 Task: Look for space in Kiratpur, India from 8th August, 2023 to 15th August, 2023 for 9 adults in price range Rs.10000 to Rs.14000. Place can be shared room with 5 bedrooms having 9 beds and 5 bathrooms. Property type can be house, flat, guest house. Amenities needed are: wifi, TV, free parkinig on premises, gym, breakfast. Booking option can be shelf check-in. Required host language is English.
Action: Mouse moved to (491, 105)
Screenshot: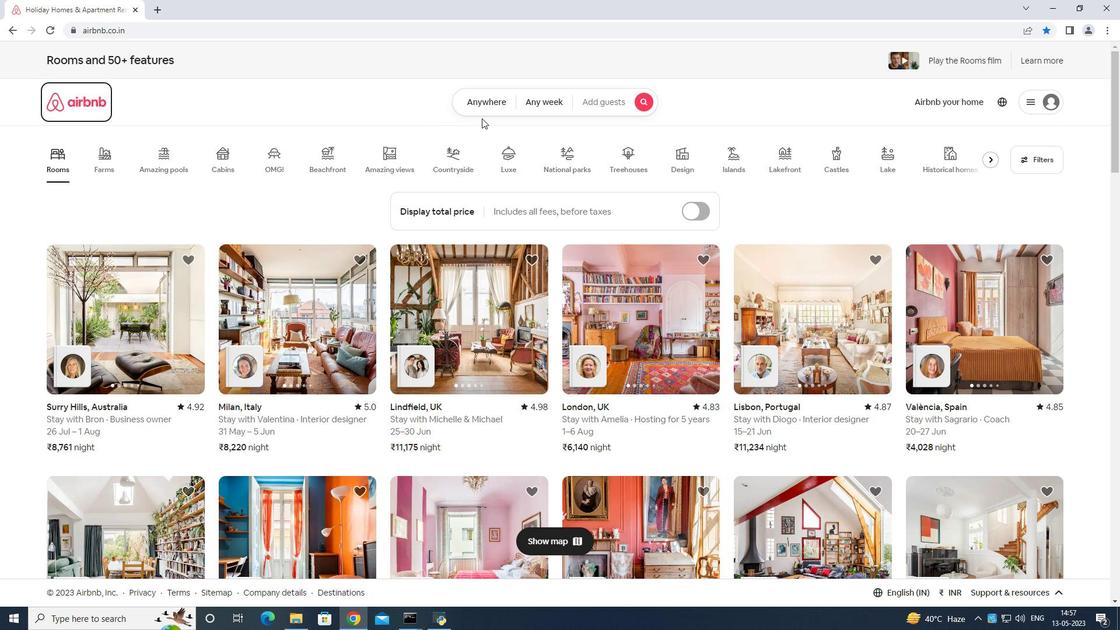 
Action: Mouse pressed left at (491, 105)
Screenshot: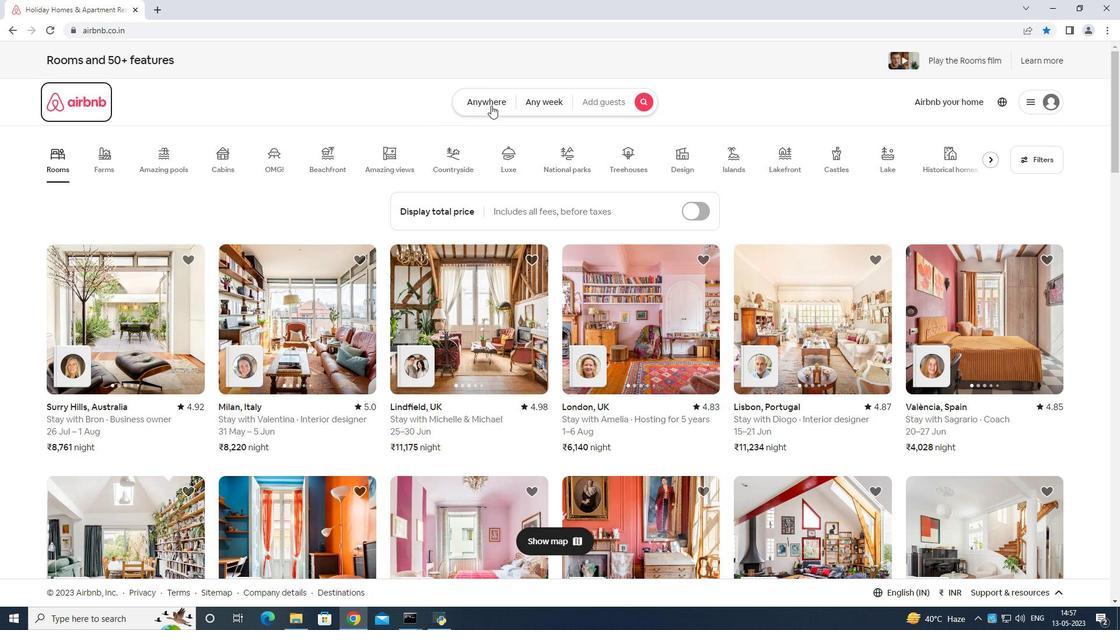 
Action: Mouse moved to (404, 147)
Screenshot: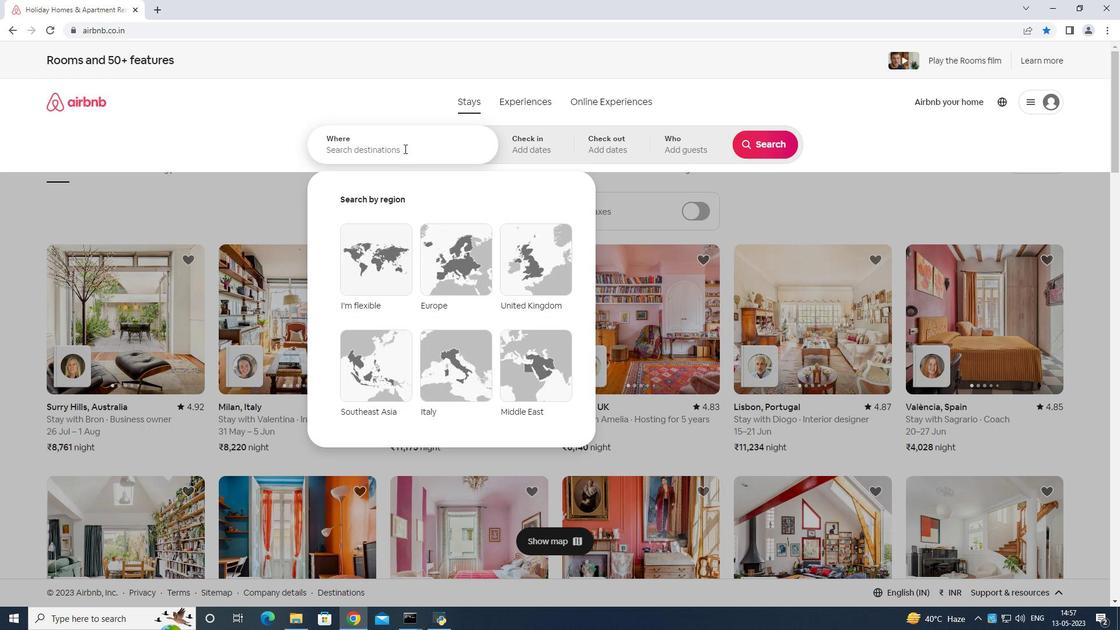 
Action: Mouse pressed left at (404, 147)
Screenshot: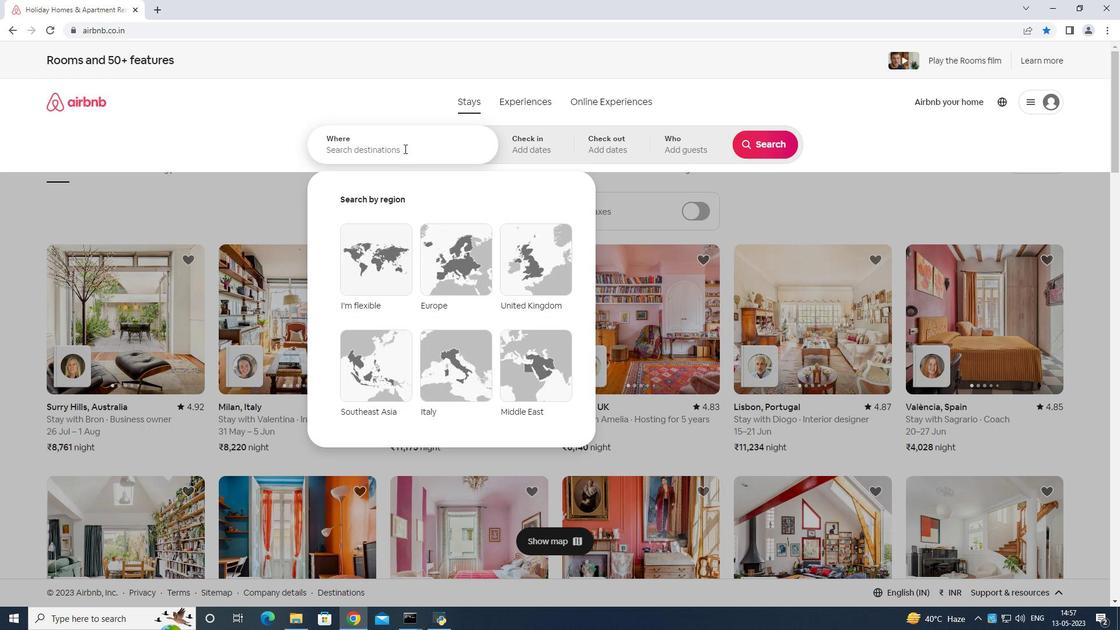
Action: Mouse moved to (566, 188)
Screenshot: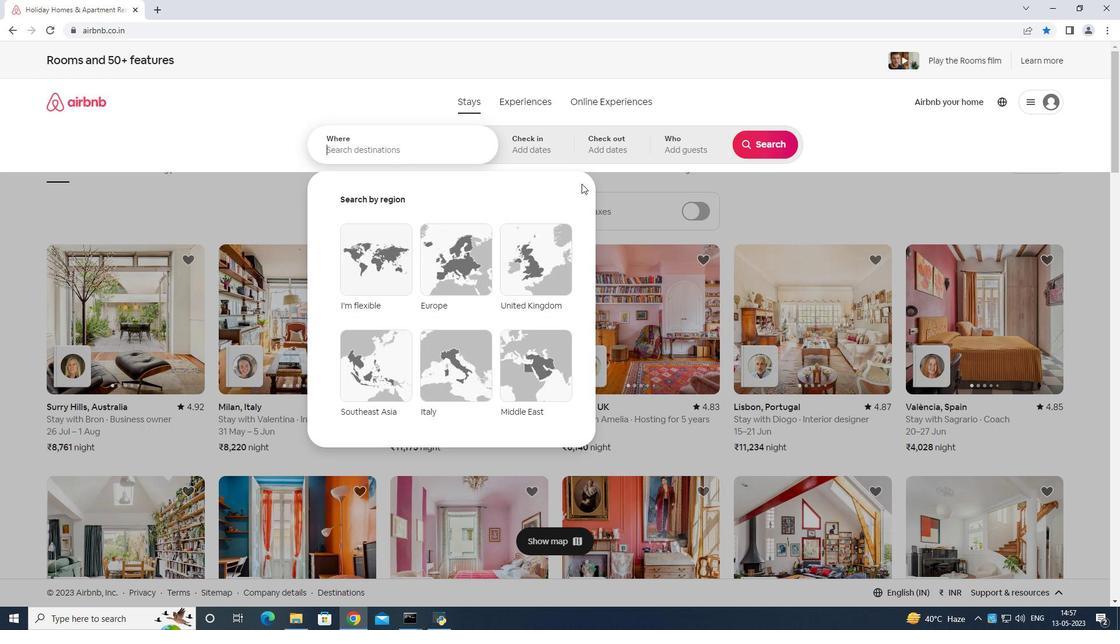 
Action: Key pressed <Key.shift>Kiratpur<Key.space>india<Key.enter>
Screenshot: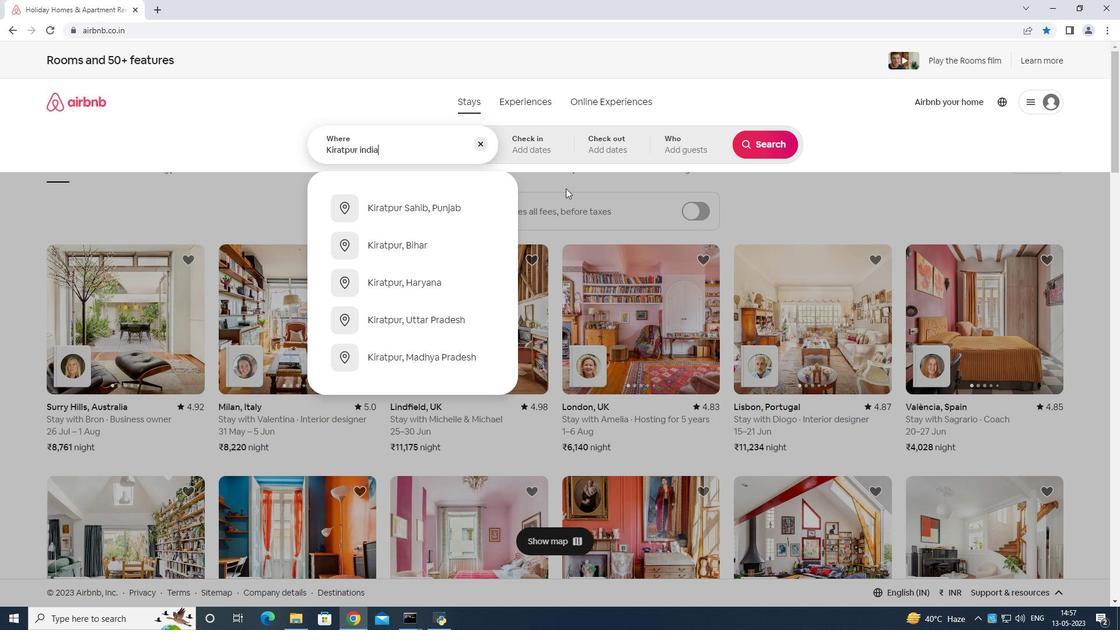 
Action: Mouse moved to (766, 234)
Screenshot: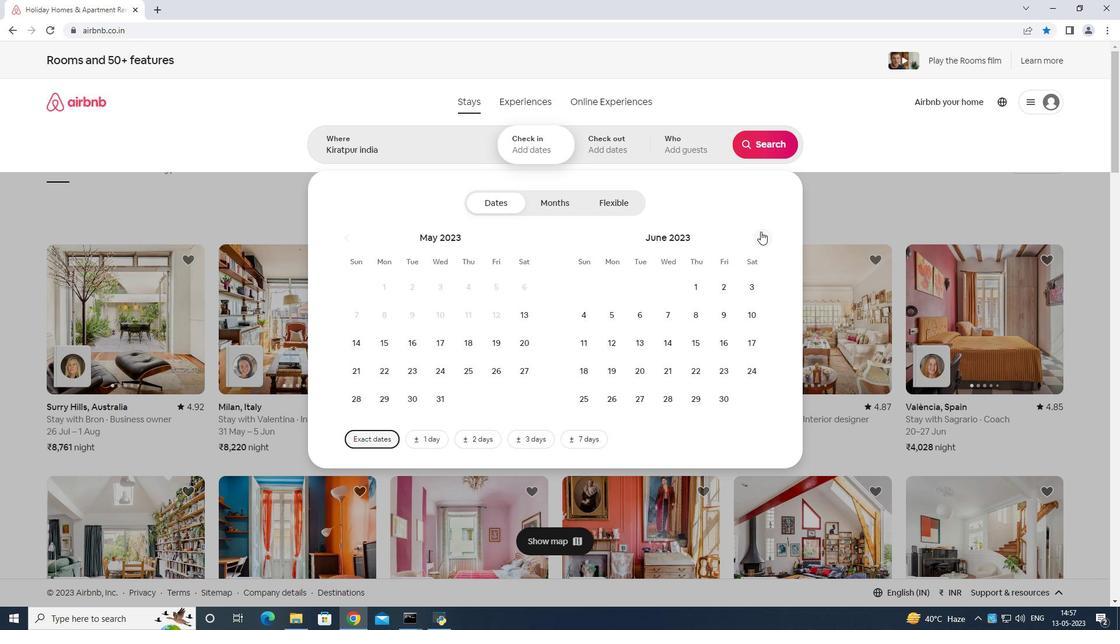 
Action: Mouse pressed left at (766, 234)
Screenshot: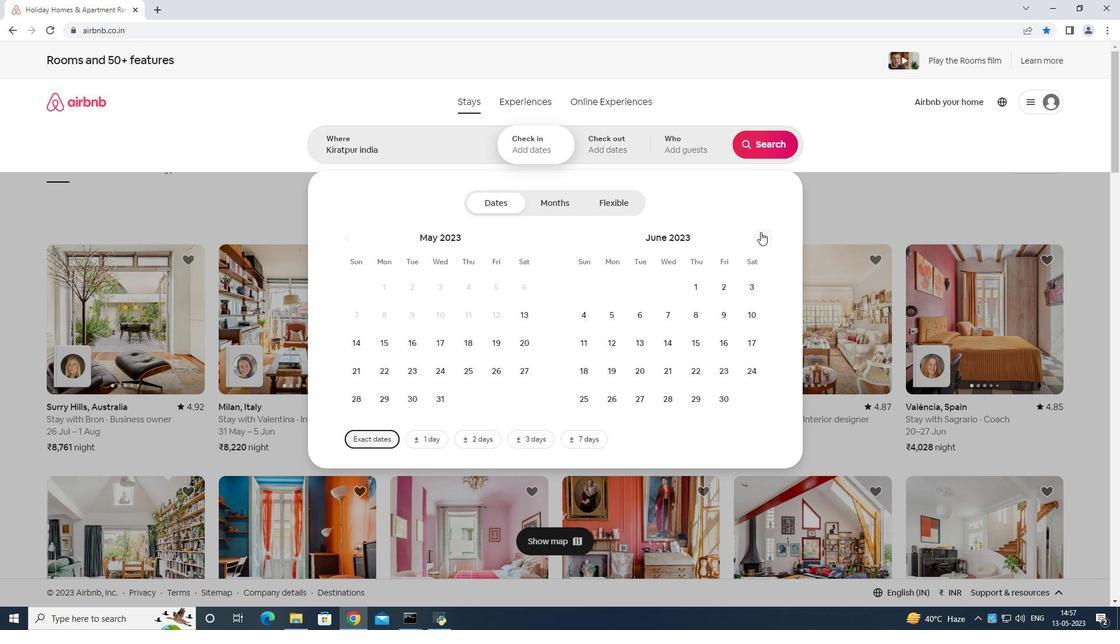 
Action: Mouse pressed left at (766, 234)
Screenshot: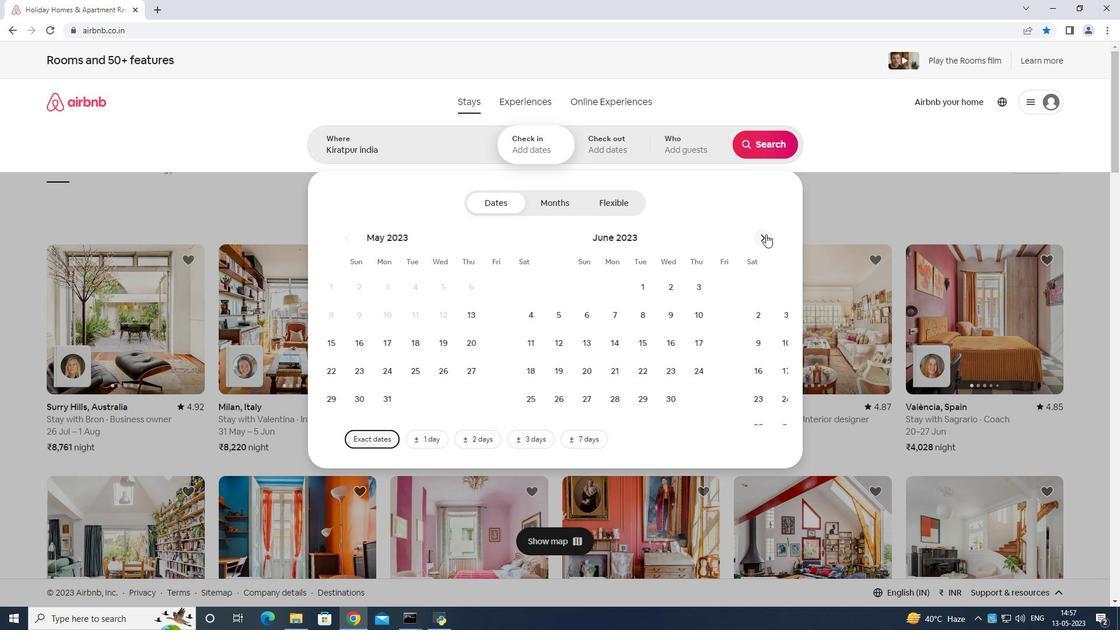 
Action: Mouse moved to (642, 310)
Screenshot: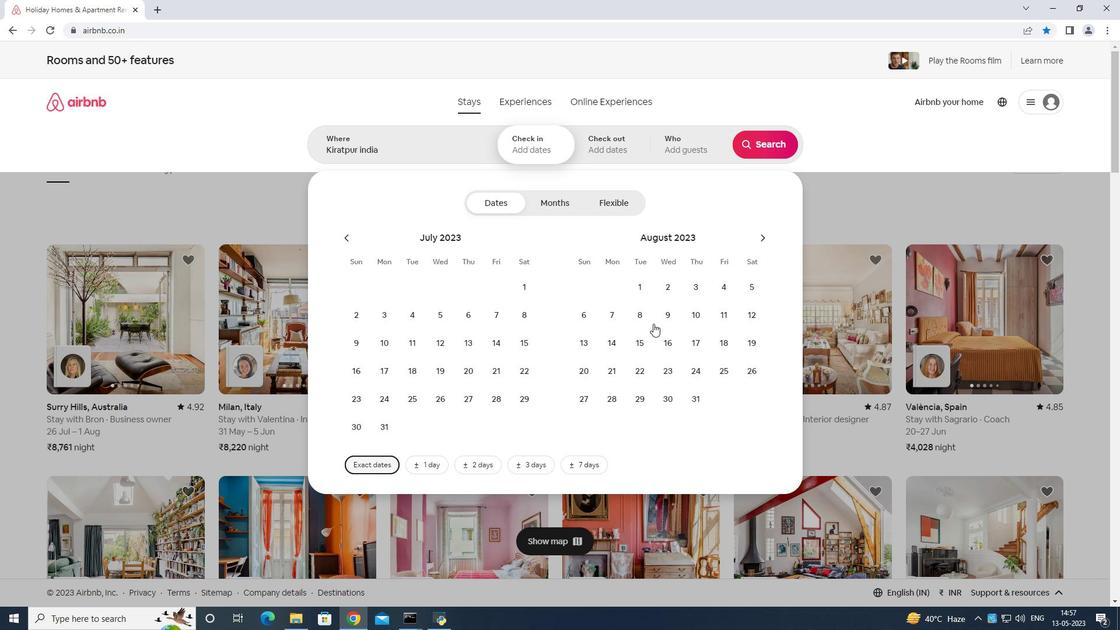 
Action: Mouse pressed left at (642, 310)
Screenshot: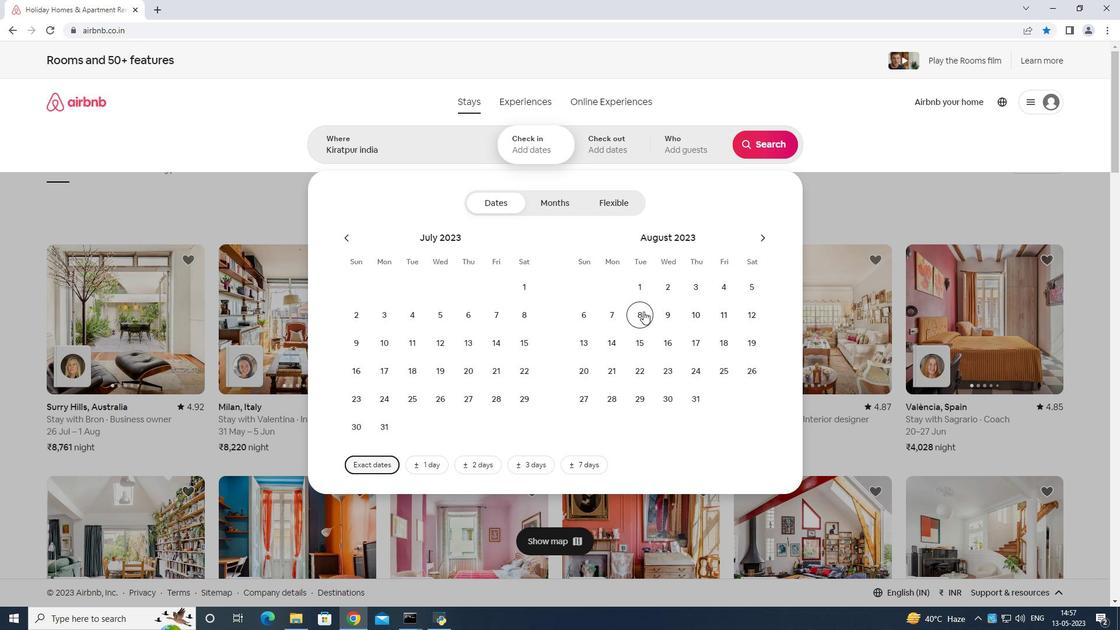 
Action: Mouse moved to (636, 342)
Screenshot: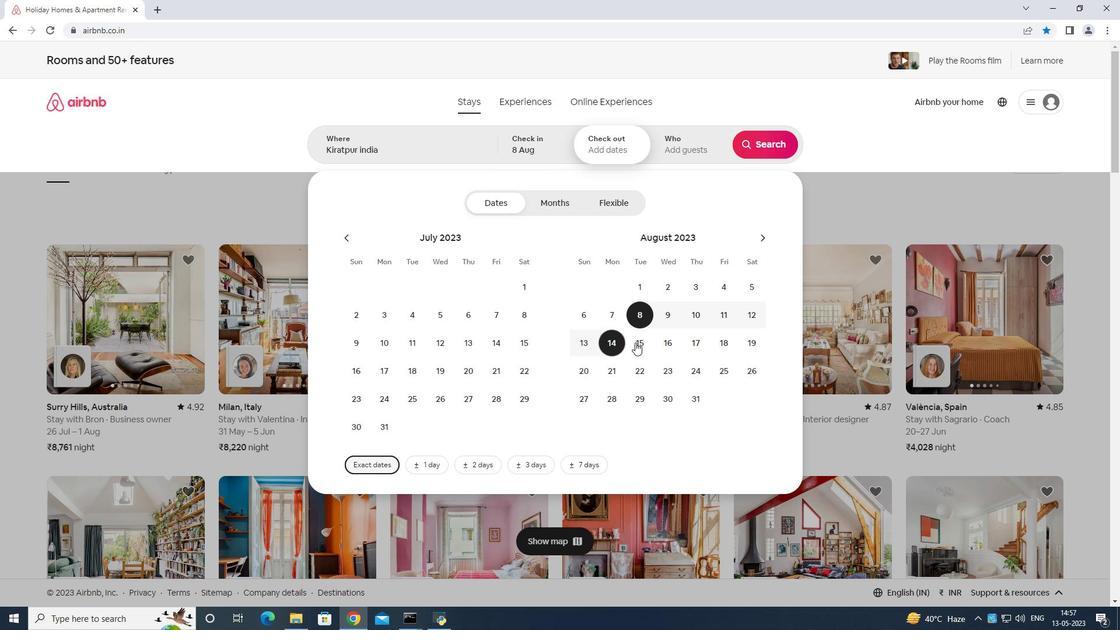 
Action: Mouse pressed left at (636, 342)
Screenshot: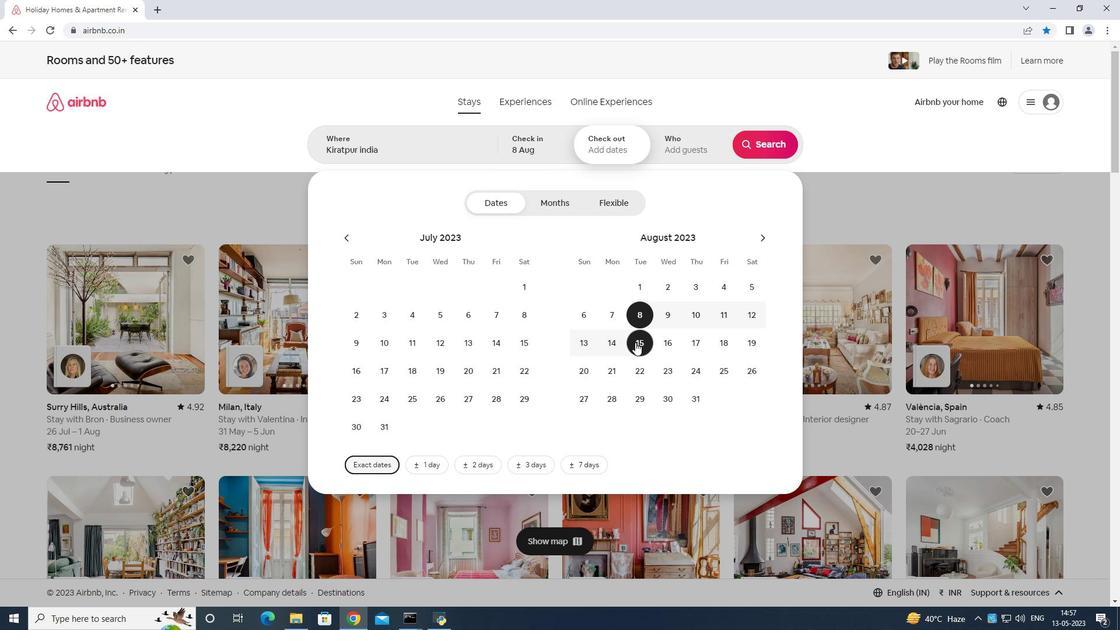 
Action: Mouse moved to (691, 149)
Screenshot: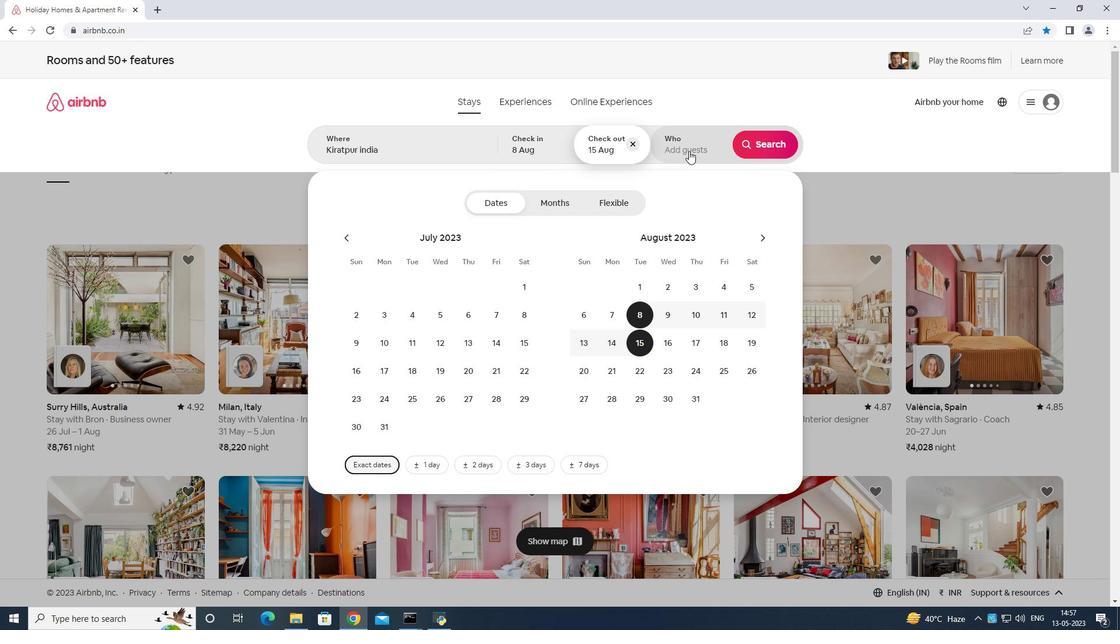 
Action: Mouse pressed left at (691, 149)
Screenshot: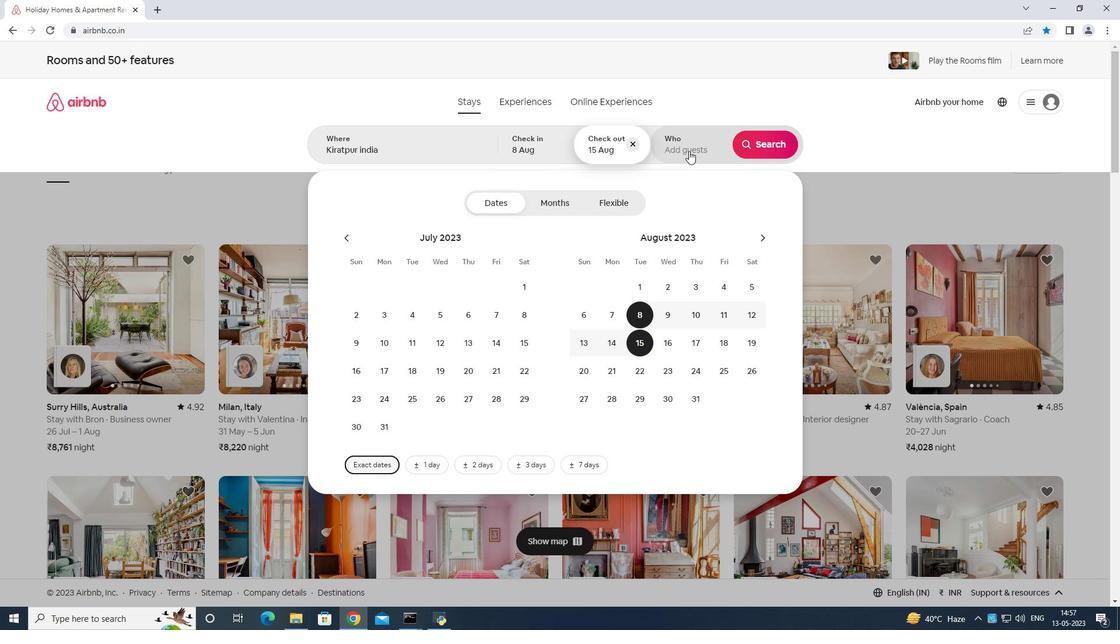 
Action: Mouse moved to (763, 204)
Screenshot: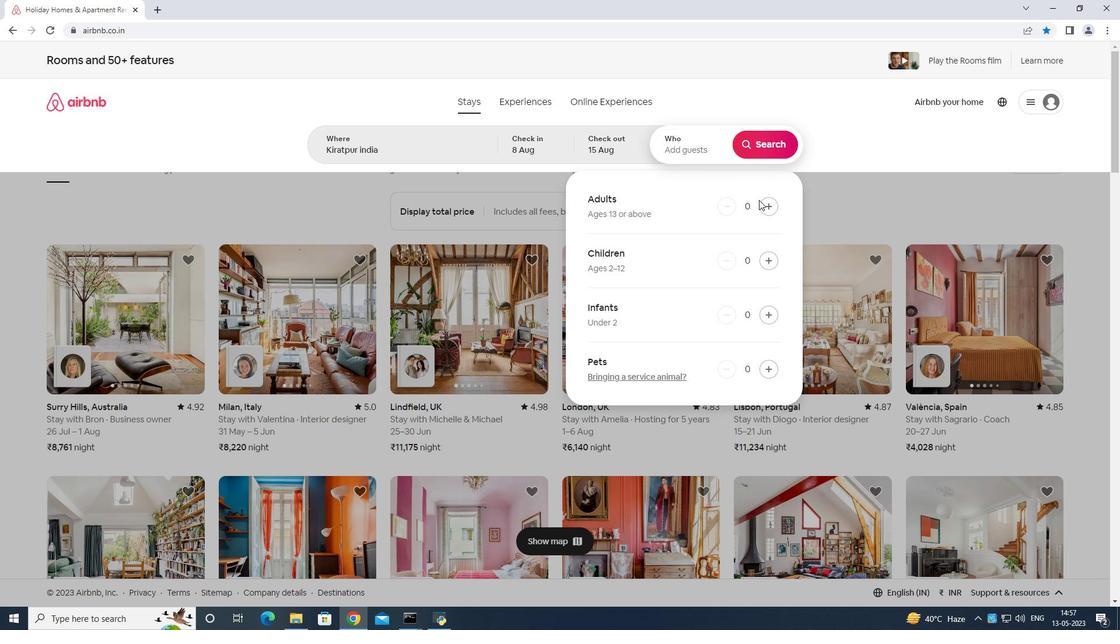 
Action: Mouse pressed left at (763, 204)
Screenshot: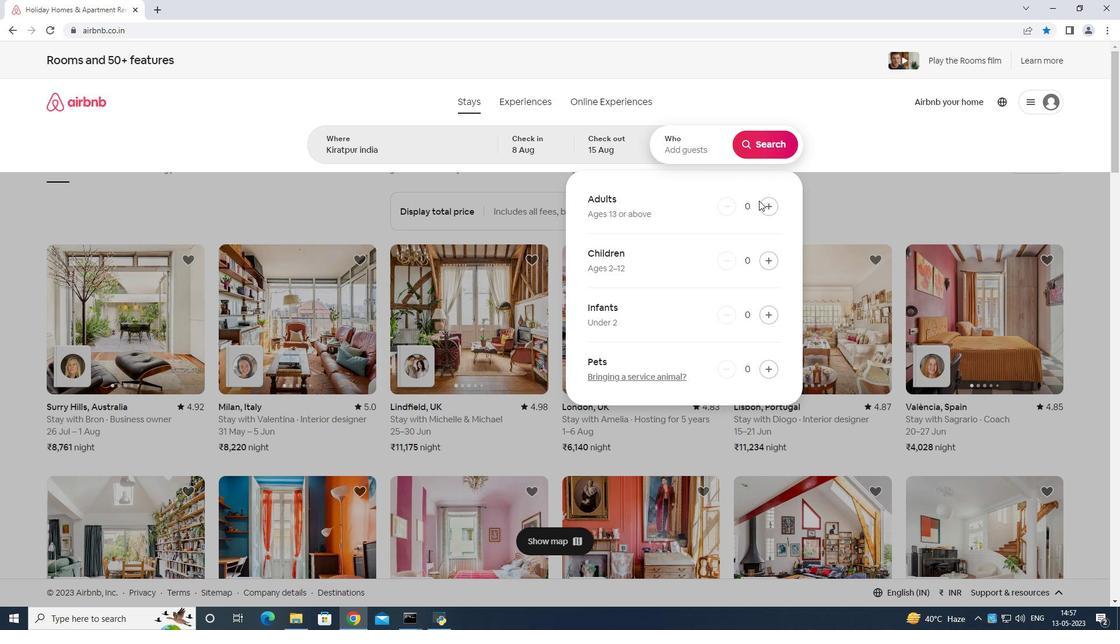 
Action: Mouse moved to (764, 203)
Screenshot: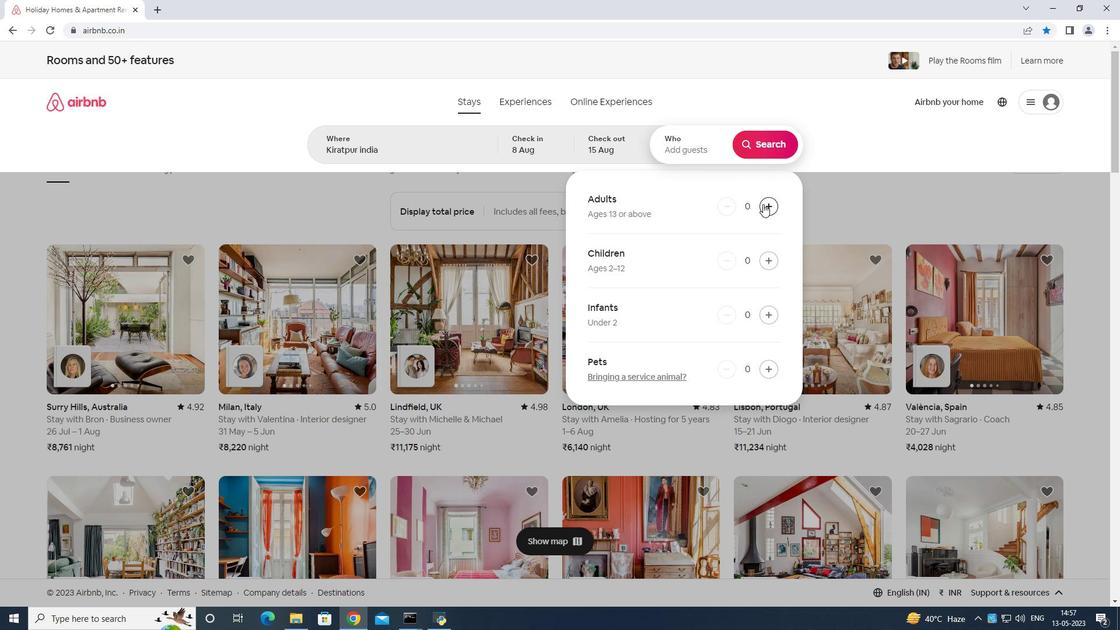 
Action: Mouse pressed left at (764, 203)
Screenshot: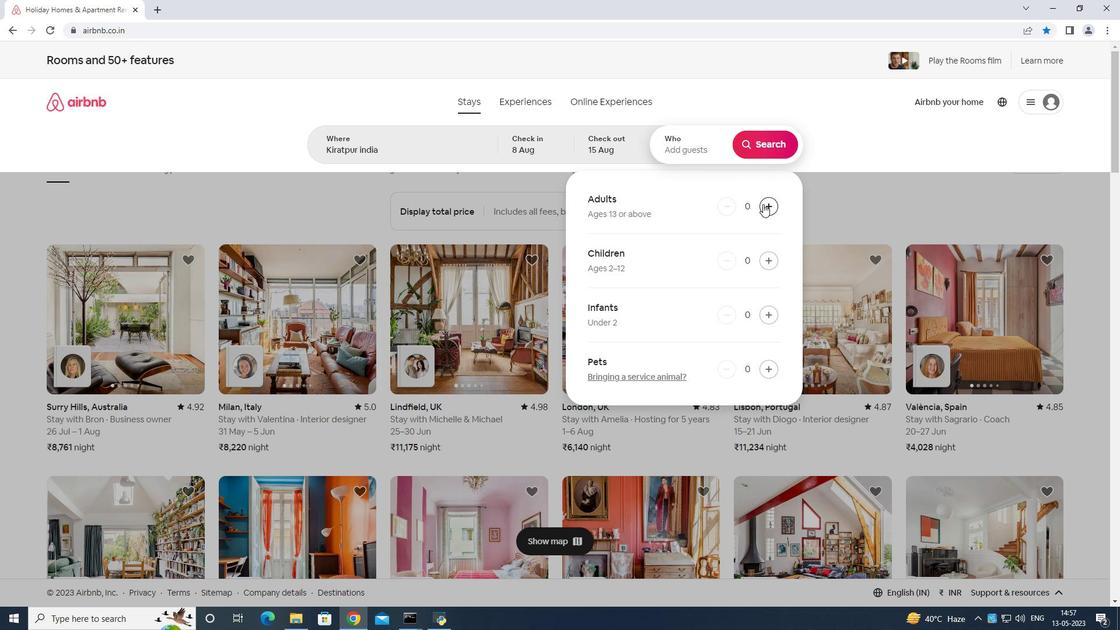 
Action: Mouse moved to (765, 203)
Screenshot: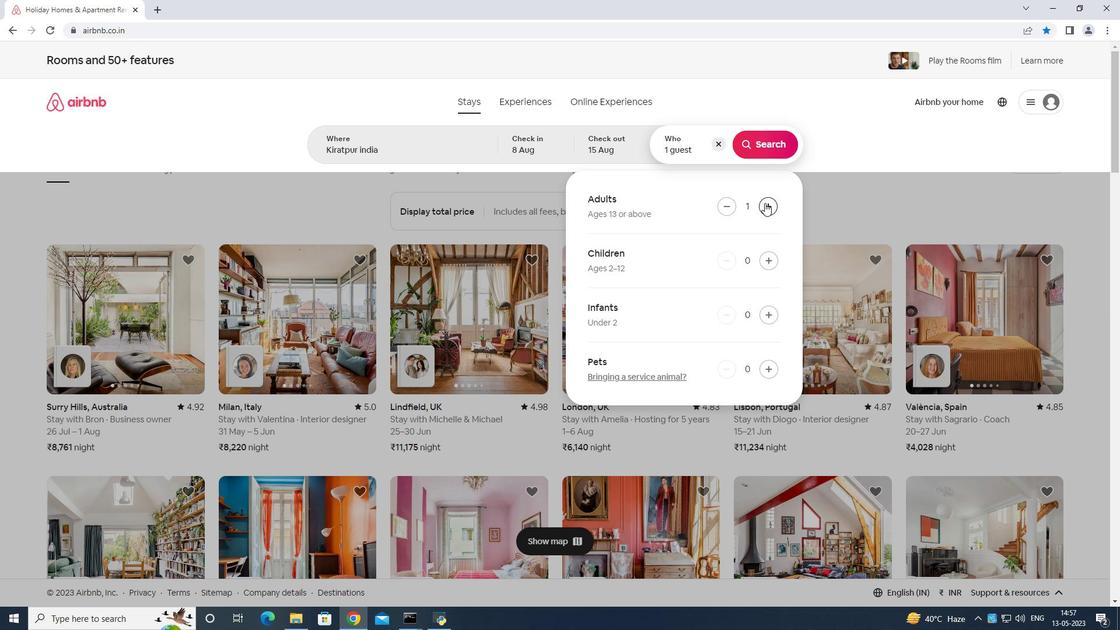 
Action: Mouse pressed left at (765, 203)
Screenshot: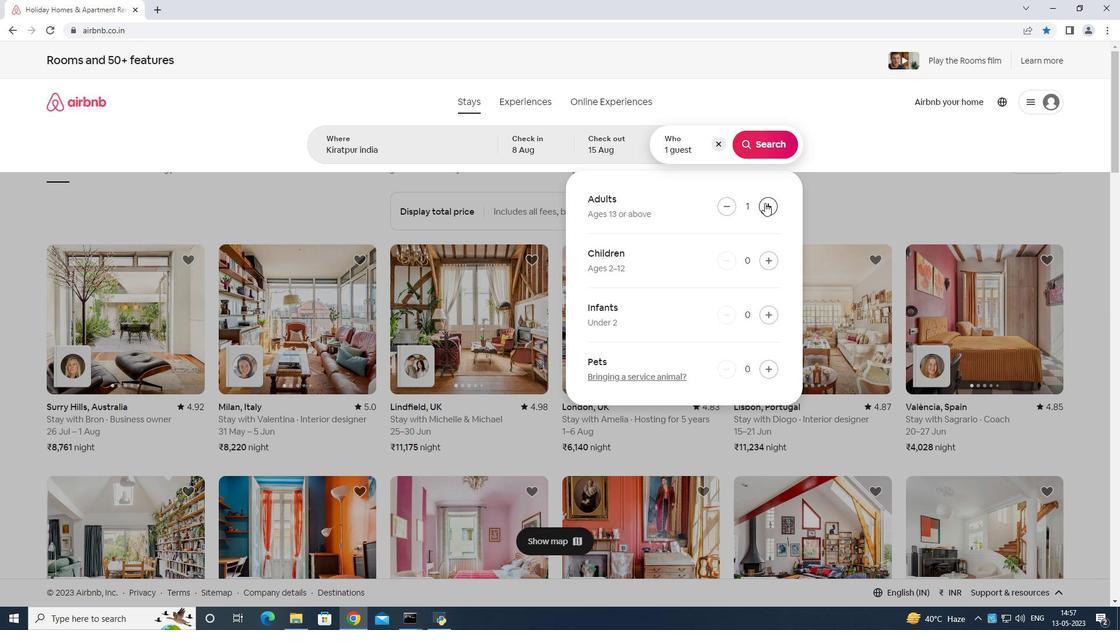 
Action: Mouse moved to (766, 203)
Screenshot: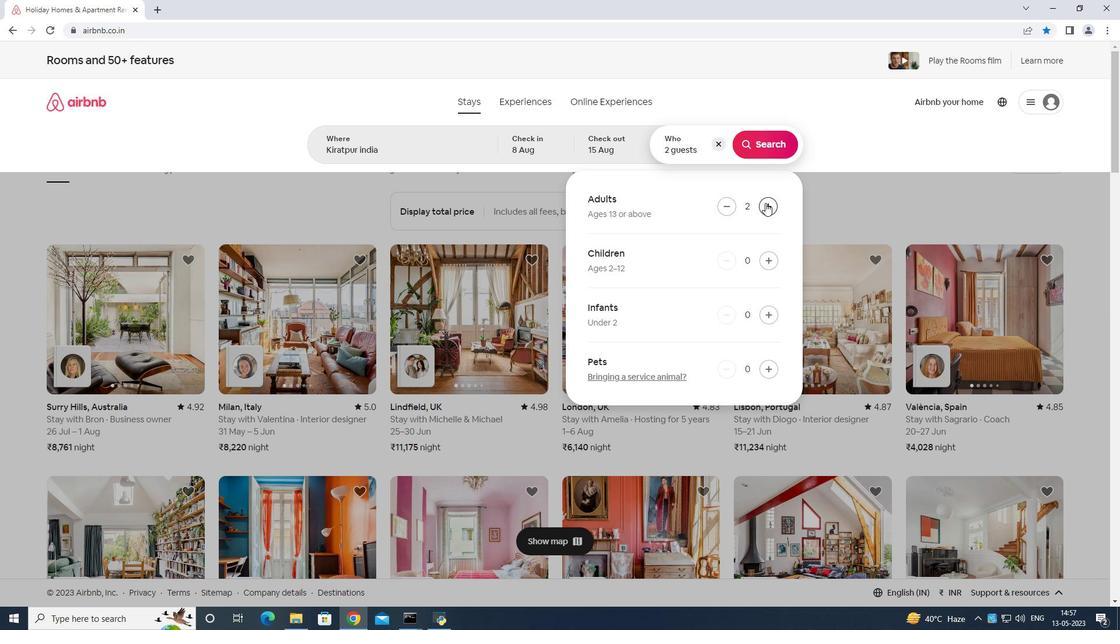 
Action: Mouse pressed left at (766, 203)
Screenshot: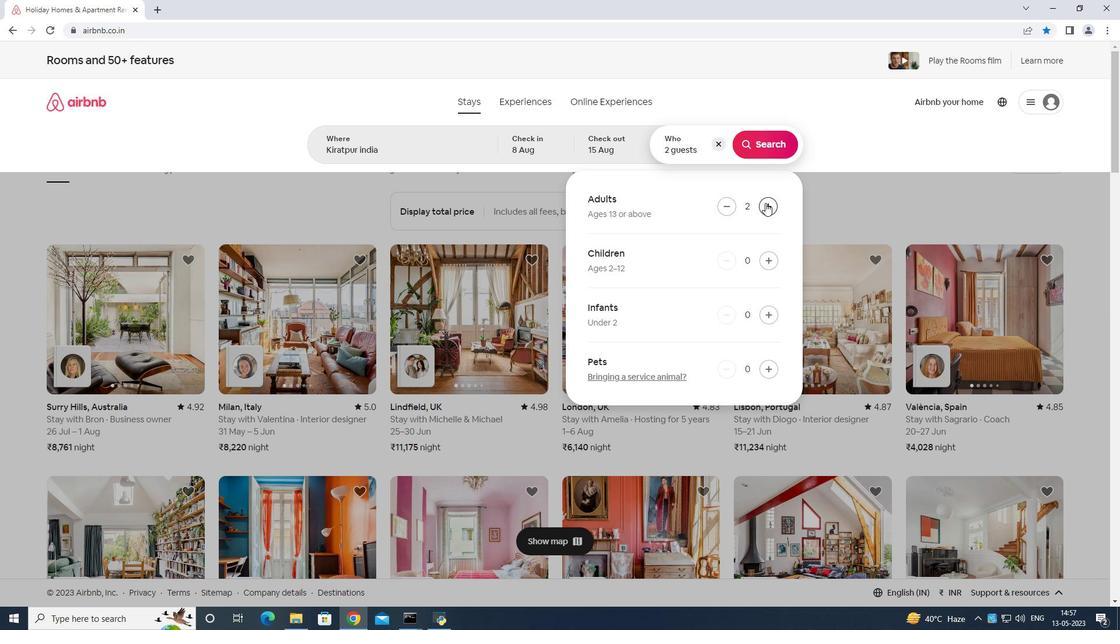 
Action: Mouse moved to (767, 203)
Screenshot: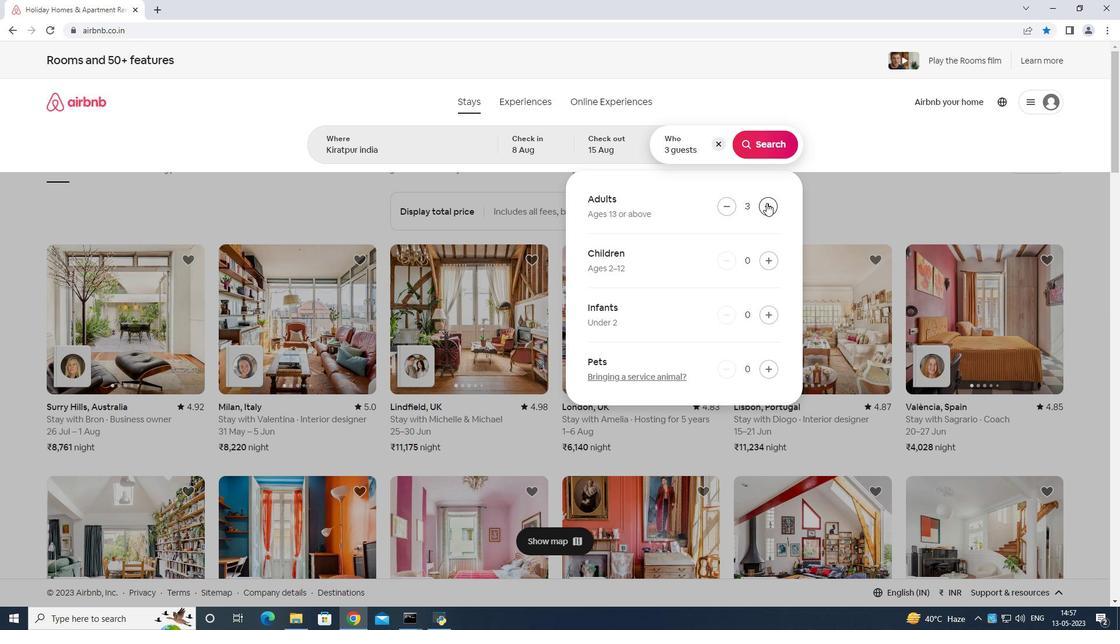 
Action: Mouse pressed left at (767, 203)
Screenshot: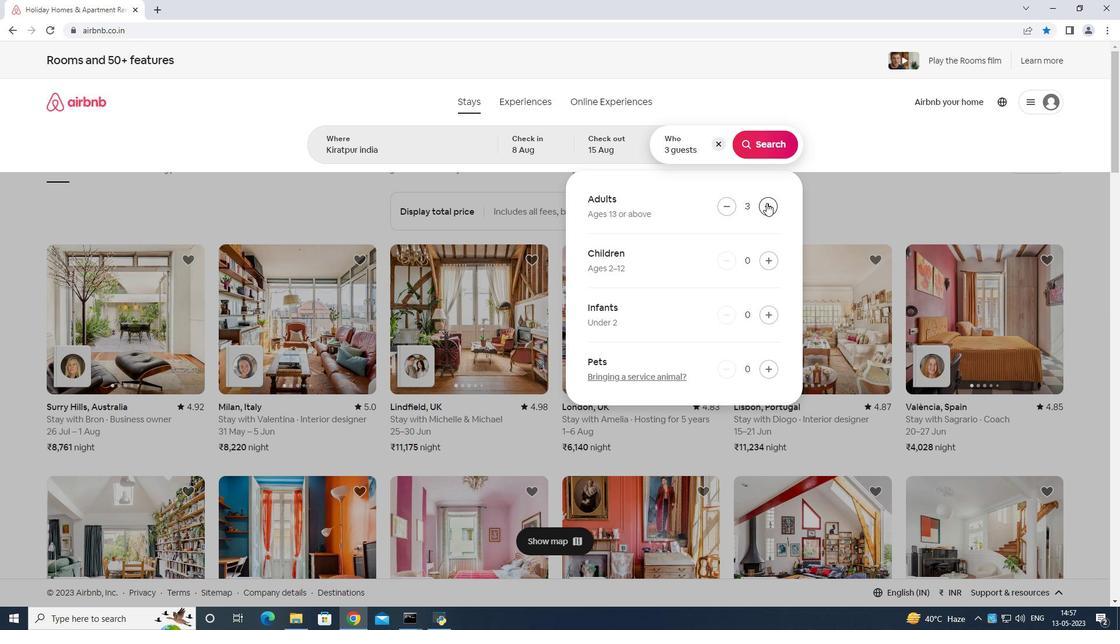 
Action: Mouse moved to (768, 203)
Screenshot: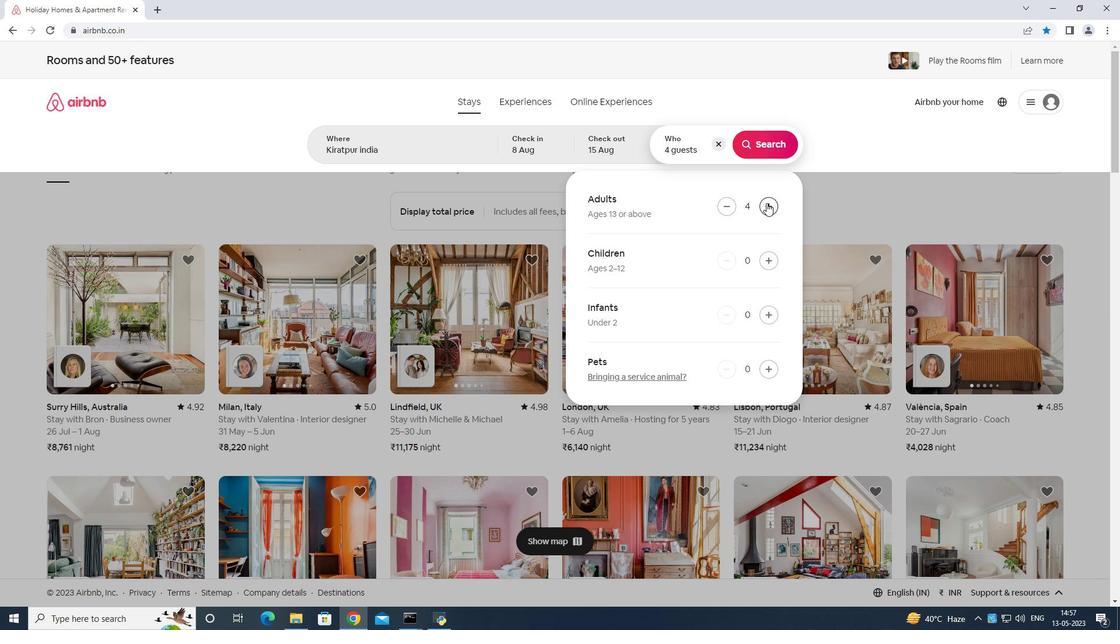 
Action: Mouse pressed left at (768, 203)
Screenshot: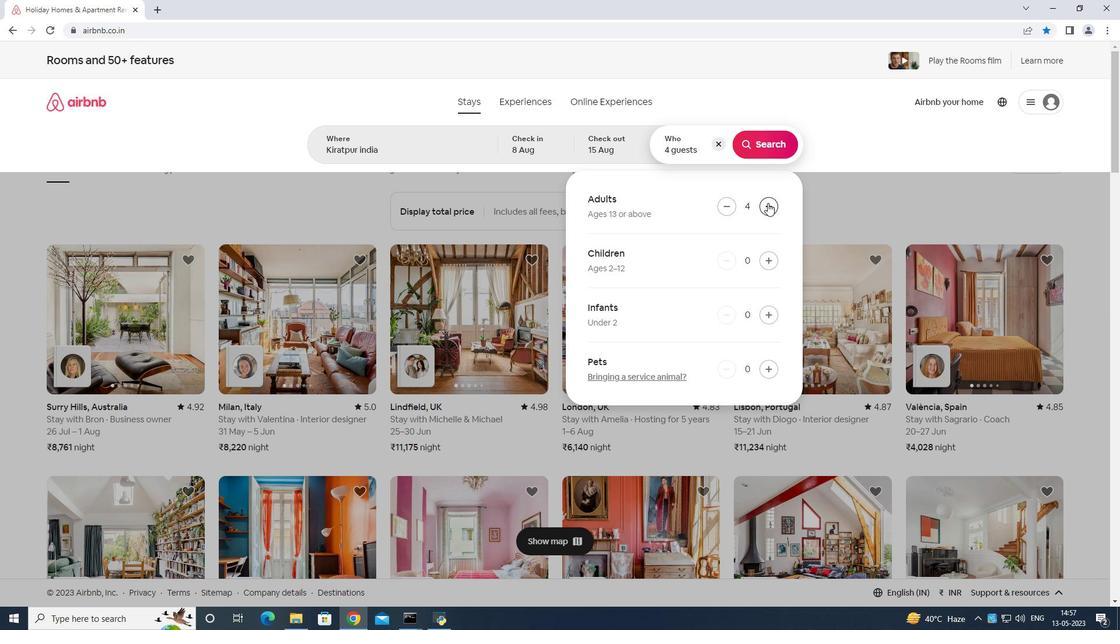 
Action: Mouse moved to (769, 203)
Screenshot: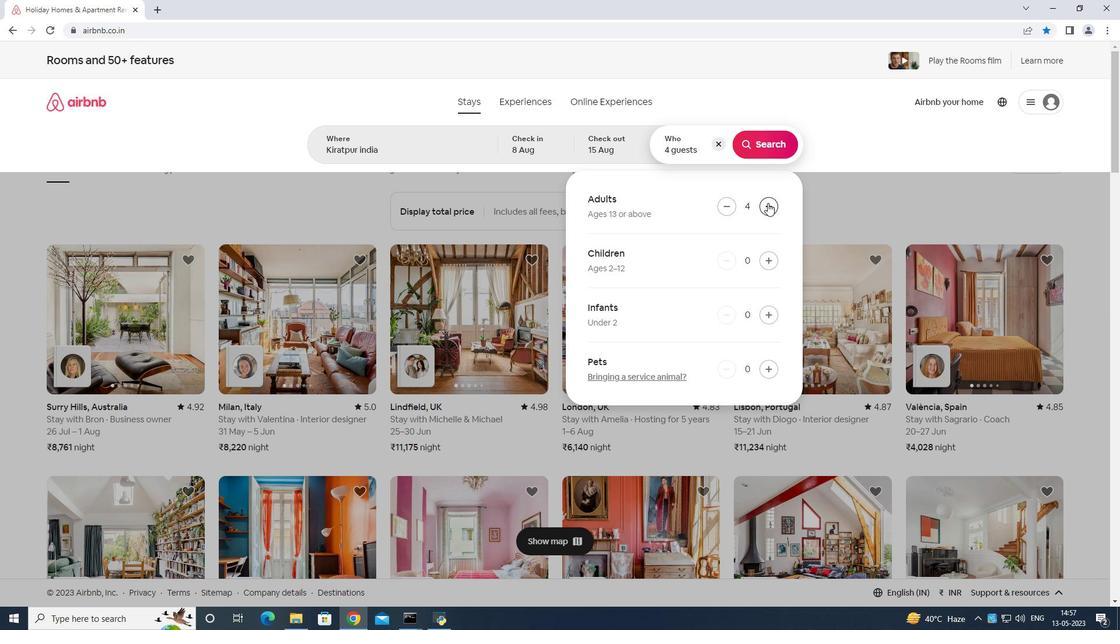 
Action: Mouse pressed left at (769, 203)
Screenshot: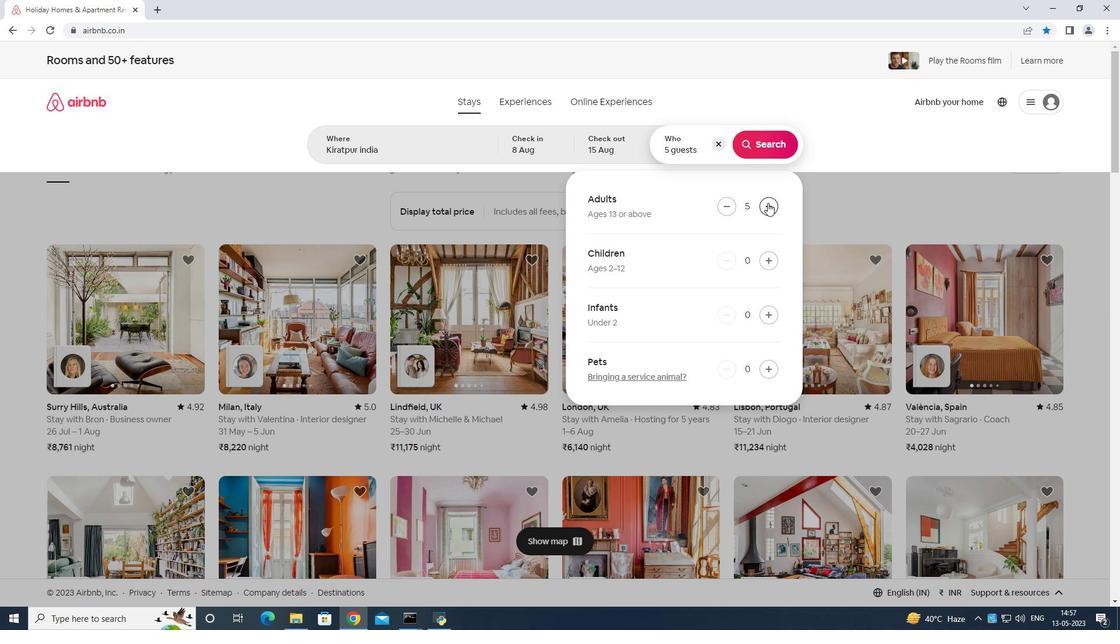 
Action: Mouse moved to (770, 203)
Screenshot: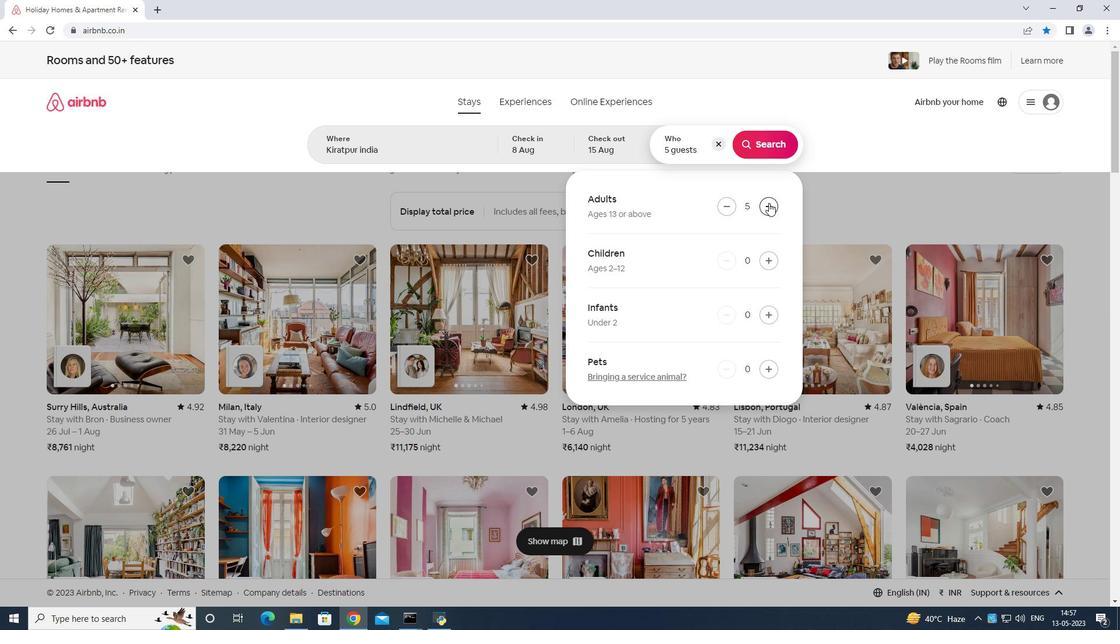 
Action: Mouse pressed left at (770, 203)
Screenshot: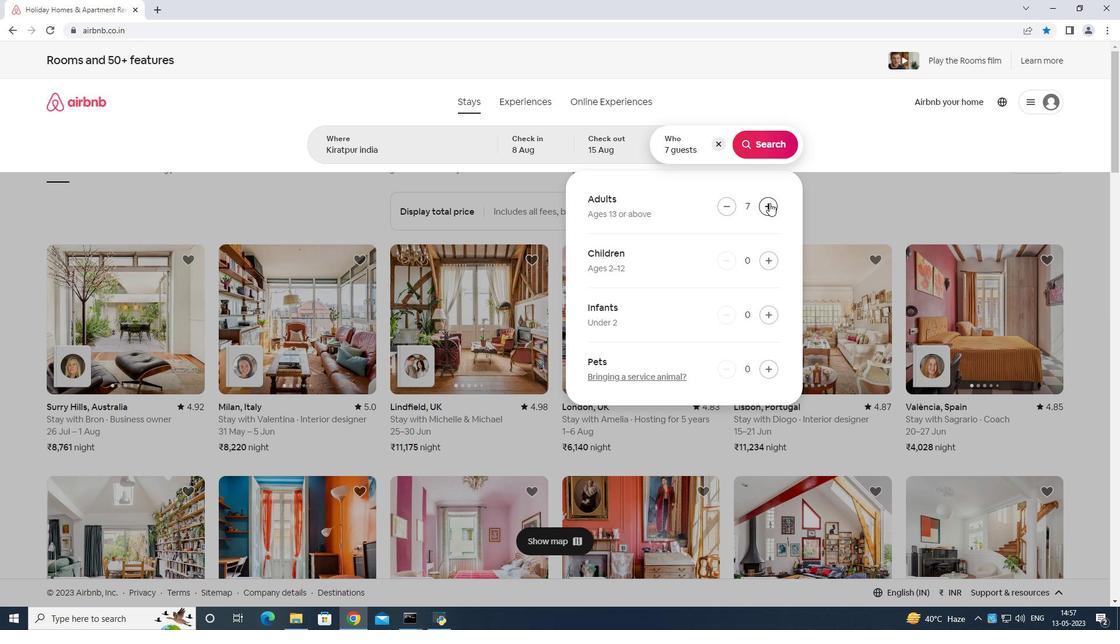 
Action: Mouse pressed left at (770, 203)
Screenshot: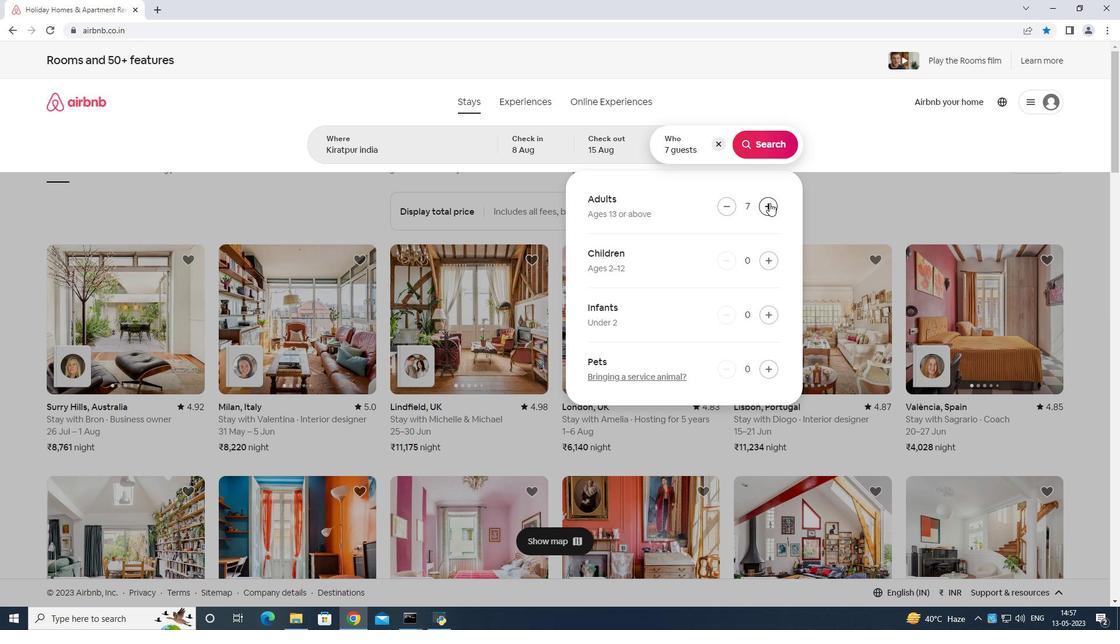 
Action: Mouse moved to (773, 143)
Screenshot: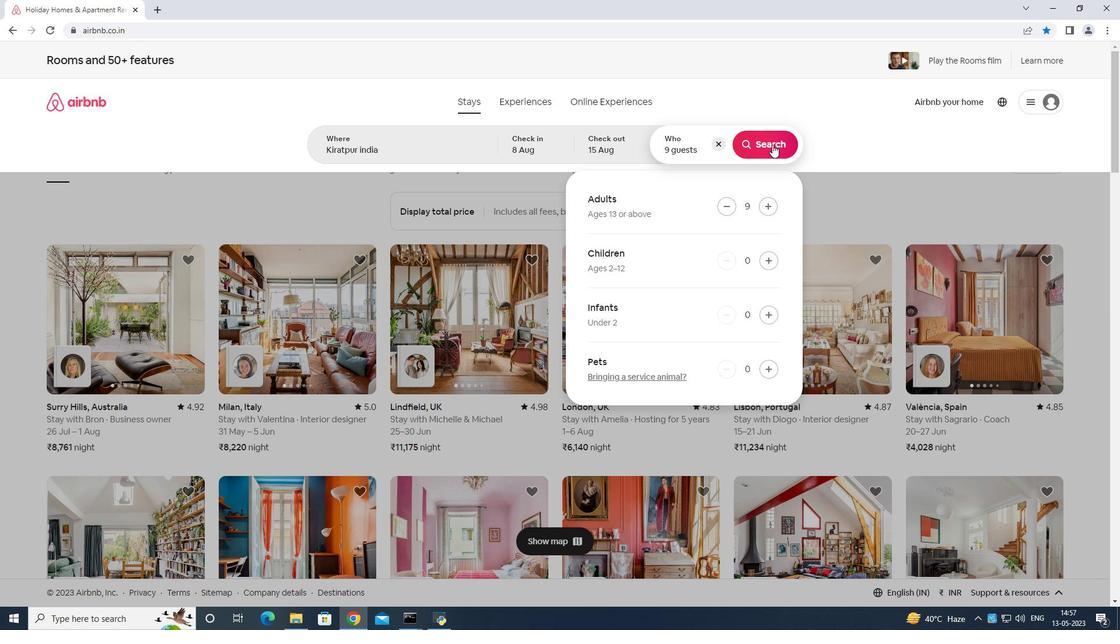 
Action: Mouse pressed left at (773, 143)
Screenshot: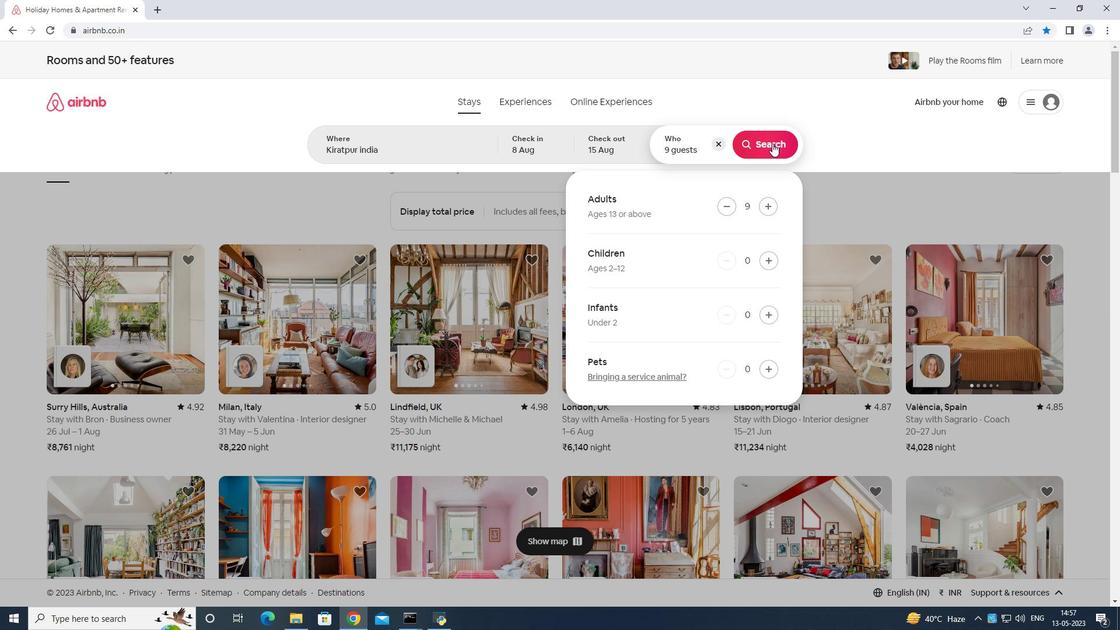 
Action: Mouse moved to (1077, 113)
Screenshot: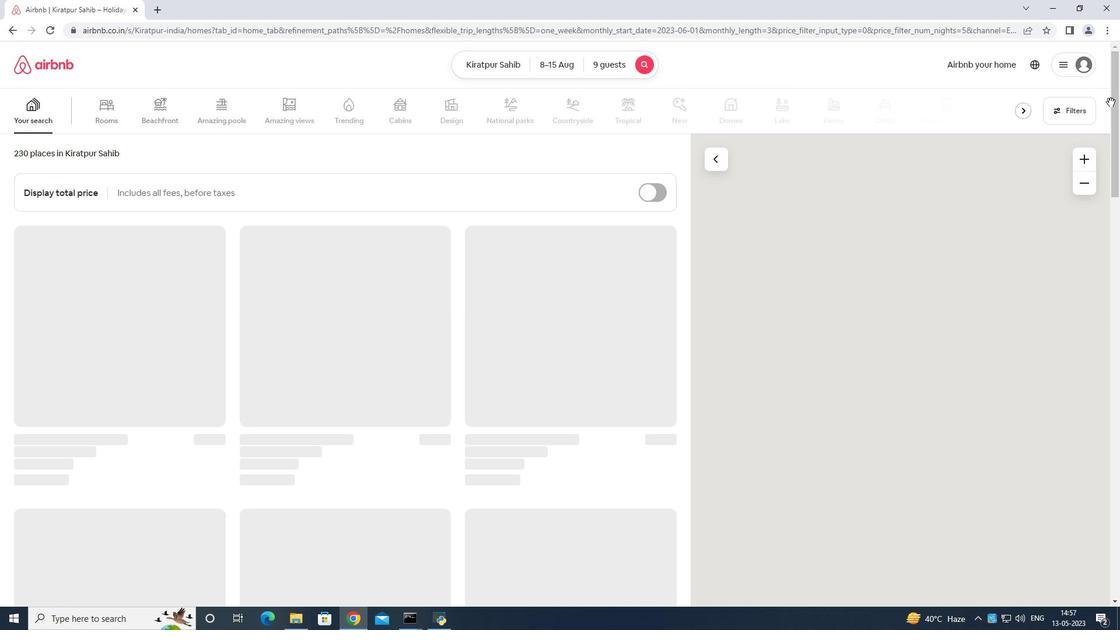 
Action: Mouse pressed left at (1077, 113)
Screenshot: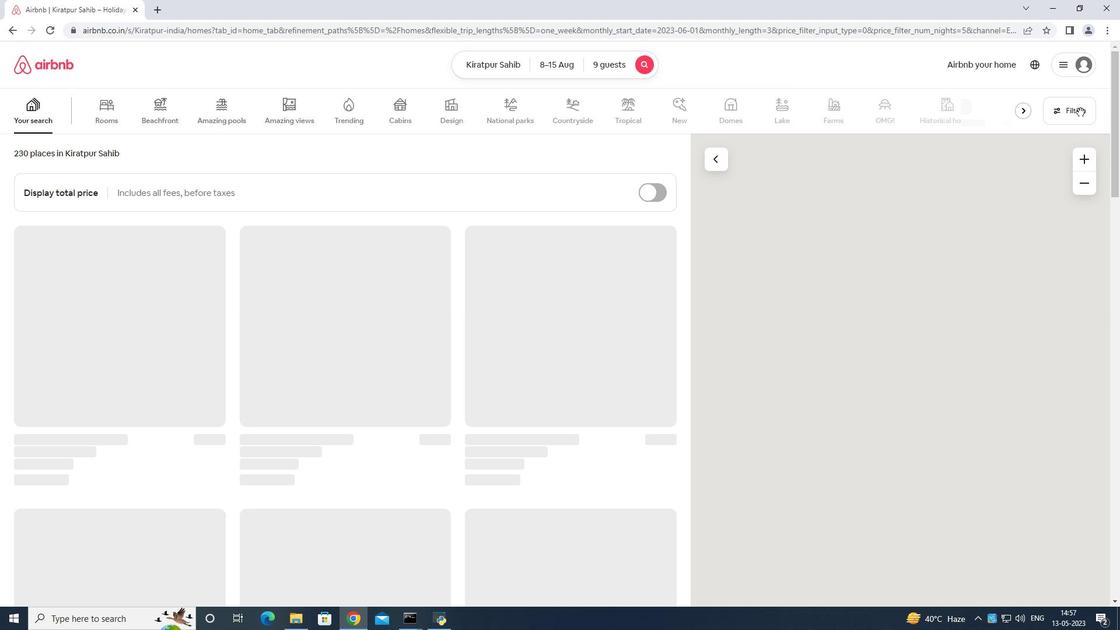 
Action: Mouse moved to (425, 381)
Screenshot: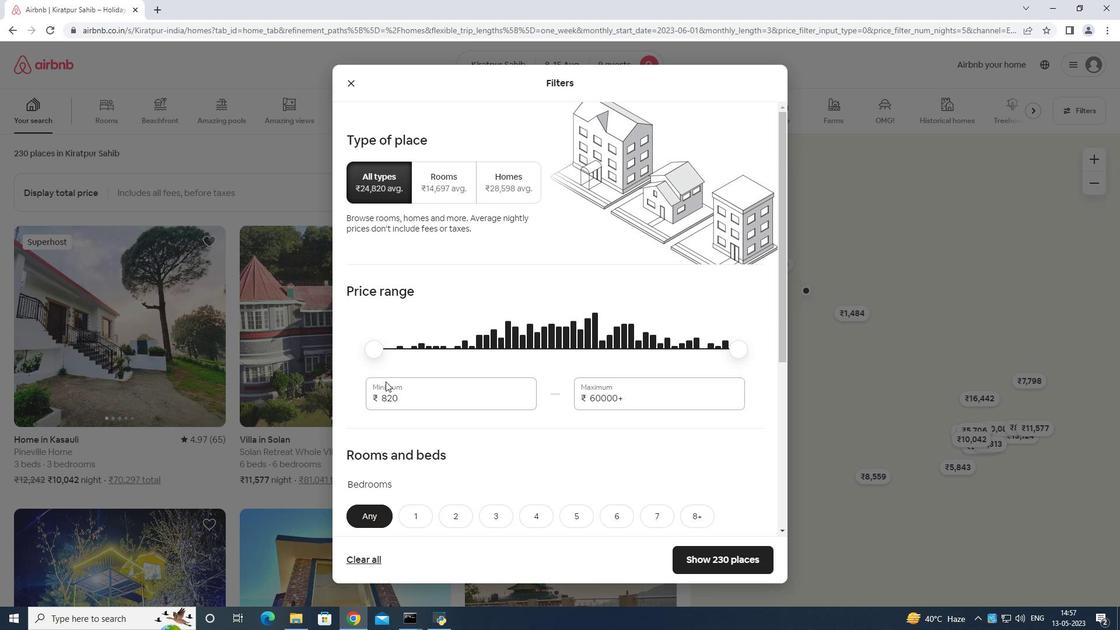 
Action: Mouse pressed left at (425, 381)
Screenshot: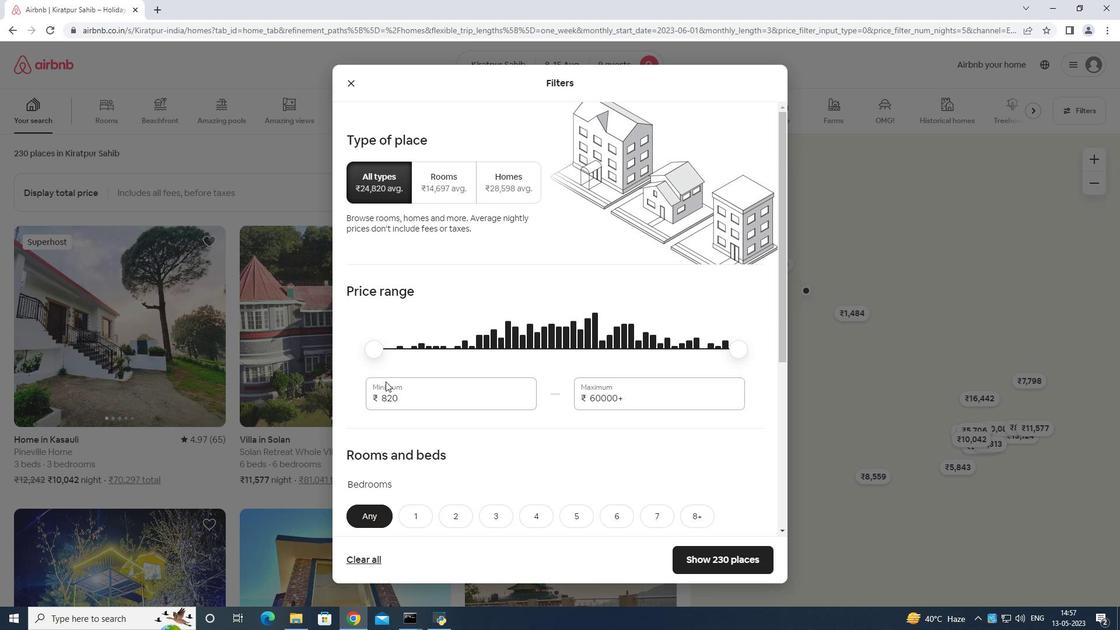 
Action: Mouse moved to (425, 377)
Screenshot: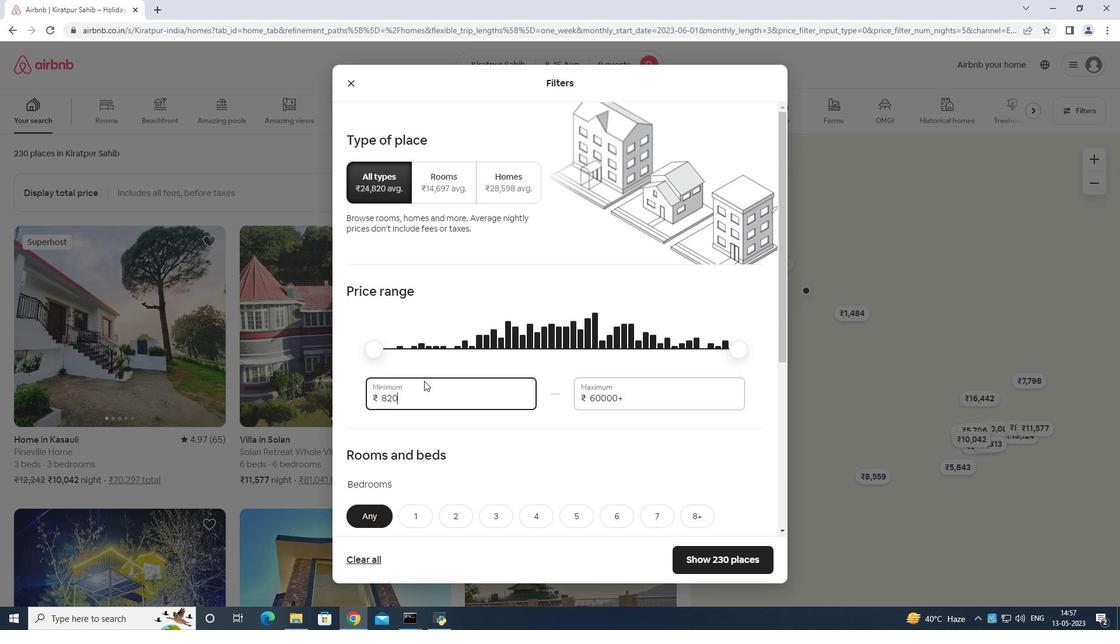 
Action: Key pressed <Key.backspace><Key.backspace><Key.backspace><Key.backspace><Key.backspace>1000
Screenshot: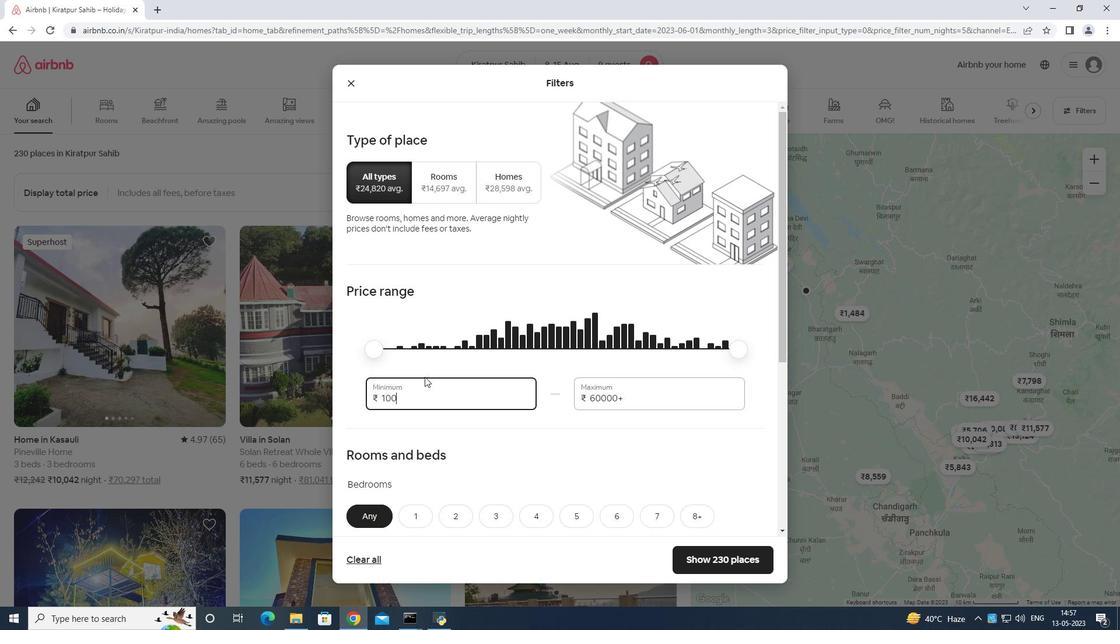 
Action: Mouse moved to (432, 378)
Screenshot: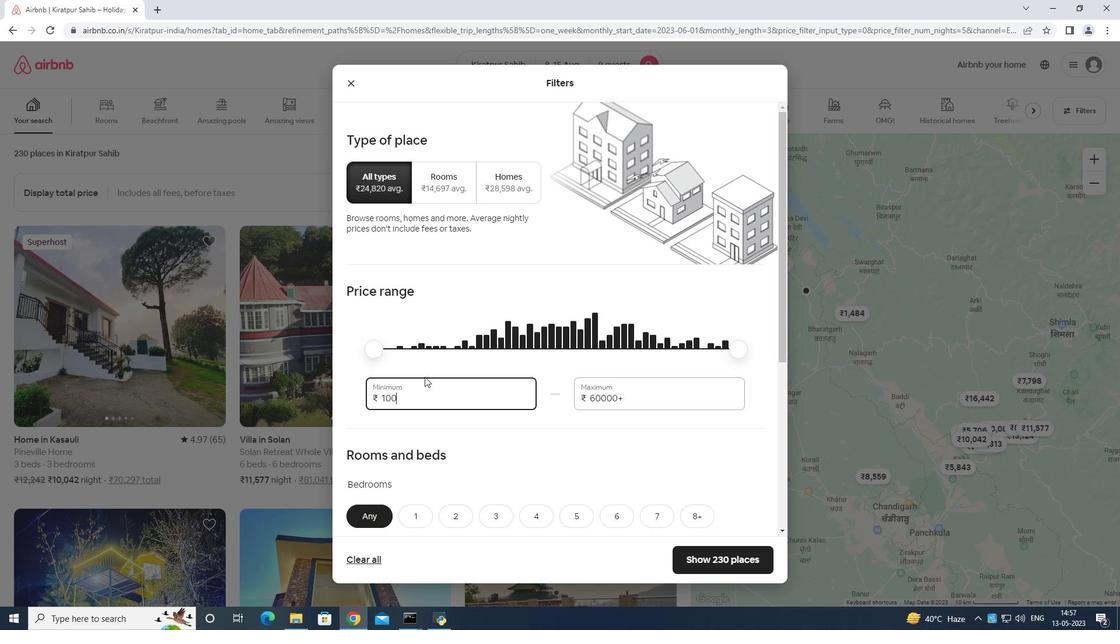 
Action: Key pressed 0
Screenshot: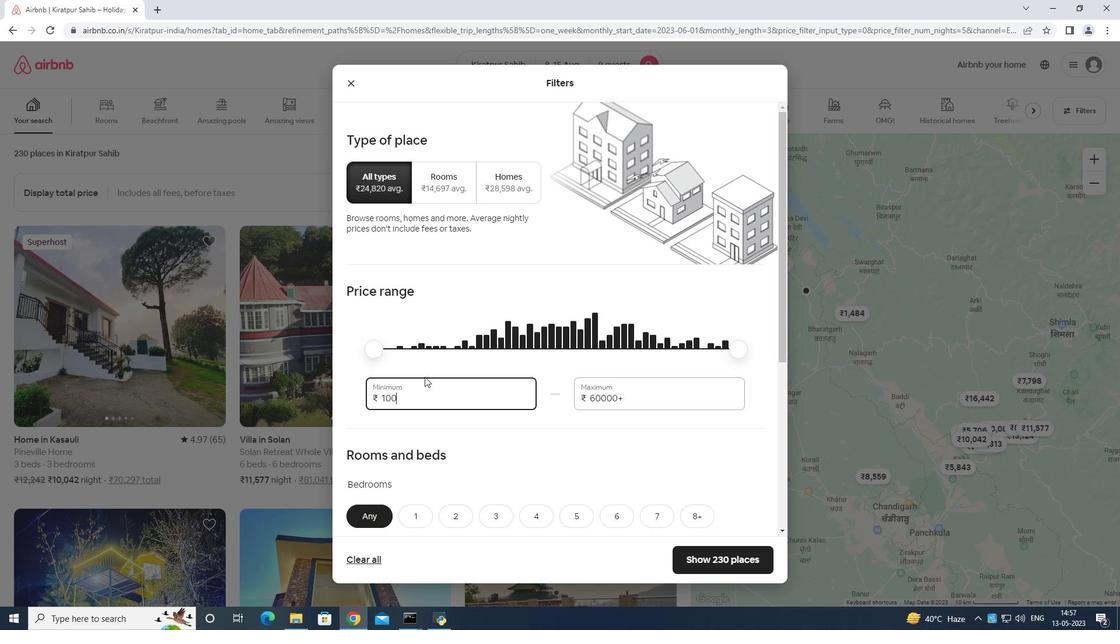 
Action: Mouse moved to (653, 397)
Screenshot: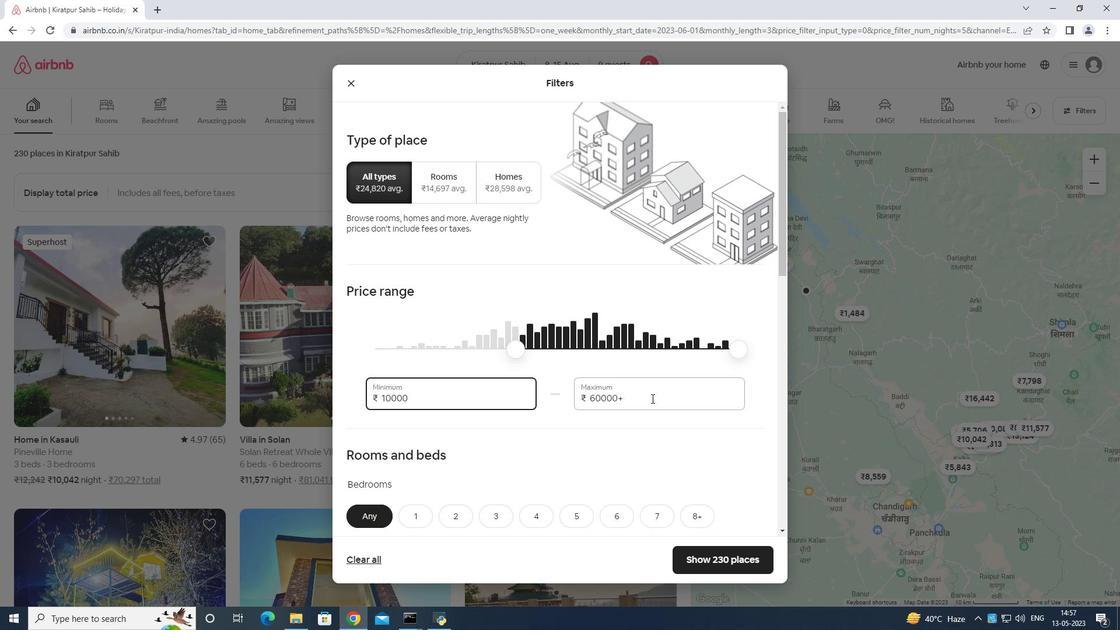 
Action: Mouse pressed left at (653, 397)
Screenshot: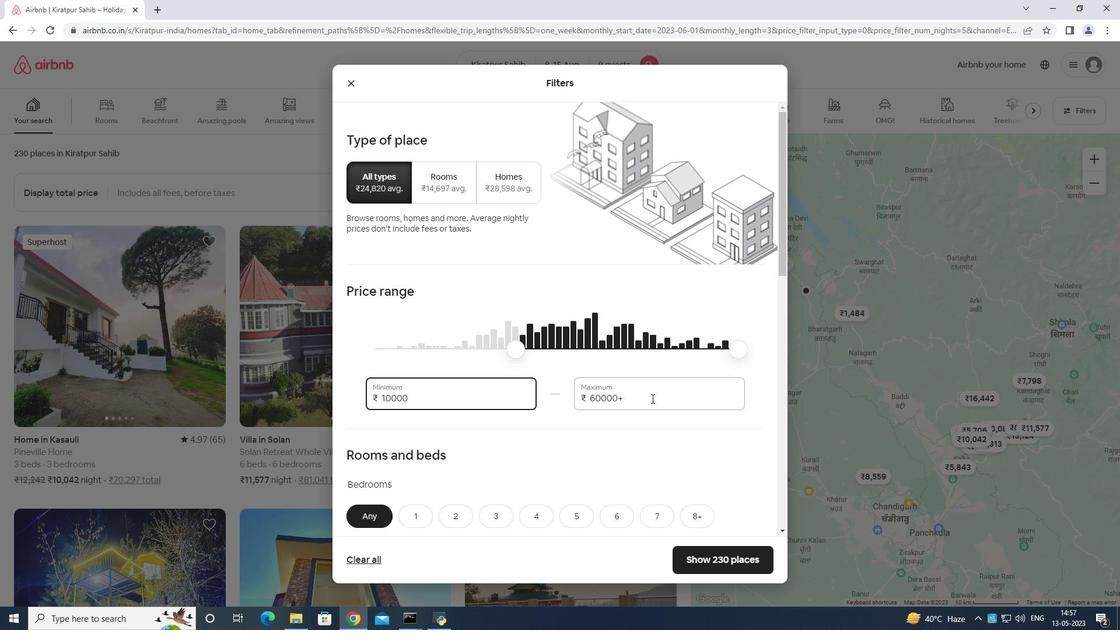
Action: Mouse moved to (653, 392)
Screenshot: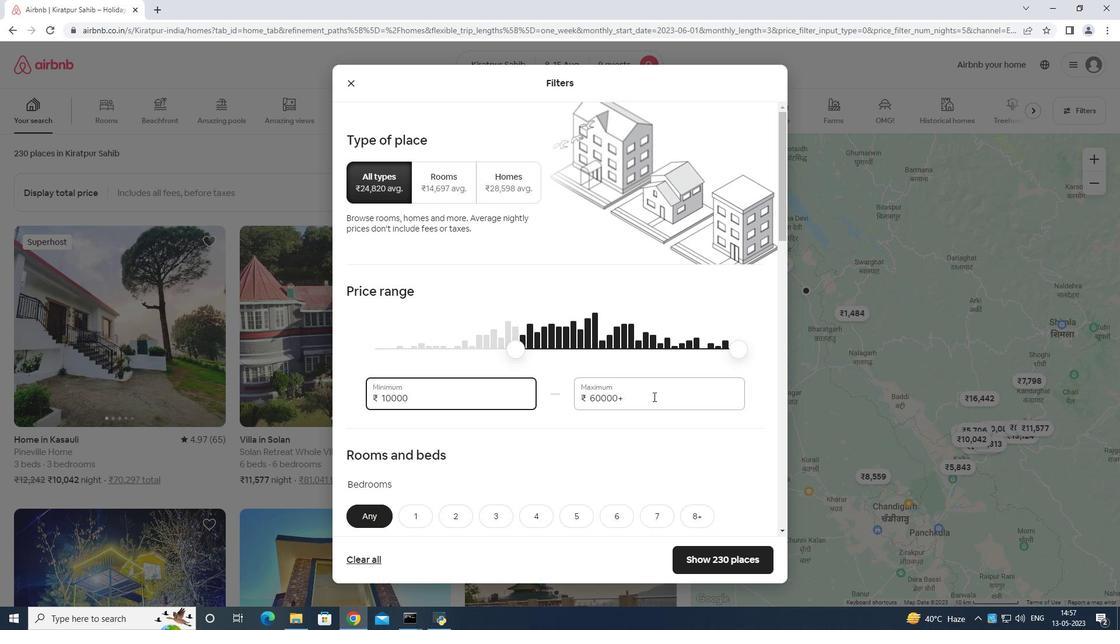 
Action: Key pressed <Key.backspace>
Screenshot: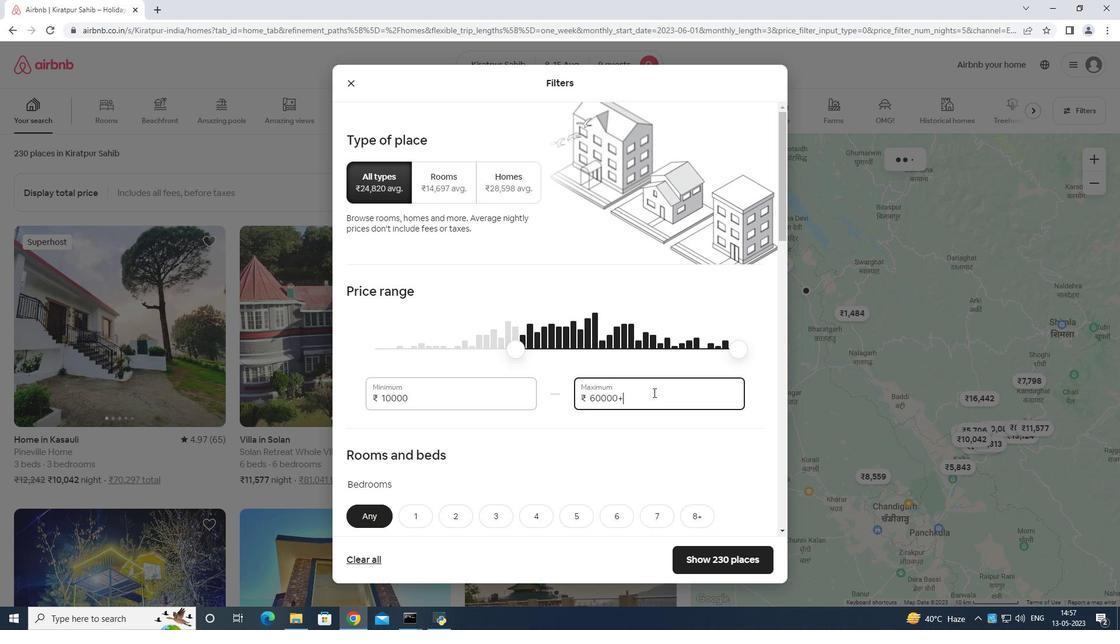 
Action: Mouse moved to (654, 391)
Screenshot: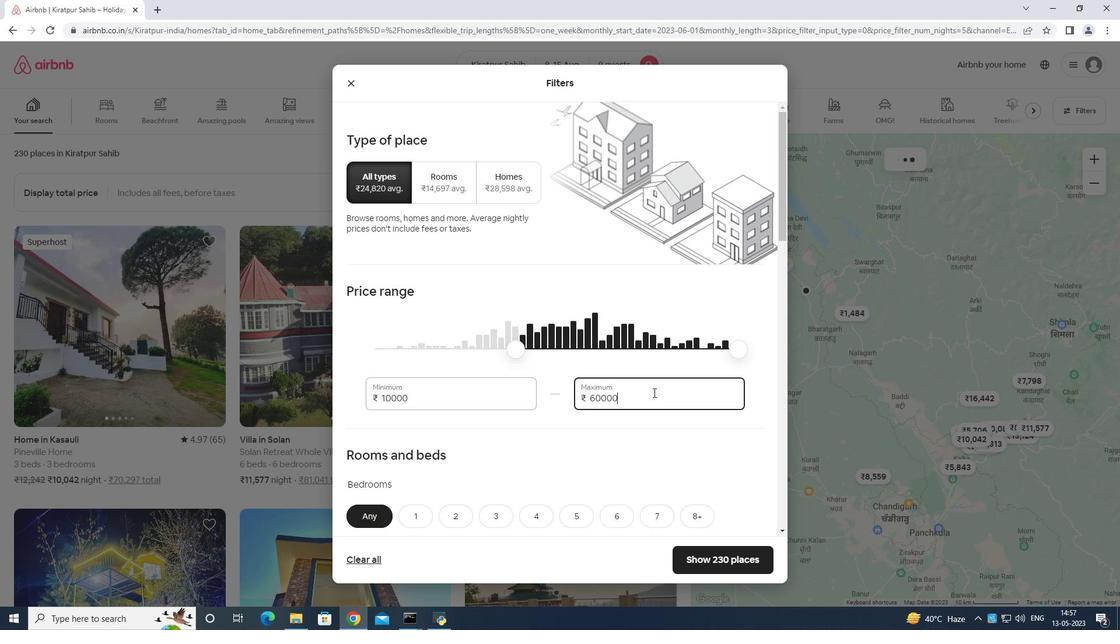 
Action: Key pressed <Key.backspace><Key.backspace><Key.backspace><Key.backspace><Key.backspace><Key.backspace><Key.backspace><Key.backspace><Key.backspace><Key.backspace><Key.backspace><Key.backspace><Key.backspace><Key.backspace>
Screenshot: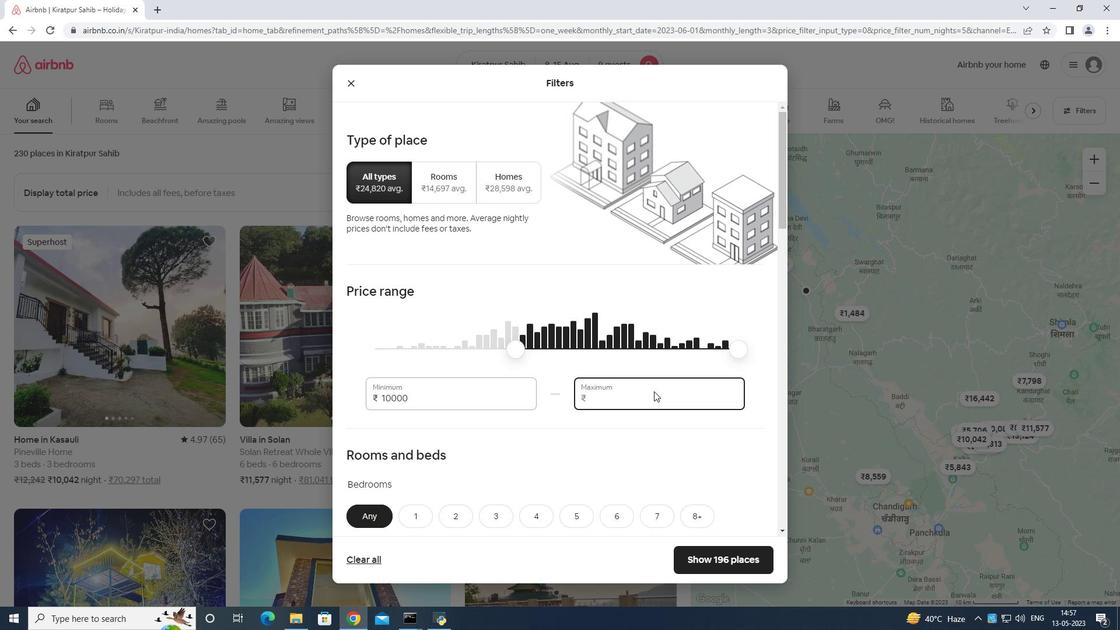 
Action: Mouse moved to (656, 390)
Screenshot: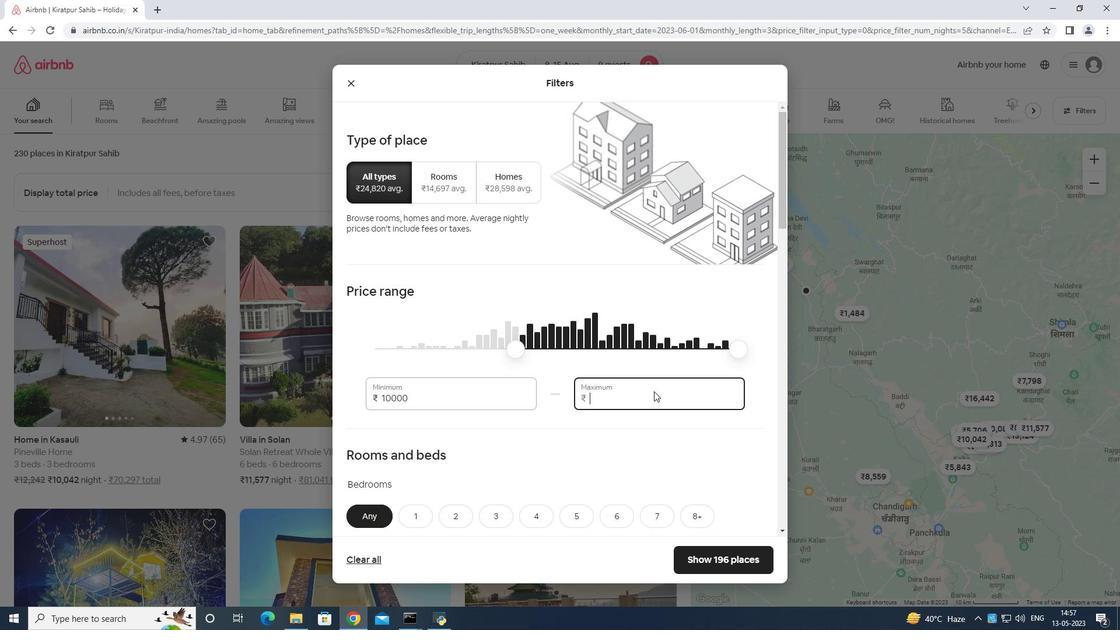 
Action: Key pressed 1
Screenshot: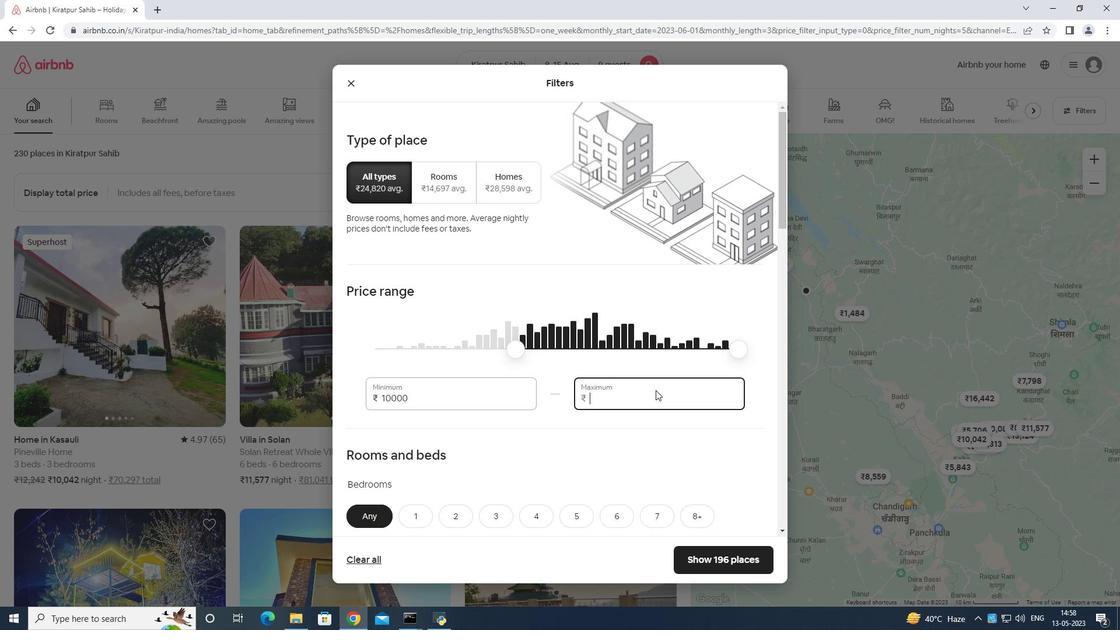 
Action: Mouse moved to (656, 390)
Screenshot: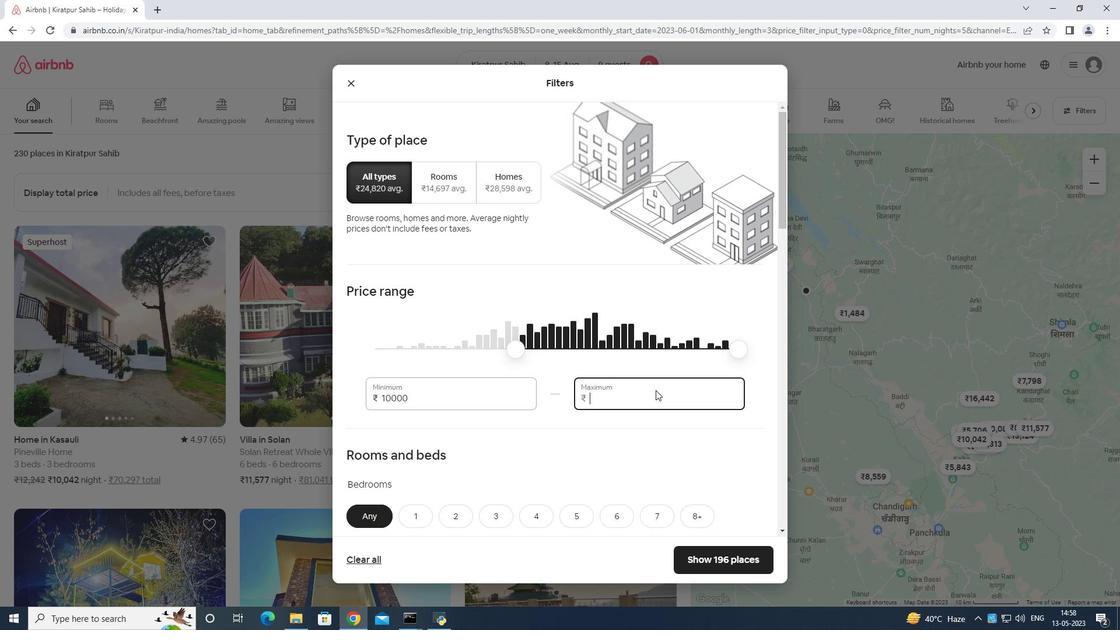 
Action: Key pressed 4000
Screenshot: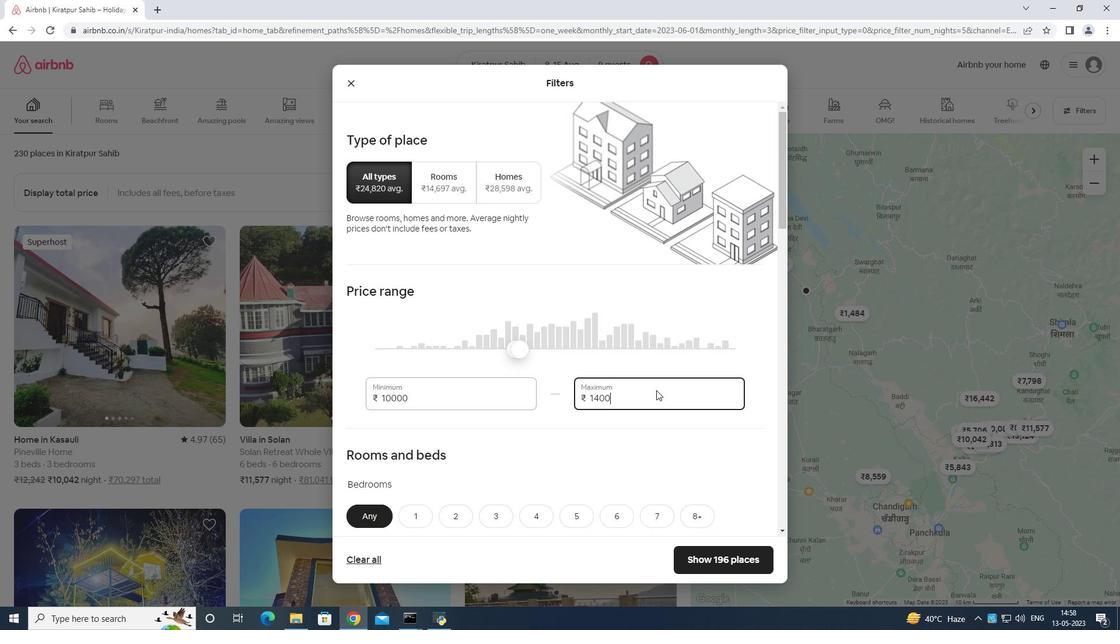 
Action: Mouse moved to (659, 389)
Screenshot: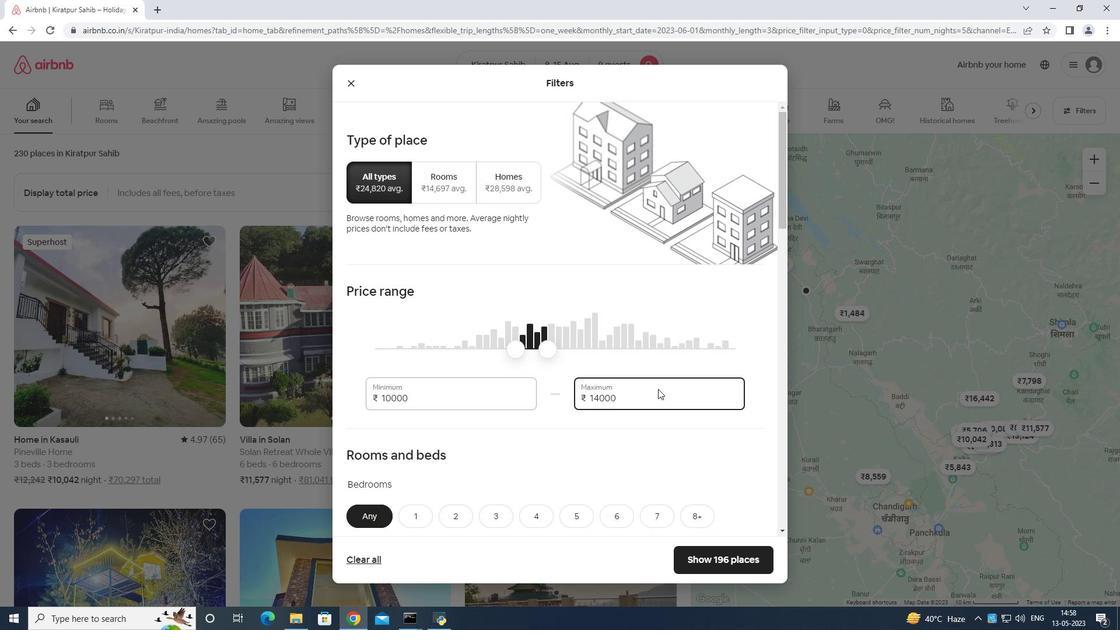 
Action: Mouse scrolled (659, 388) with delta (0, 0)
Screenshot: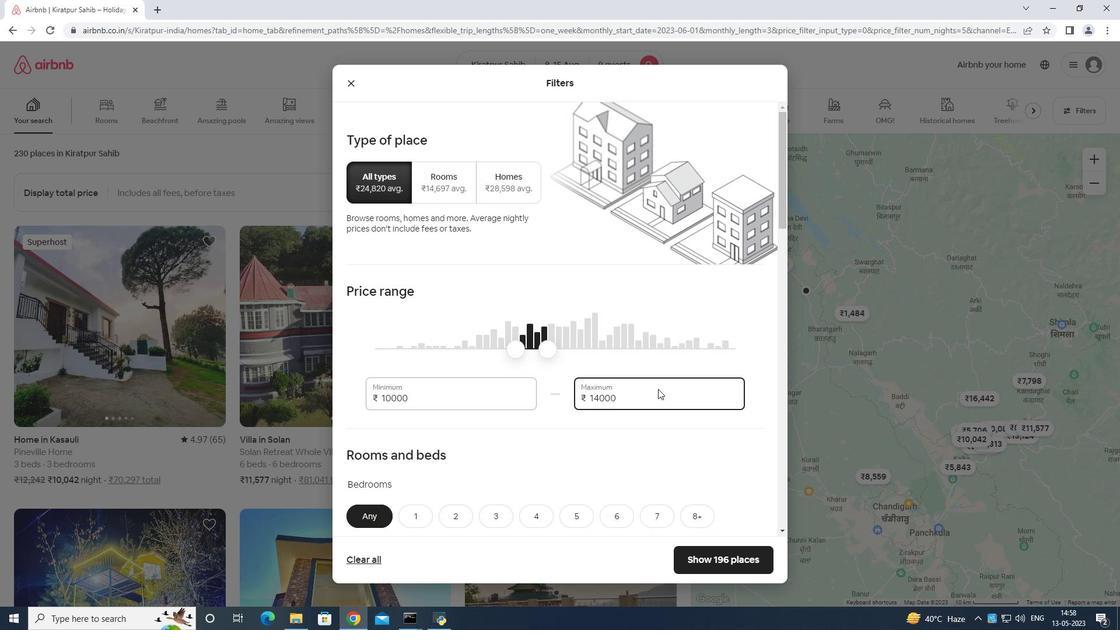 
Action: Mouse scrolled (659, 388) with delta (0, 0)
Screenshot: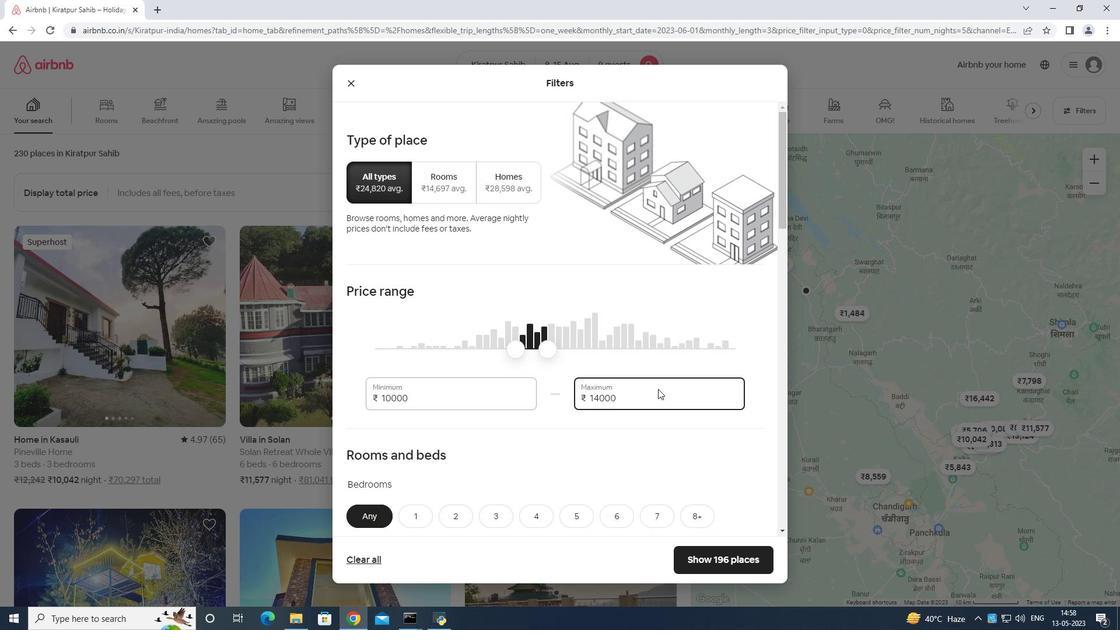 
Action: Mouse scrolled (659, 388) with delta (0, 0)
Screenshot: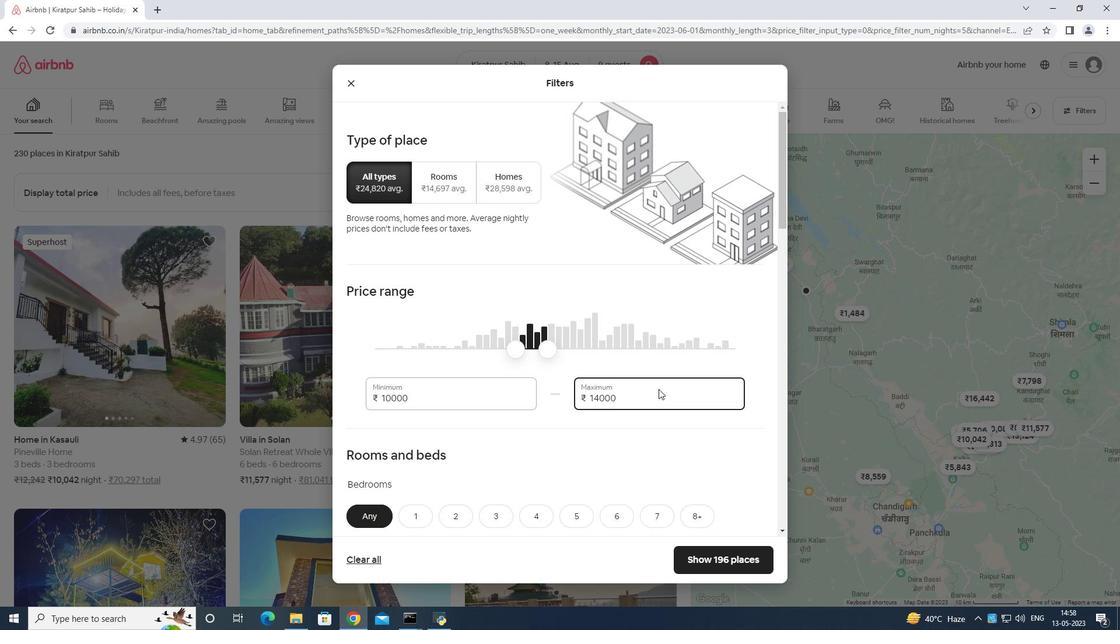 
Action: Mouse scrolled (659, 388) with delta (0, 0)
Screenshot: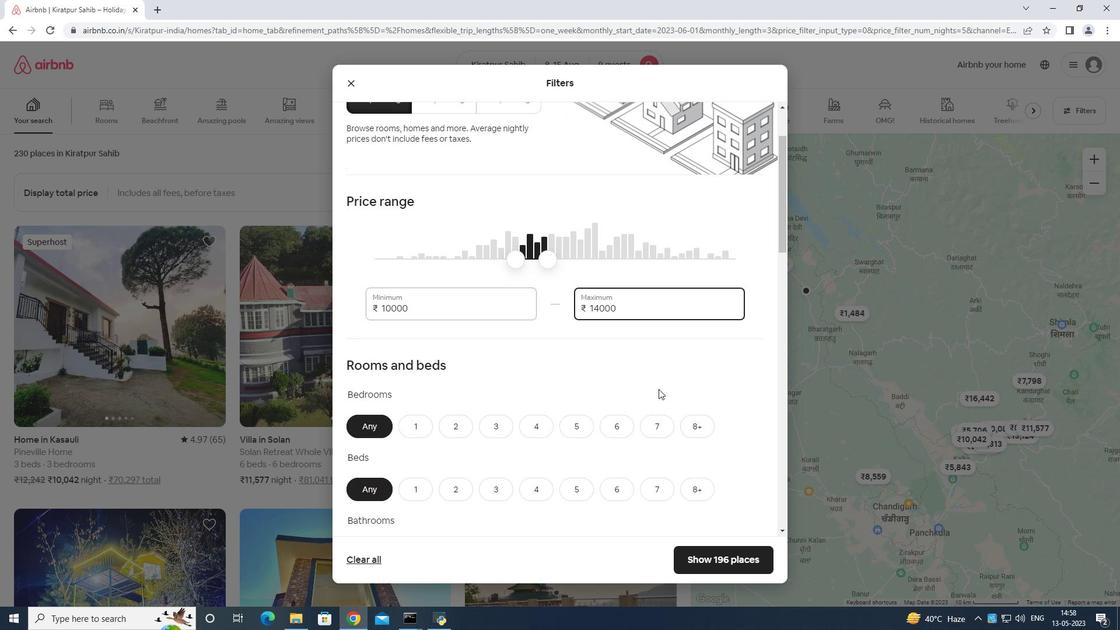 
Action: Mouse moved to (580, 285)
Screenshot: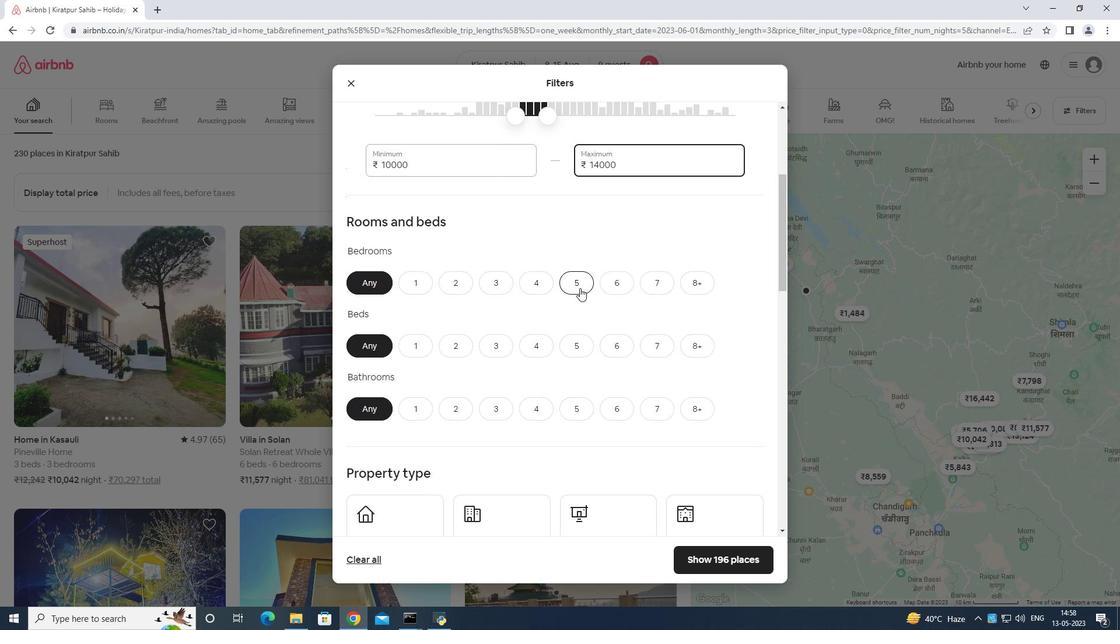 
Action: Mouse pressed left at (580, 285)
Screenshot: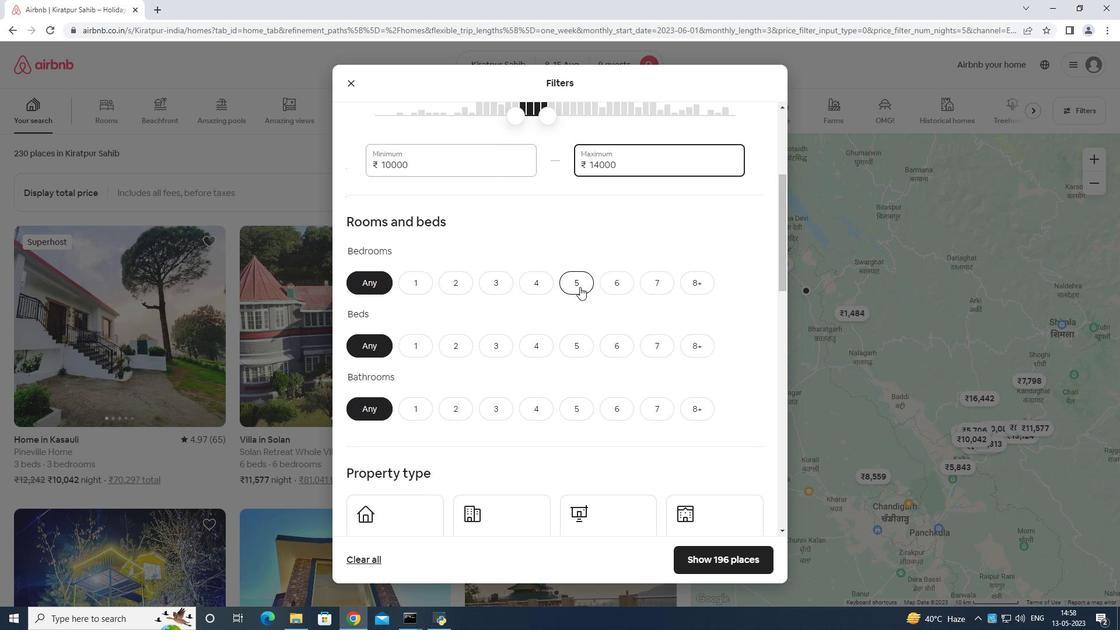 
Action: Mouse moved to (703, 344)
Screenshot: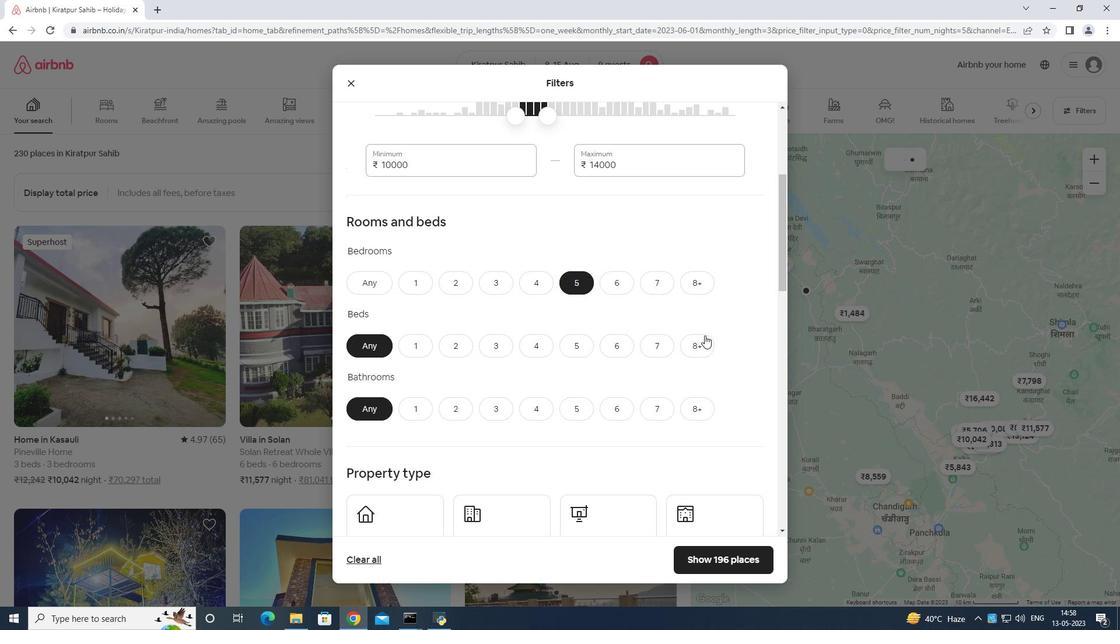 
Action: Mouse pressed left at (703, 344)
Screenshot: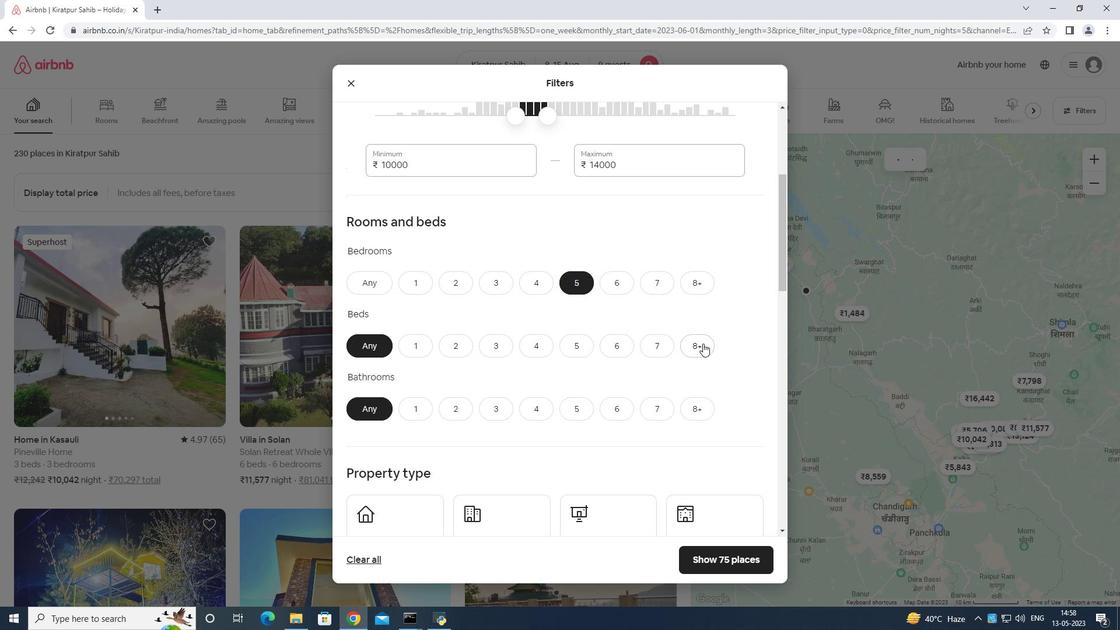 
Action: Mouse moved to (575, 407)
Screenshot: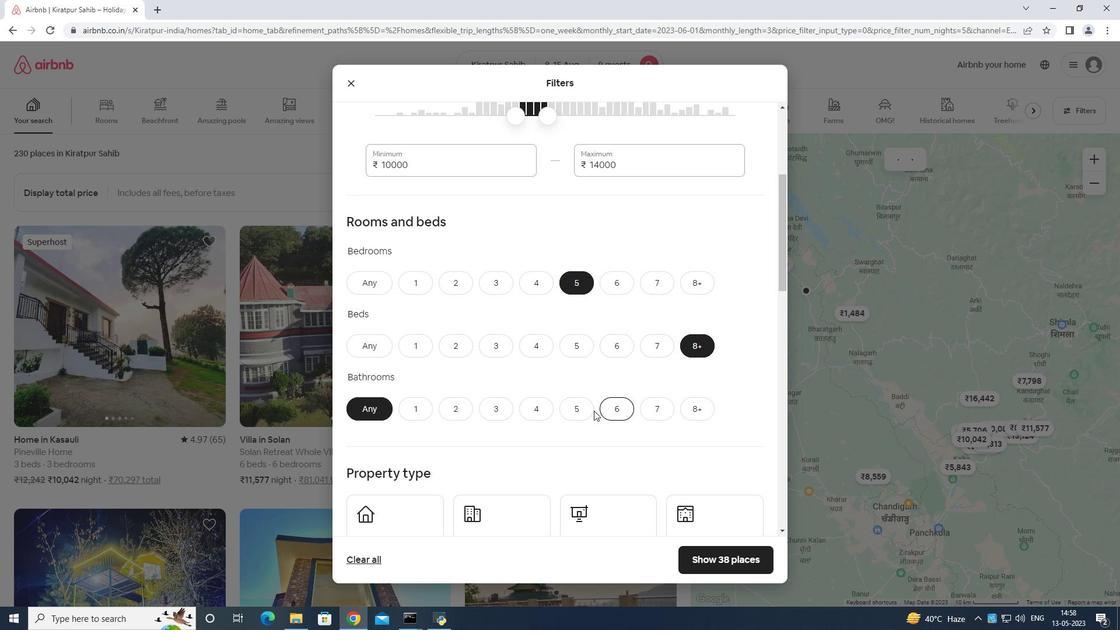 
Action: Mouse pressed left at (575, 407)
Screenshot: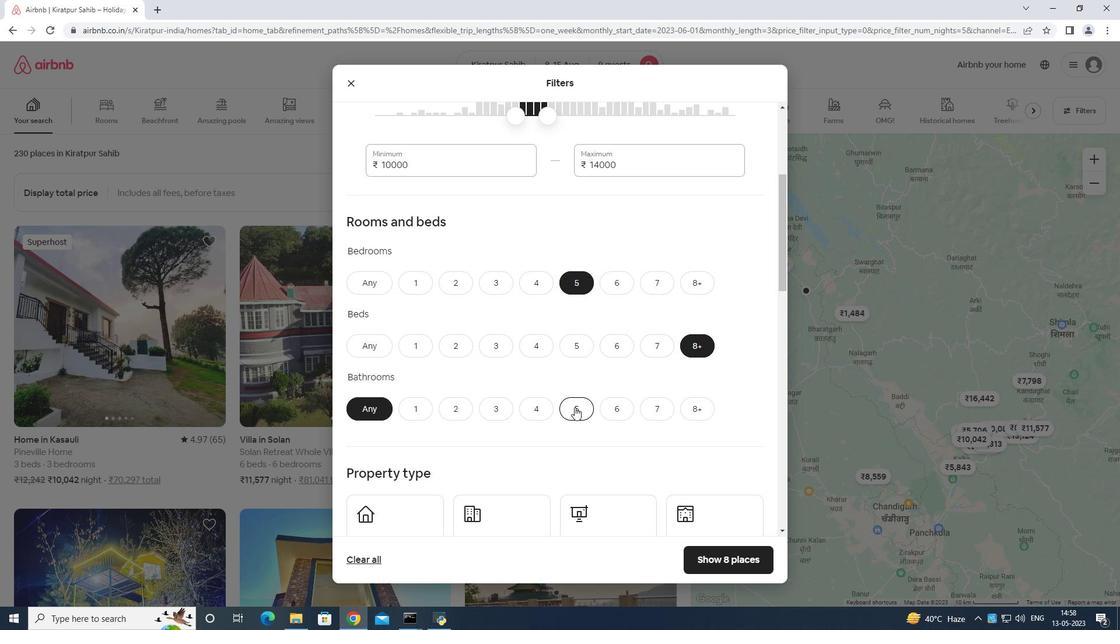 
Action: Mouse moved to (597, 383)
Screenshot: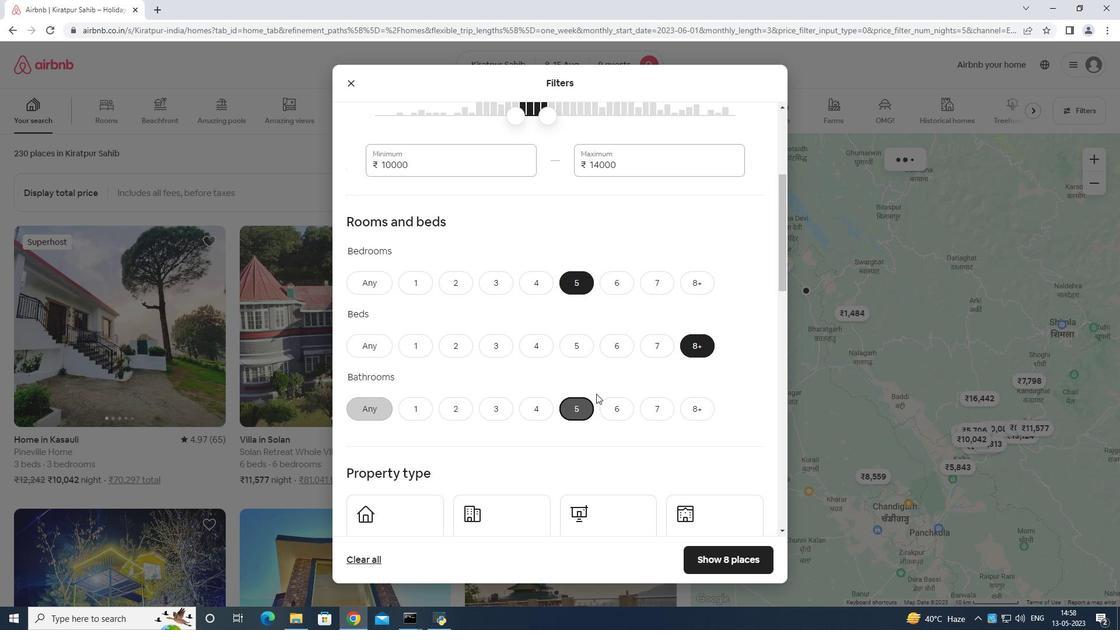 
Action: Mouse scrolled (597, 382) with delta (0, 0)
Screenshot: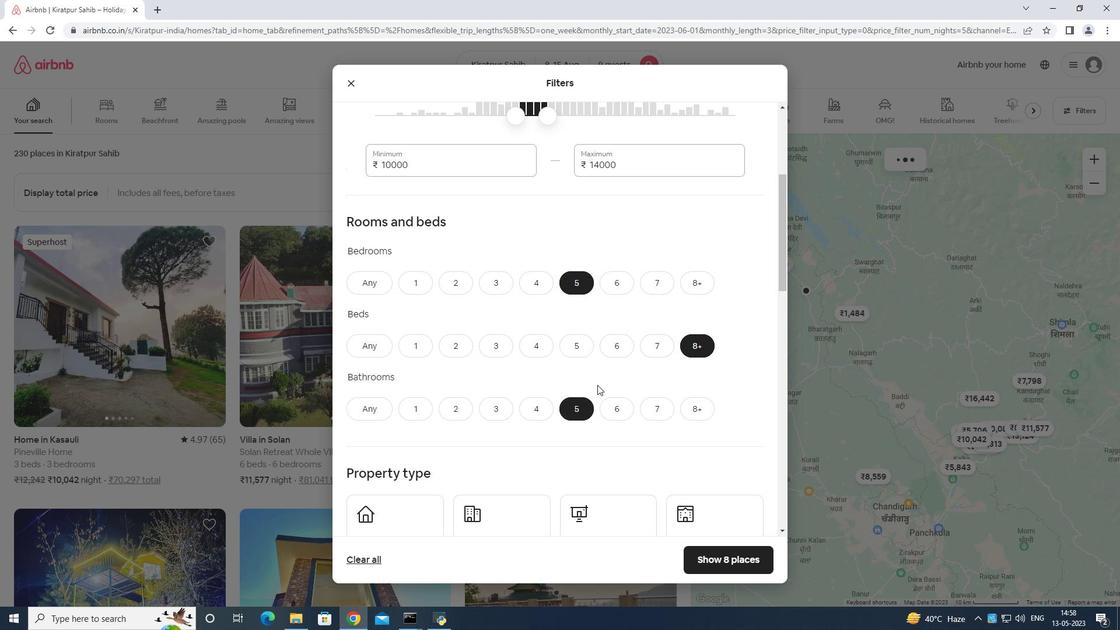 
Action: Mouse moved to (597, 384)
Screenshot: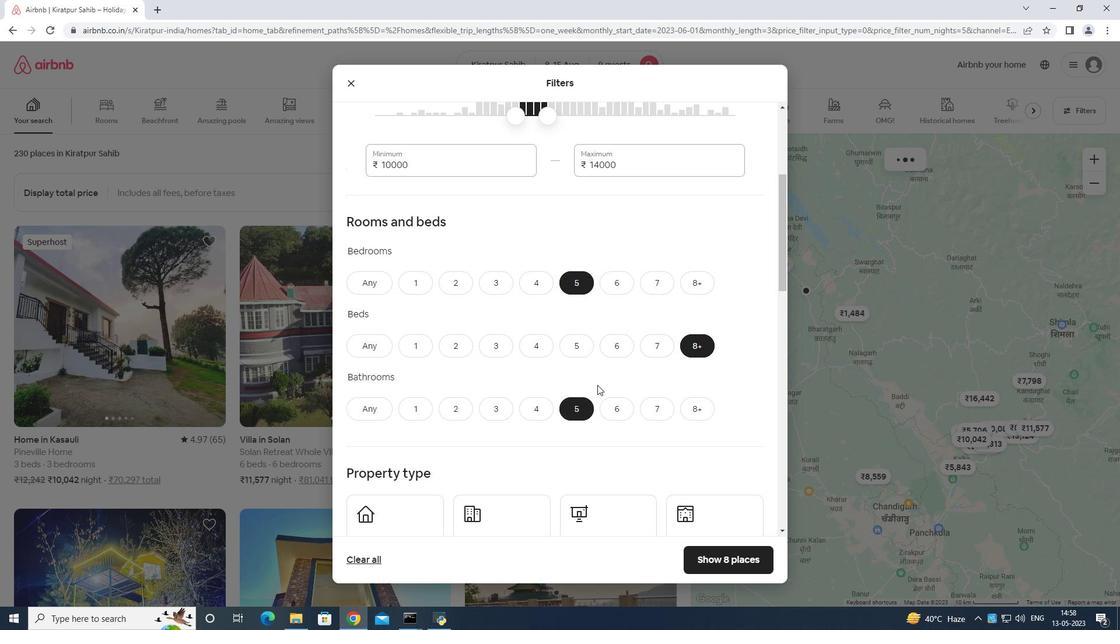 
Action: Mouse scrolled (597, 384) with delta (0, 0)
Screenshot: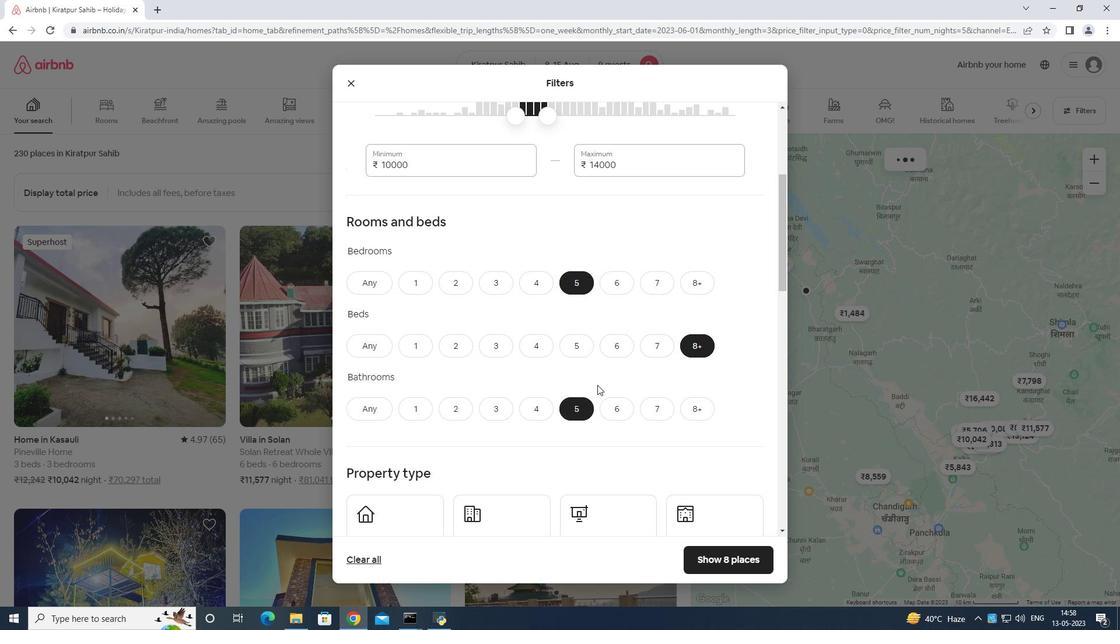 
Action: Mouse scrolled (597, 384) with delta (0, 0)
Screenshot: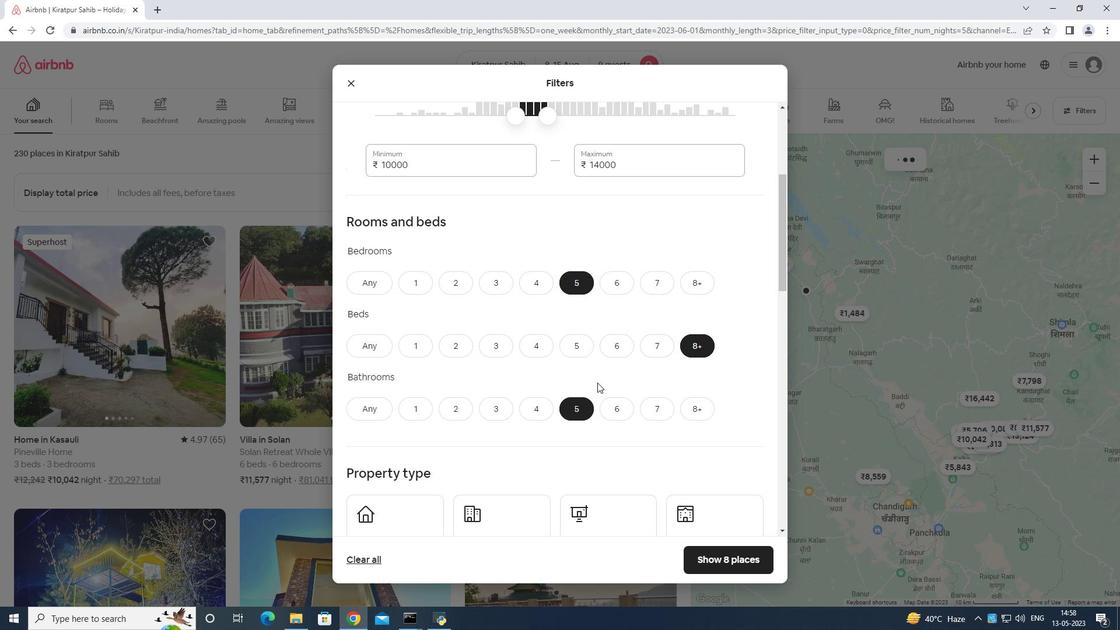 
Action: Mouse scrolled (597, 384) with delta (0, 0)
Screenshot: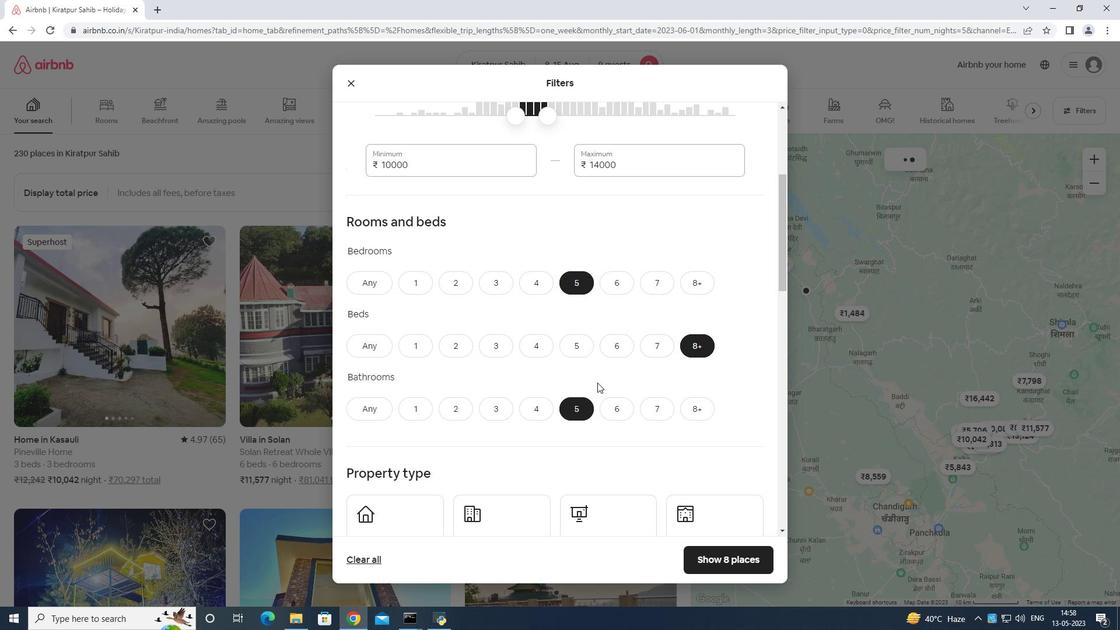 
Action: Mouse moved to (394, 301)
Screenshot: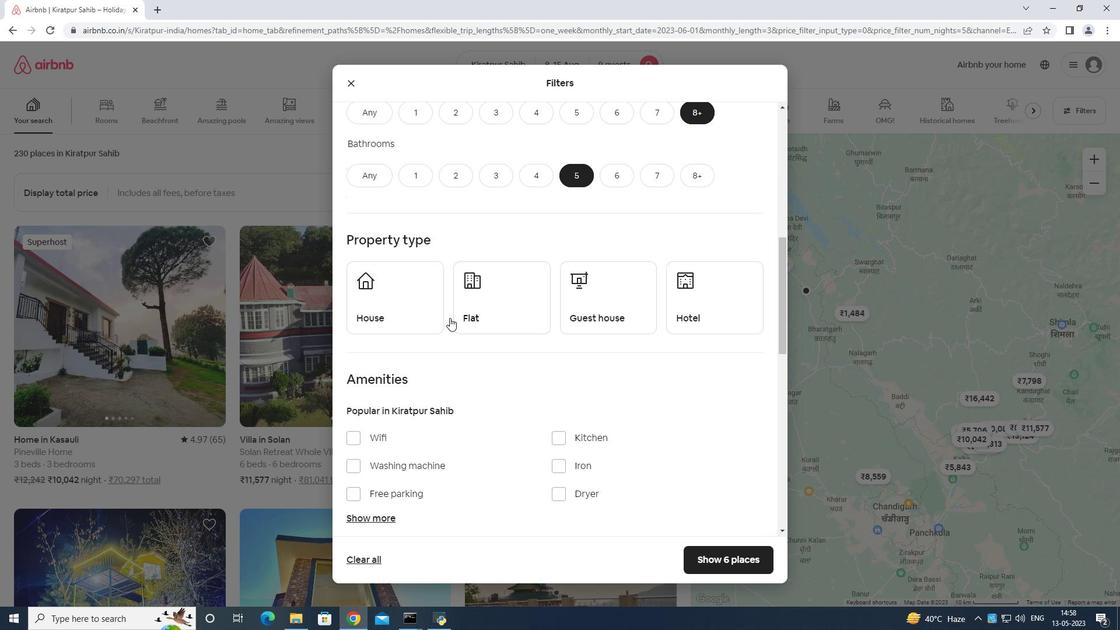 
Action: Mouse pressed left at (394, 301)
Screenshot: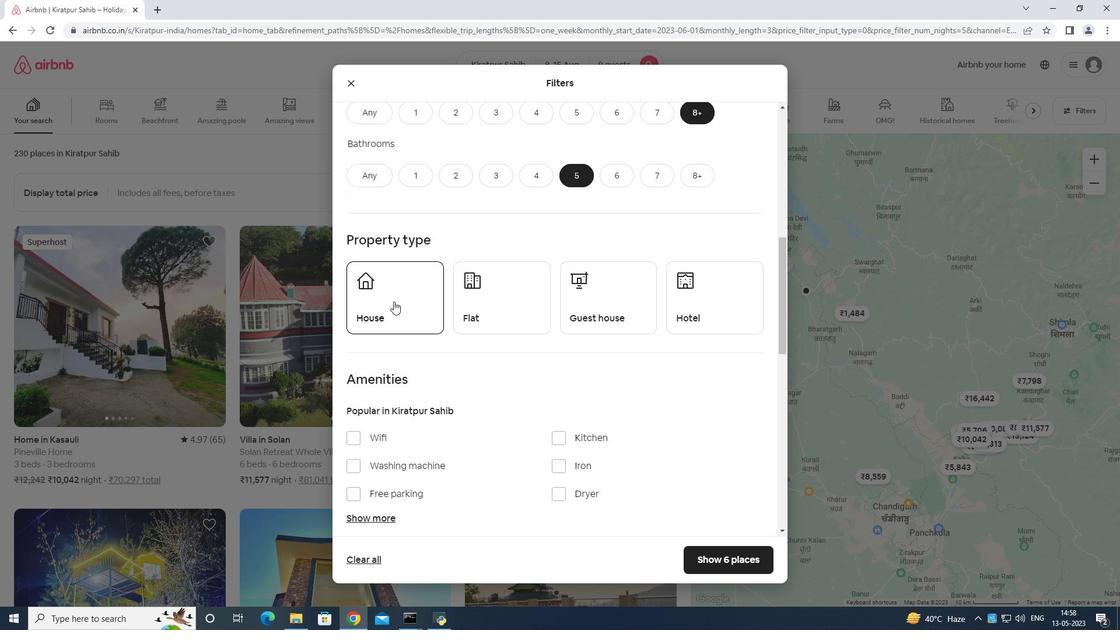 
Action: Mouse moved to (489, 311)
Screenshot: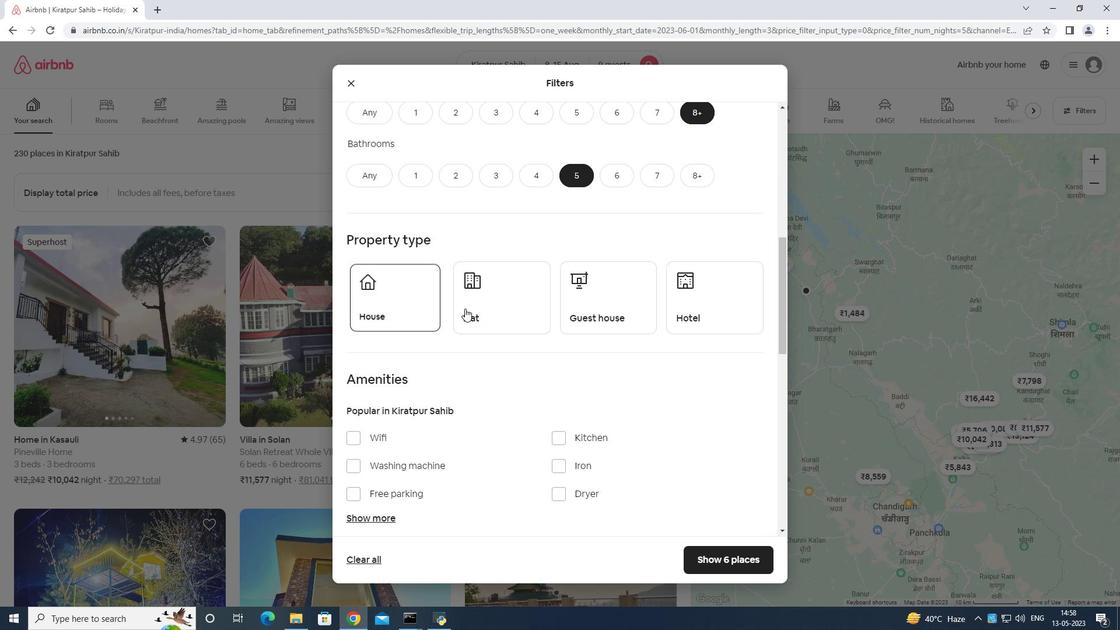 
Action: Mouse pressed left at (489, 311)
Screenshot: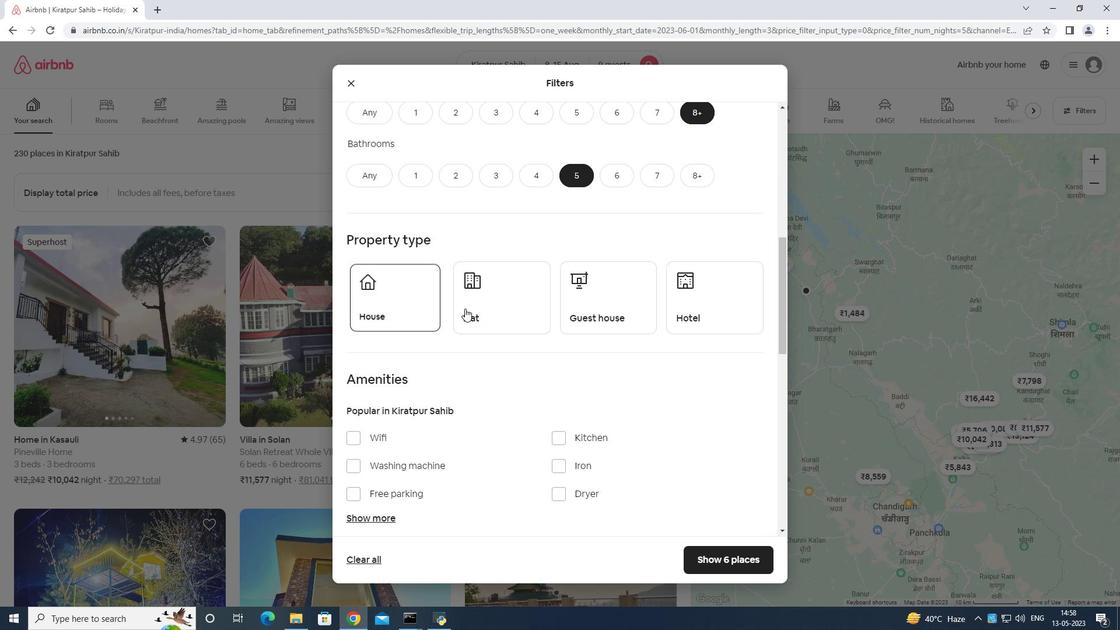 
Action: Mouse moved to (565, 307)
Screenshot: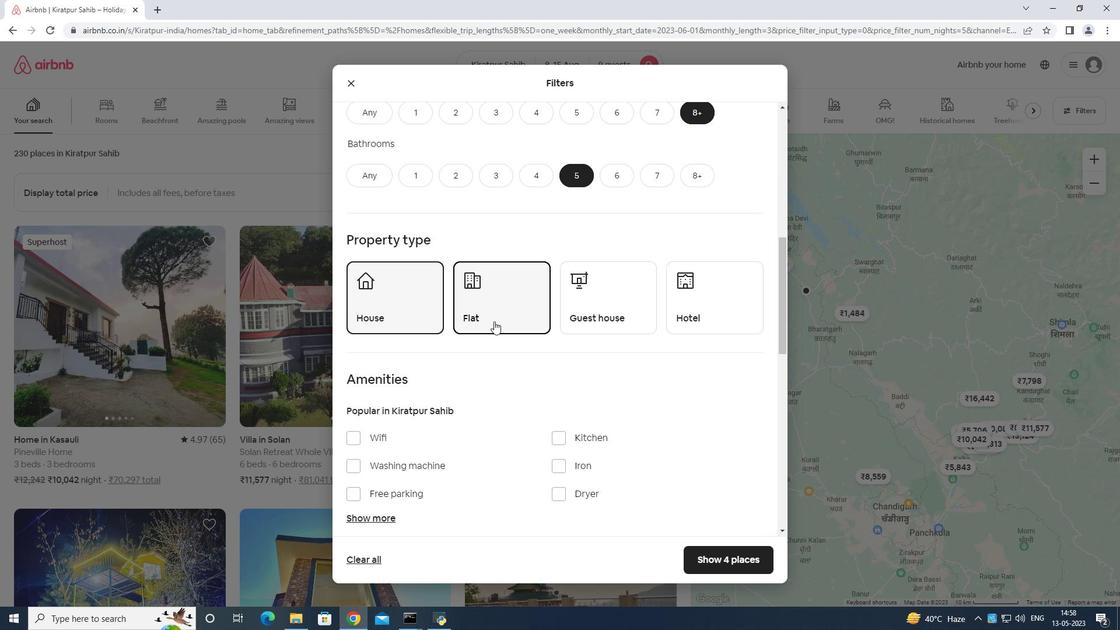 
Action: Mouse pressed left at (565, 307)
Screenshot: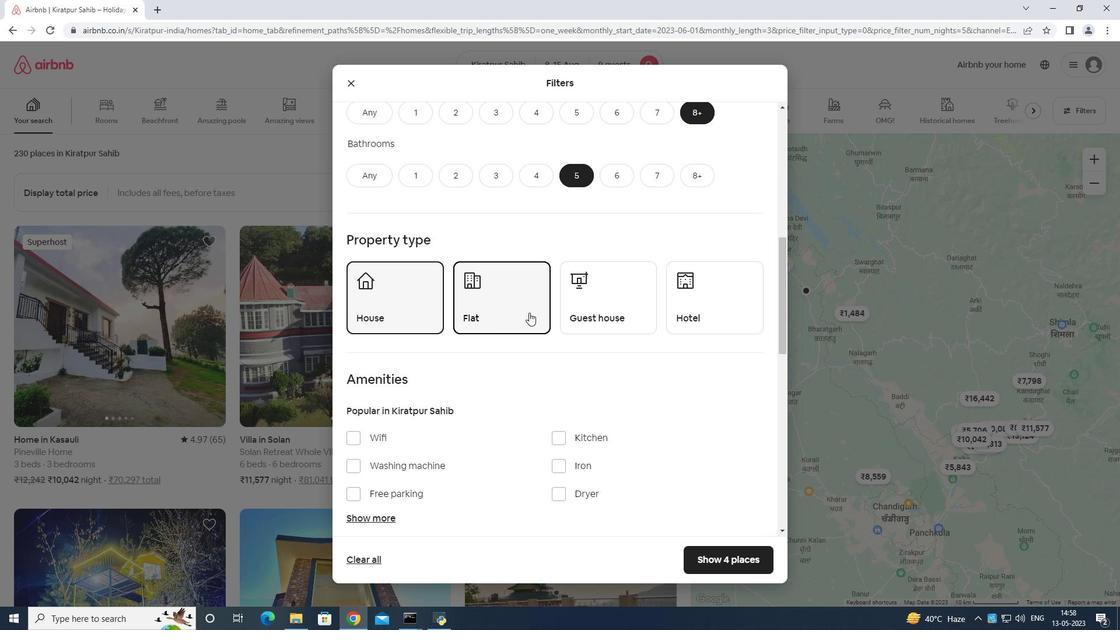 
Action: Mouse moved to (546, 310)
Screenshot: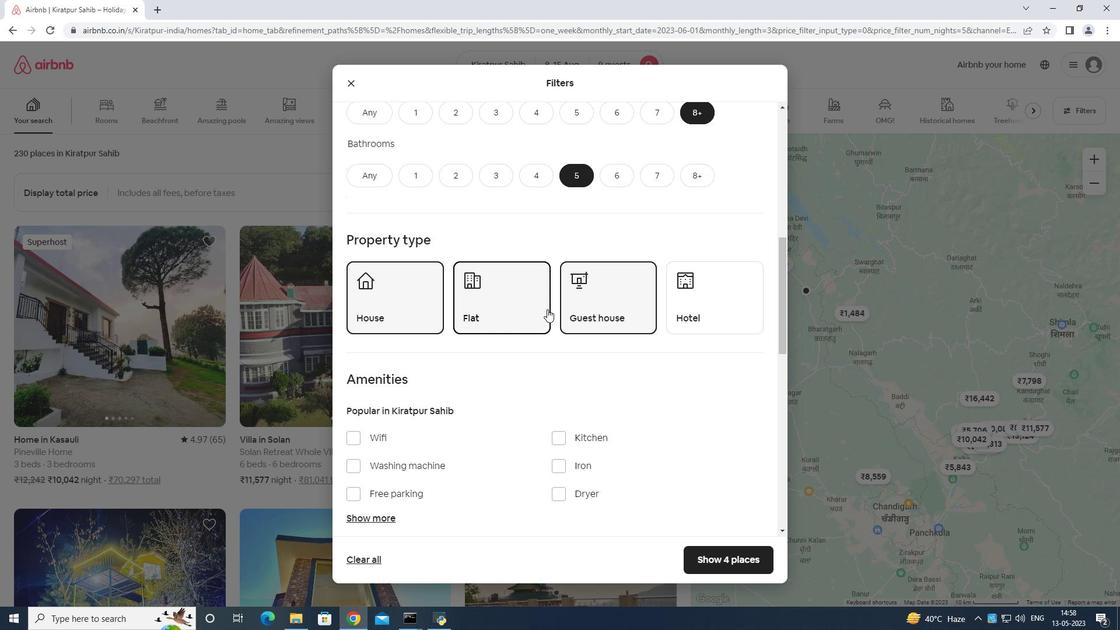 
Action: Mouse scrolled (546, 310) with delta (0, 0)
Screenshot: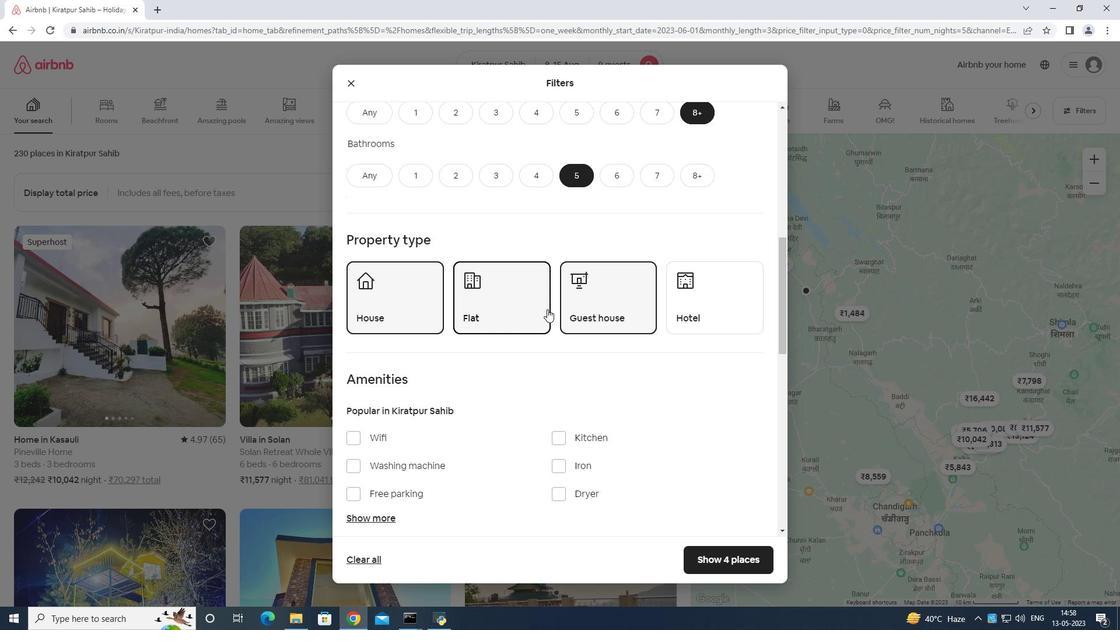 
Action: Mouse moved to (542, 315)
Screenshot: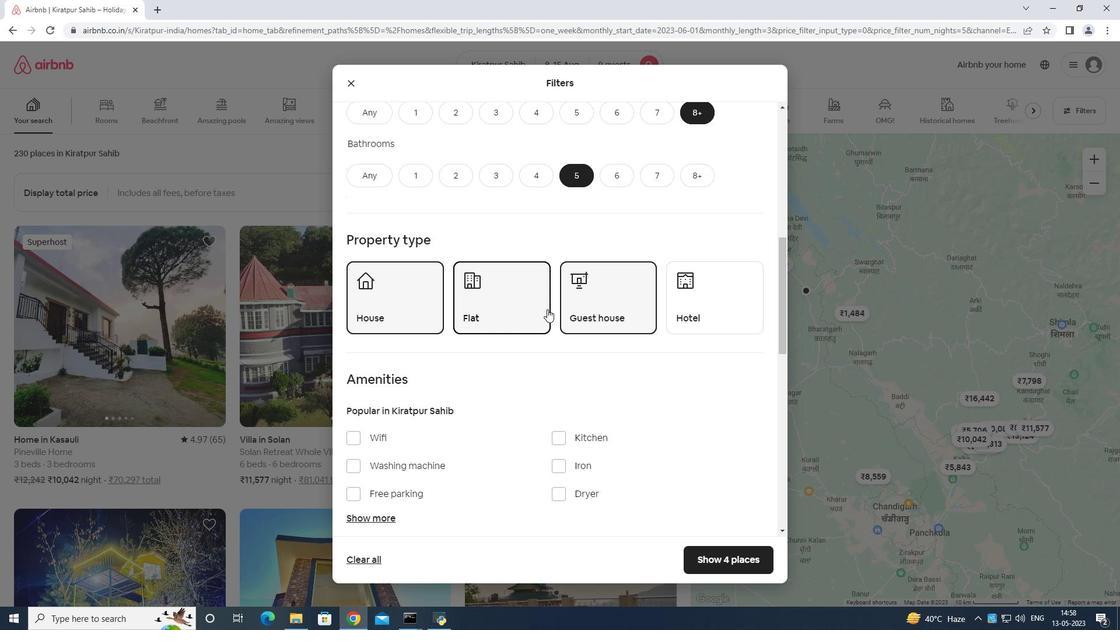 
Action: Mouse scrolled (542, 314) with delta (0, 0)
Screenshot: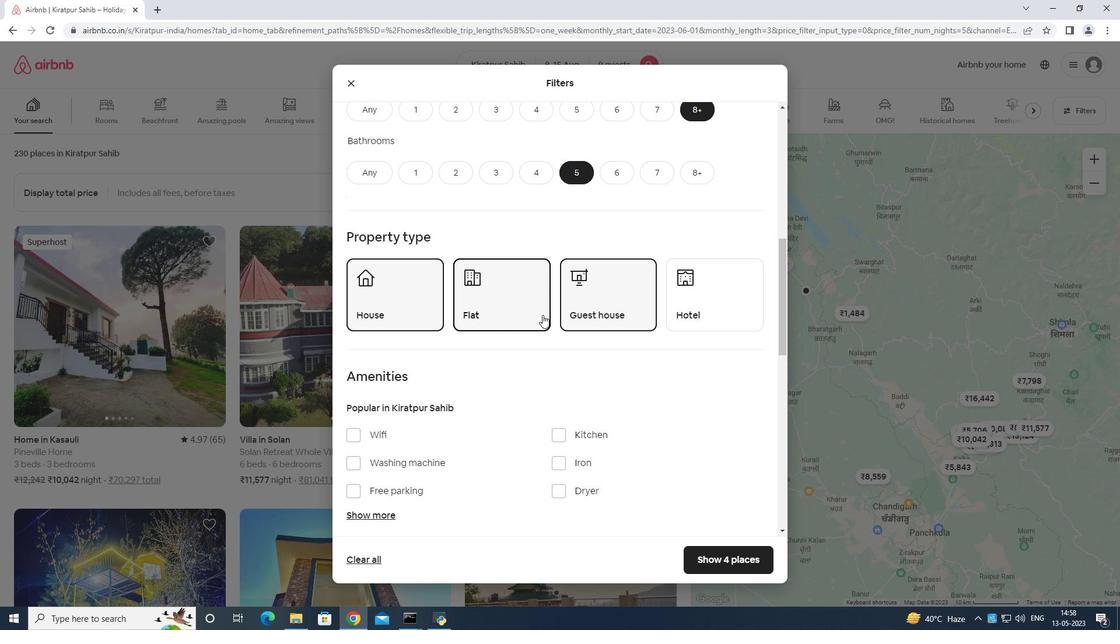 
Action: Mouse moved to (346, 314)
Screenshot: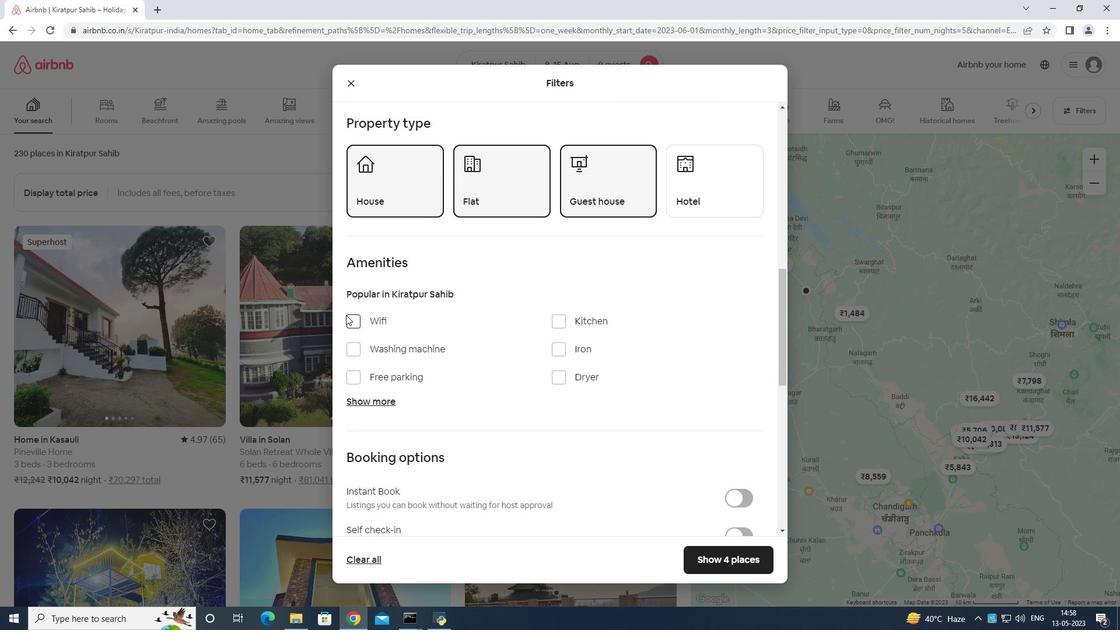 
Action: Mouse pressed left at (346, 314)
Screenshot: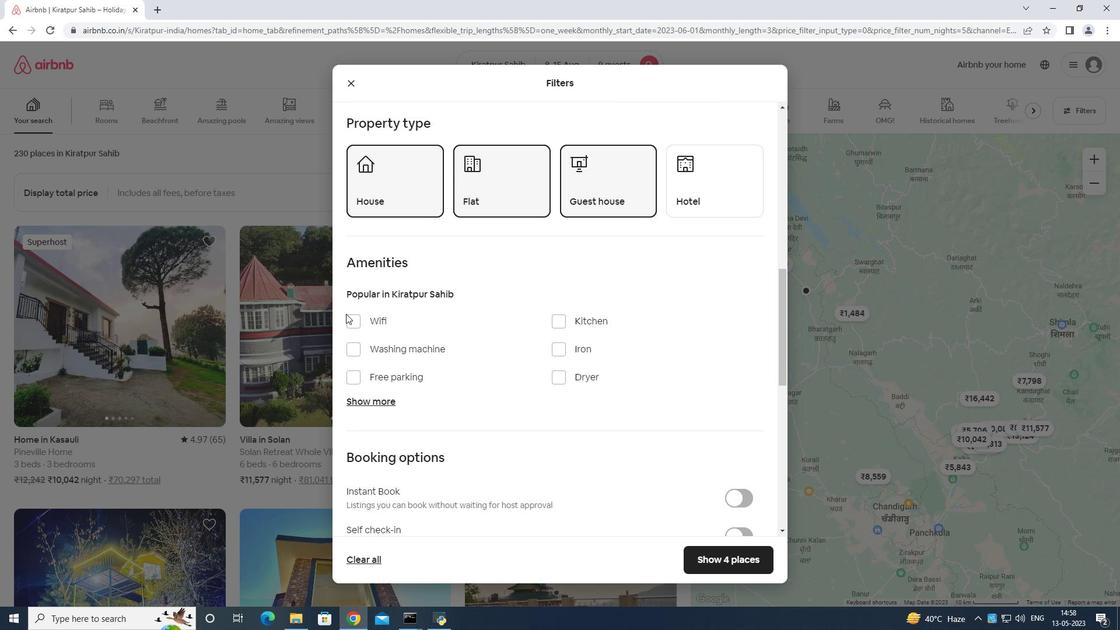
Action: Mouse moved to (359, 318)
Screenshot: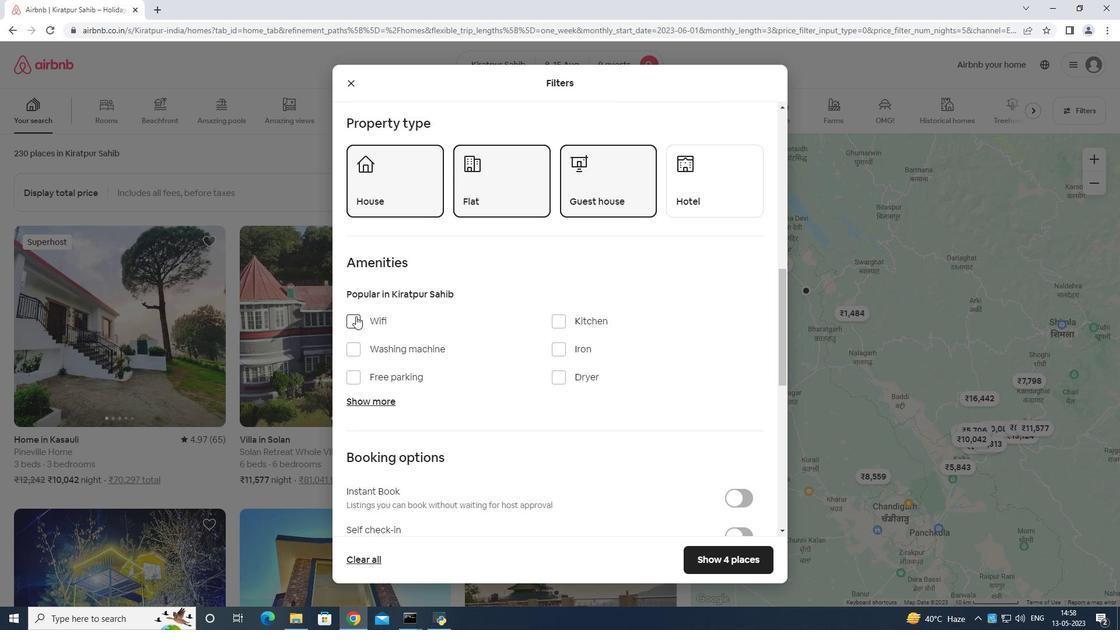 
Action: Mouse pressed left at (359, 318)
Screenshot: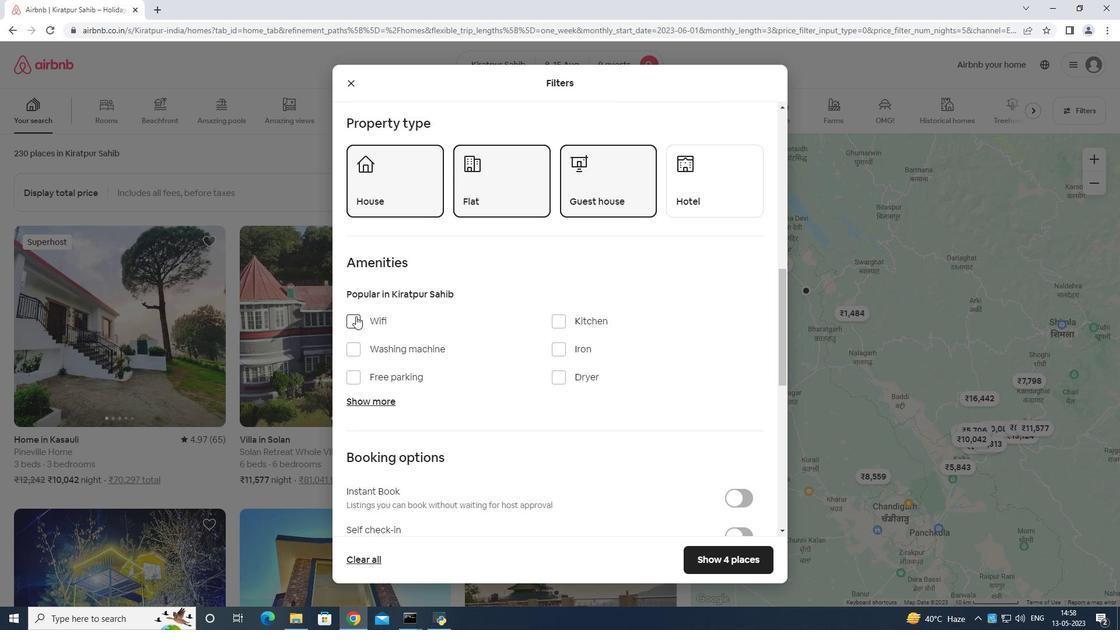 
Action: Mouse moved to (355, 374)
Screenshot: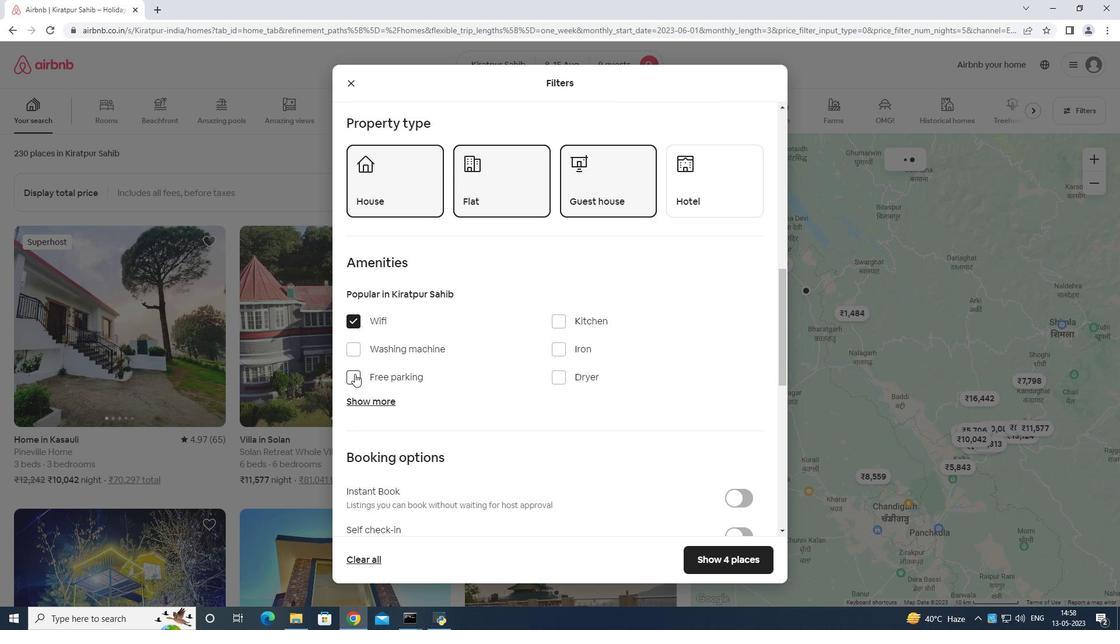 
Action: Mouse pressed left at (355, 374)
Screenshot: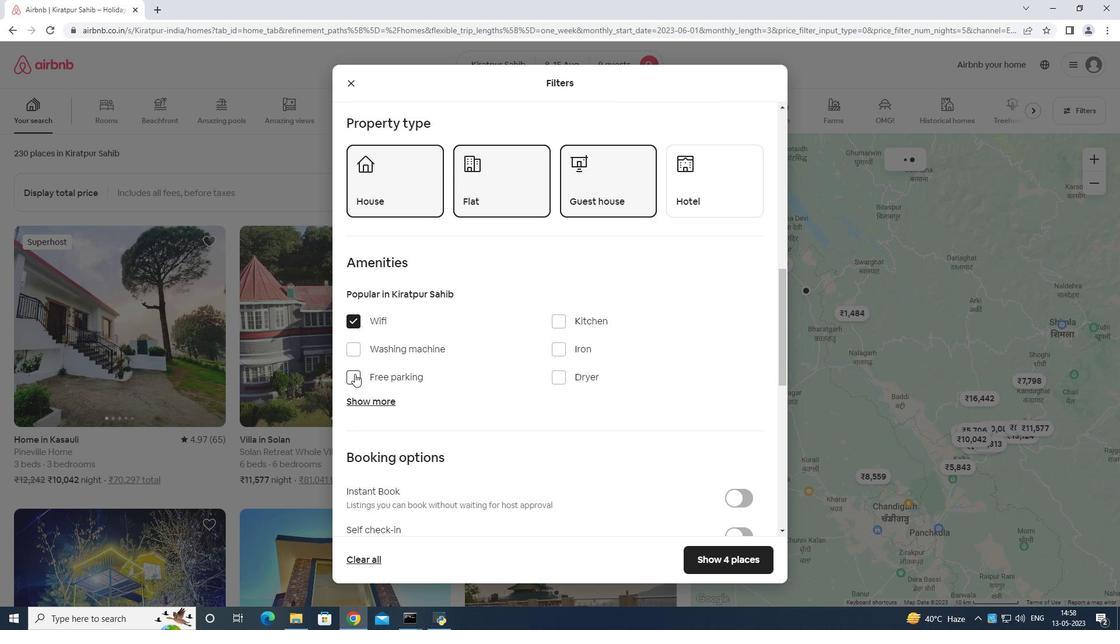 
Action: Mouse moved to (363, 402)
Screenshot: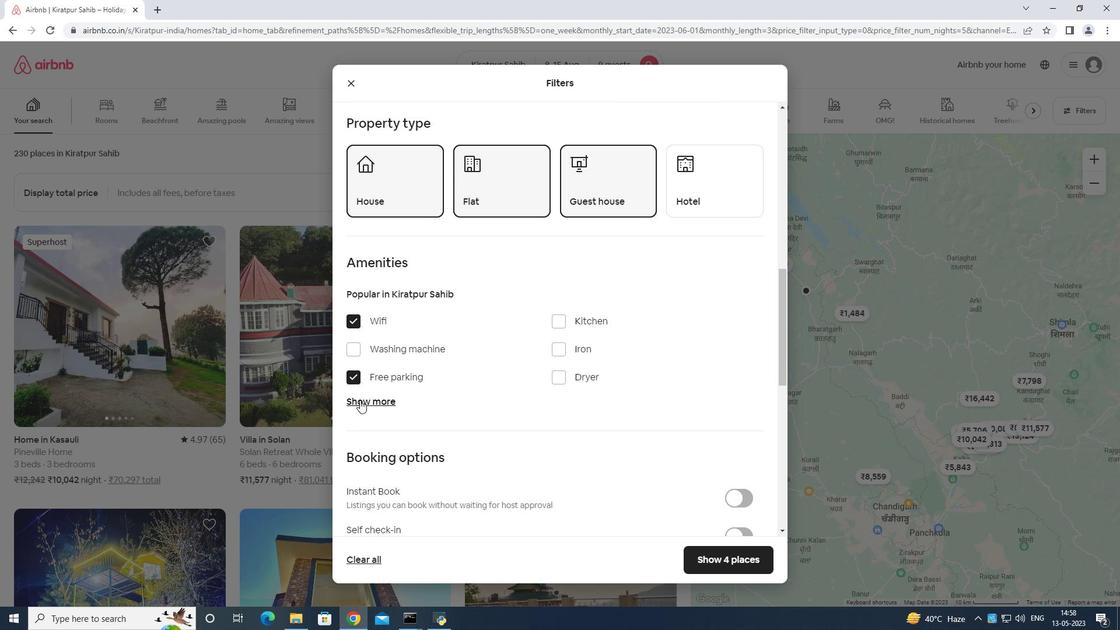 
Action: Mouse pressed left at (363, 402)
Screenshot: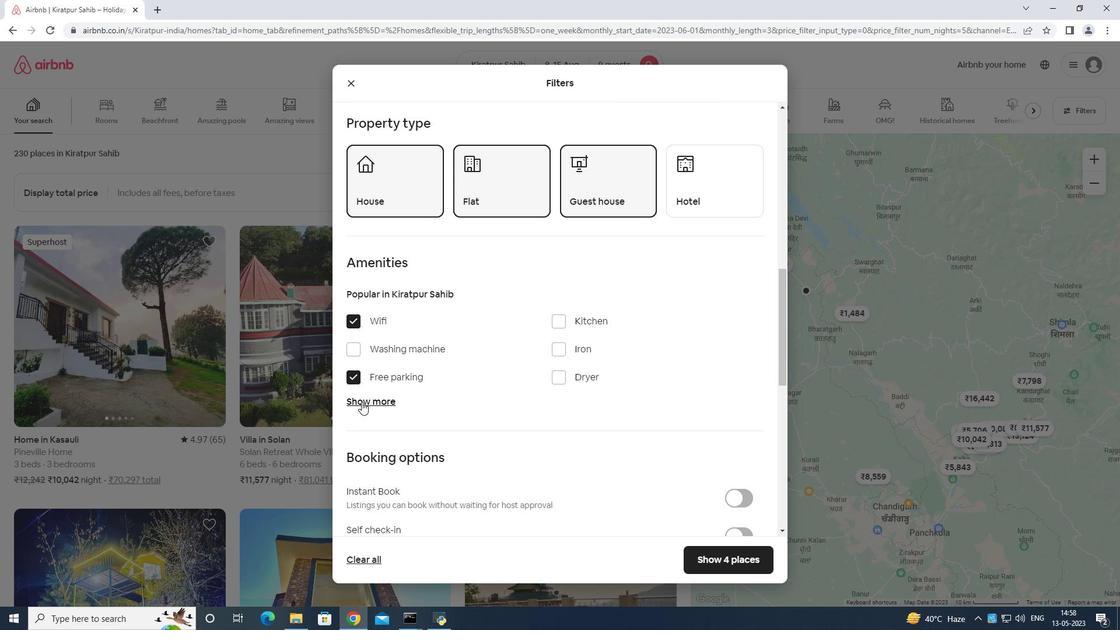 
Action: Mouse moved to (406, 383)
Screenshot: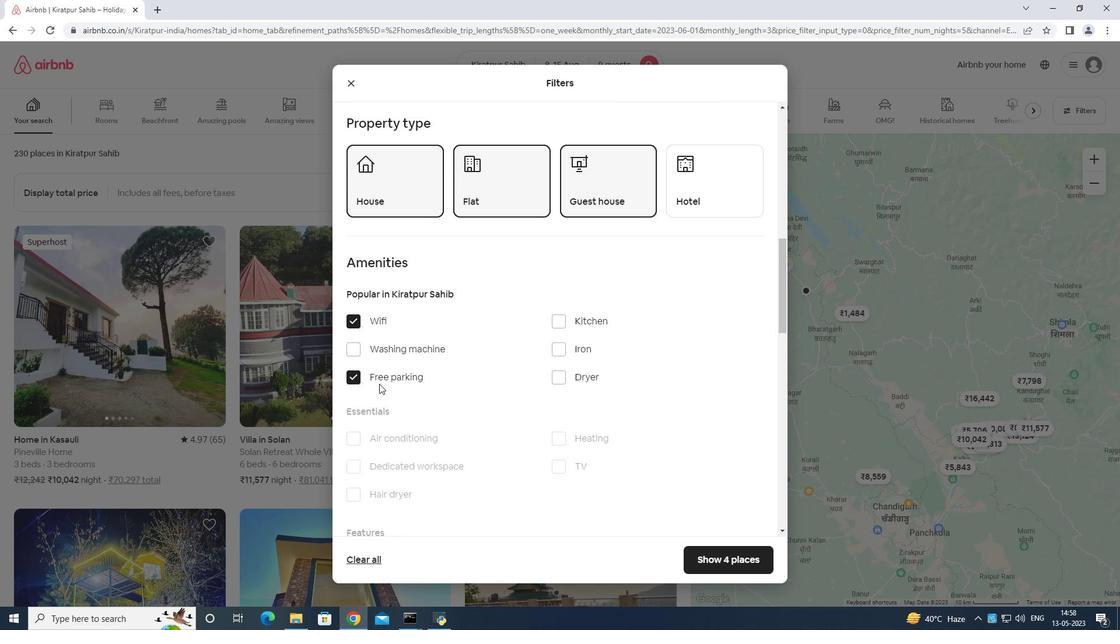 
Action: Mouse scrolled (406, 383) with delta (0, 0)
Screenshot: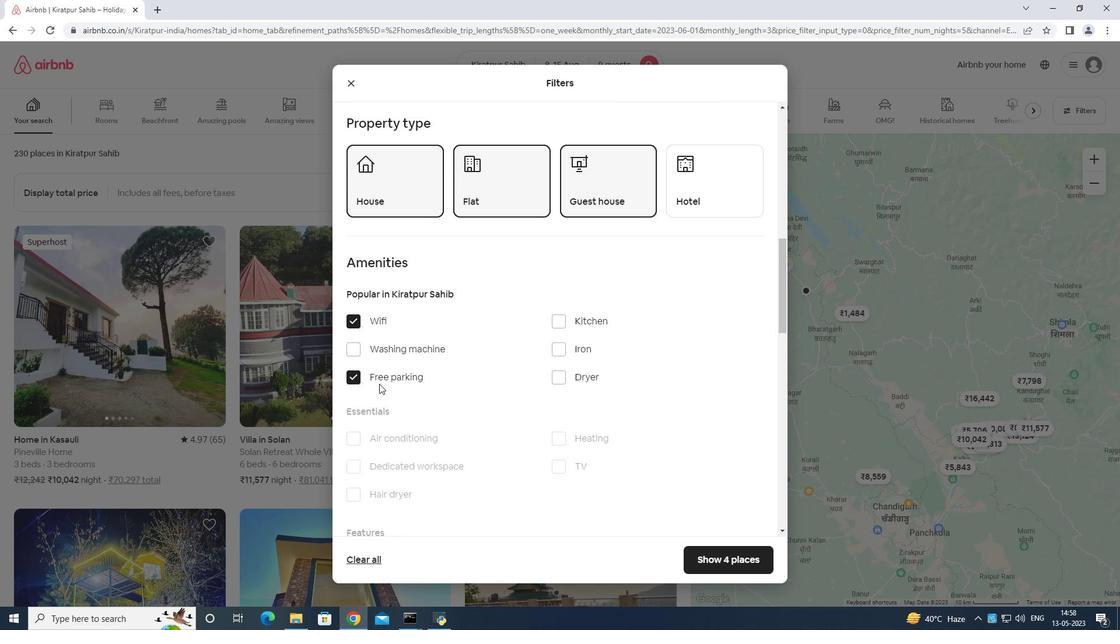 
Action: Mouse moved to (474, 398)
Screenshot: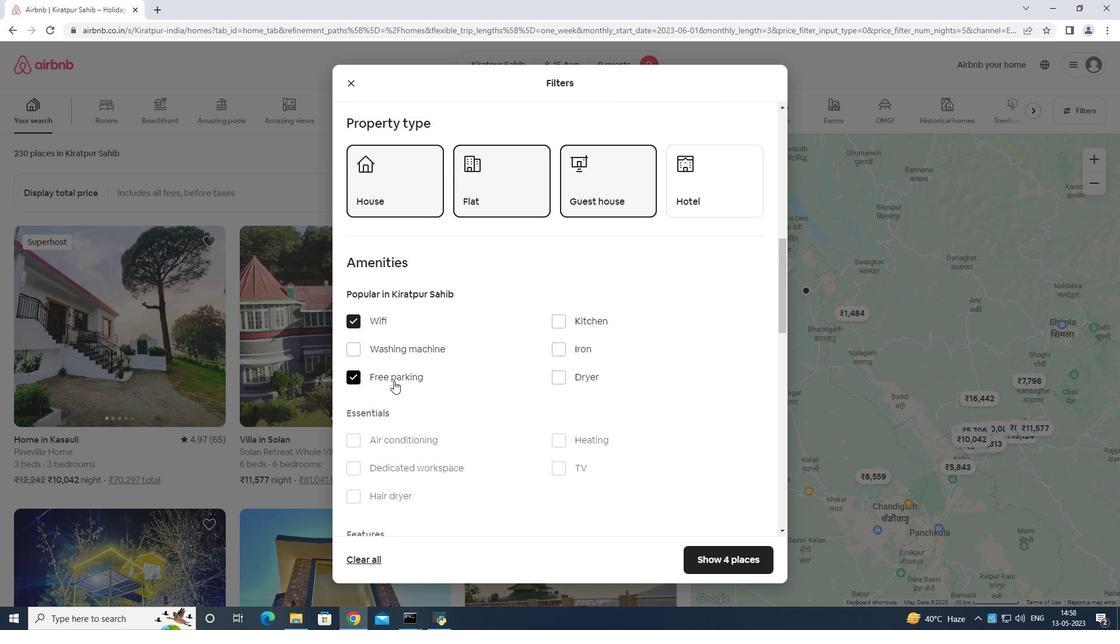
Action: Mouse scrolled (474, 398) with delta (0, 0)
Screenshot: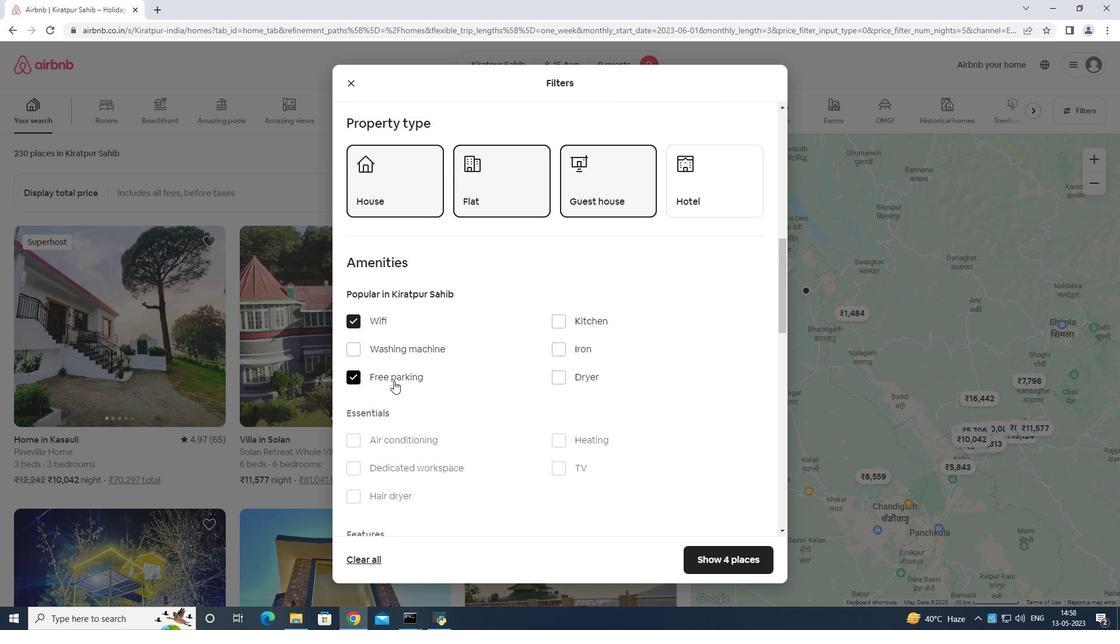 
Action: Mouse moved to (557, 357)
Screenshot: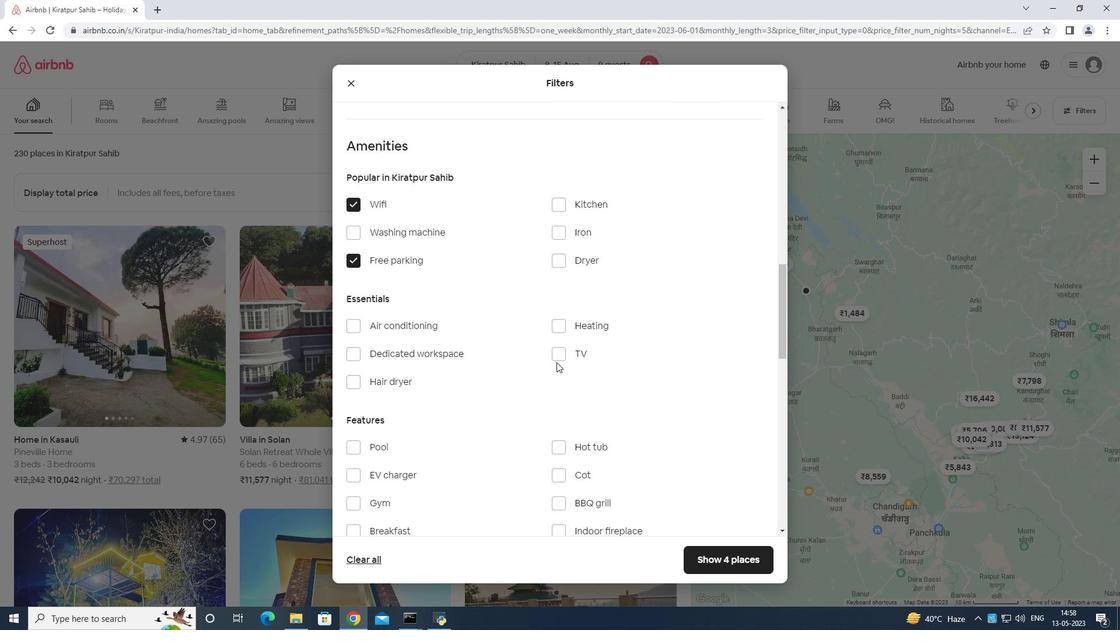 
Action: Mouse pressed left at (557, 357)
Screenshot: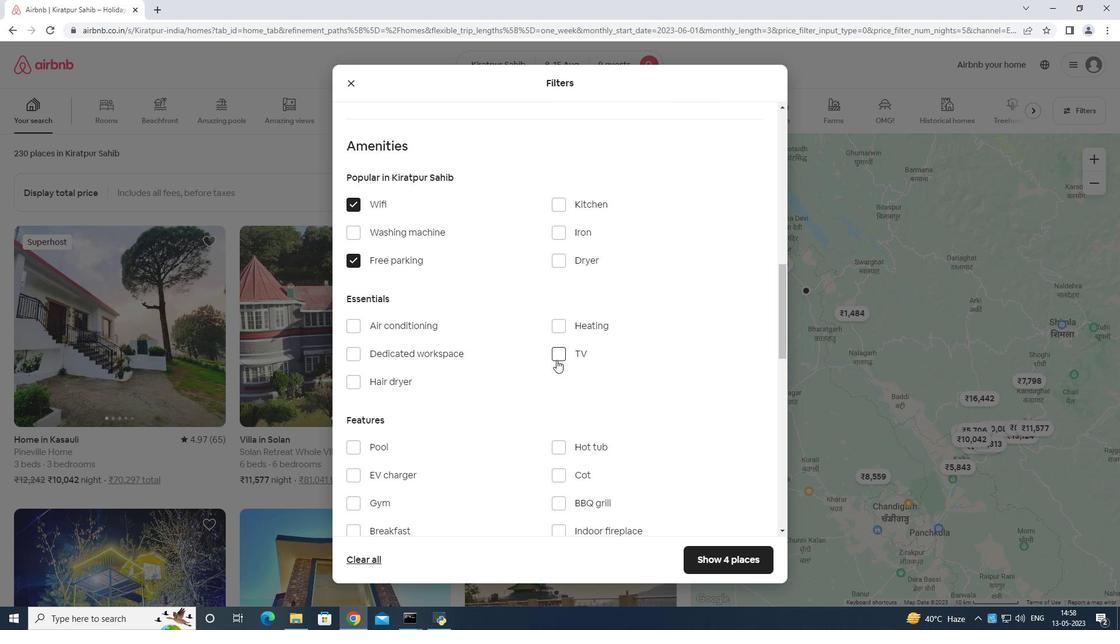 
Action: Mouse moved to (560, 352)
Screenshot: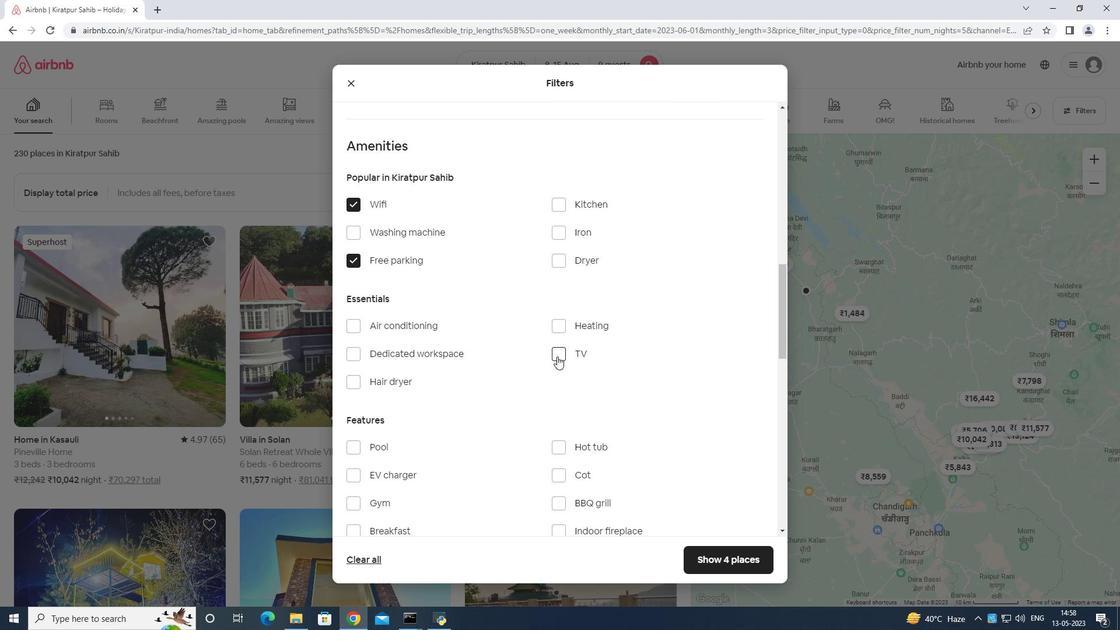 
Action: Mouse scrolled (560, 352) with delta (0, 0)
Screenshot: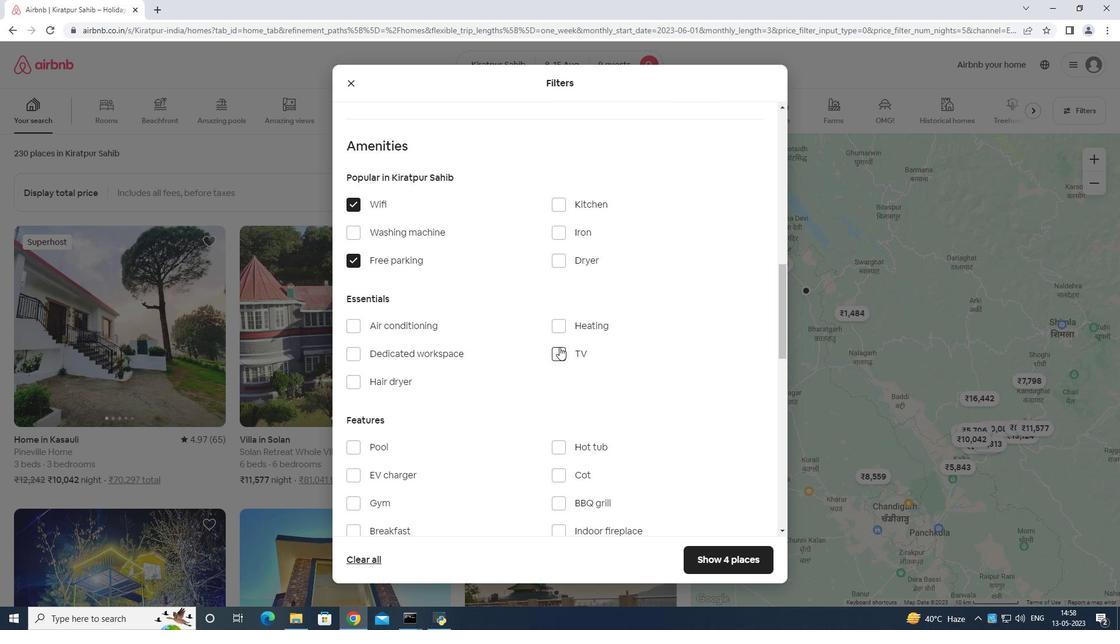 
Action: Mouse moved to (355, 442)
Screenshot: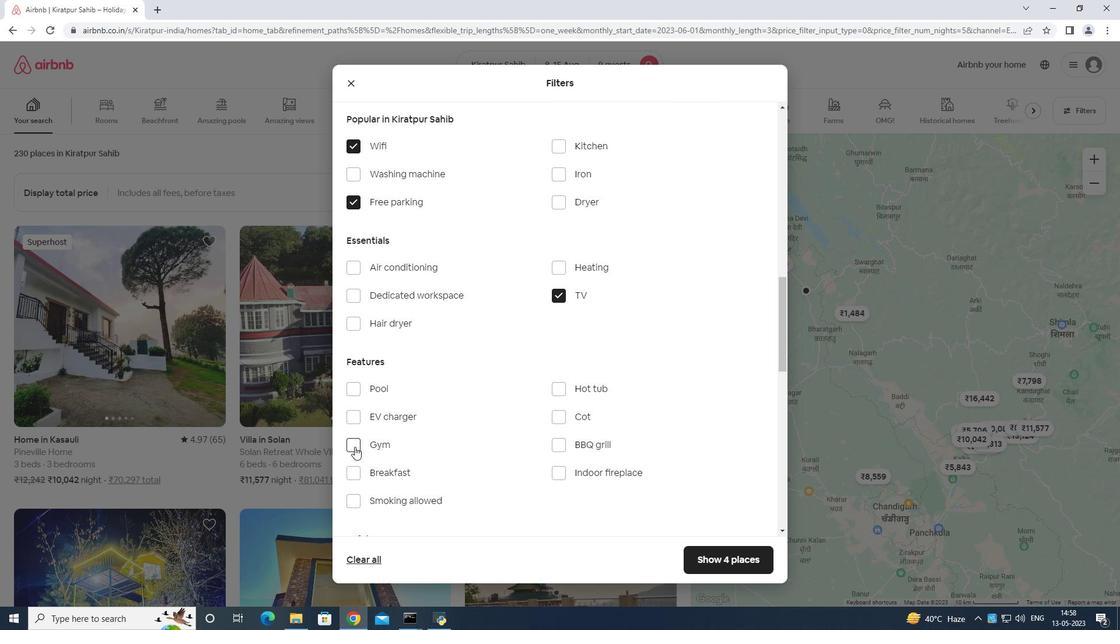 
Action: Mouse pressed left at (355, 442)
Screenshot: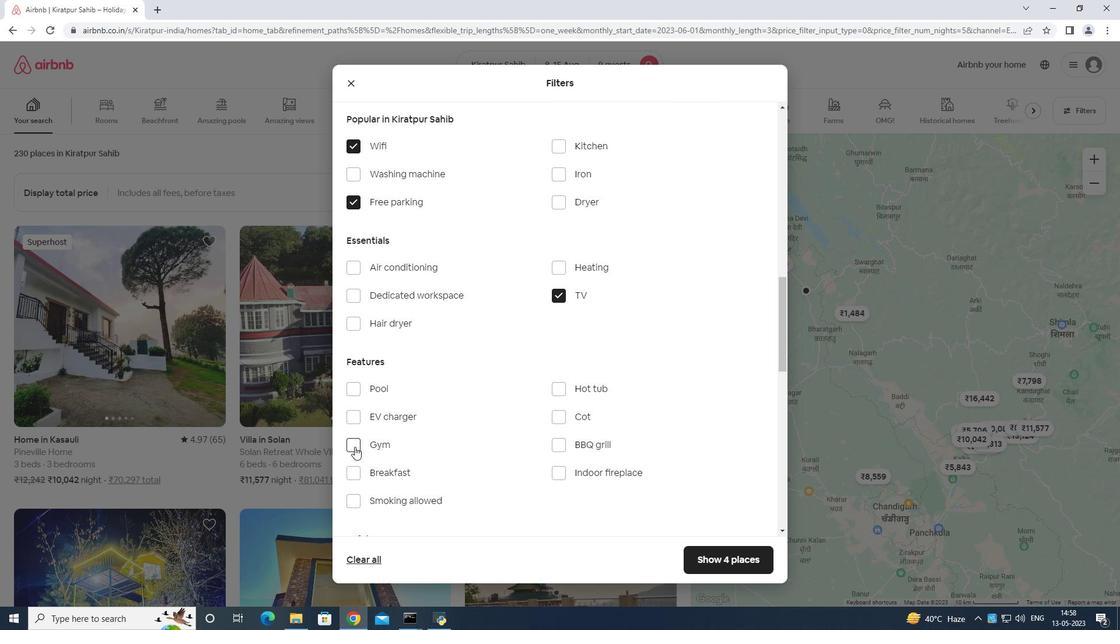 
Action: Mouse moved to (356, 467)
Screenshot: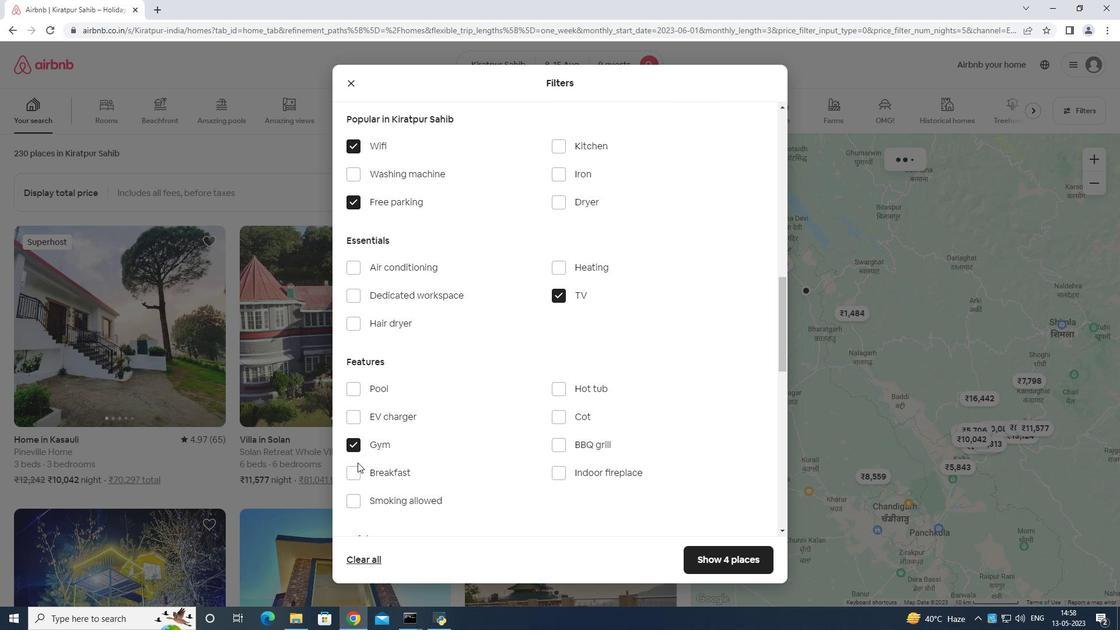 
Action: Mouse pressed left at (356, 467)
Screenshot: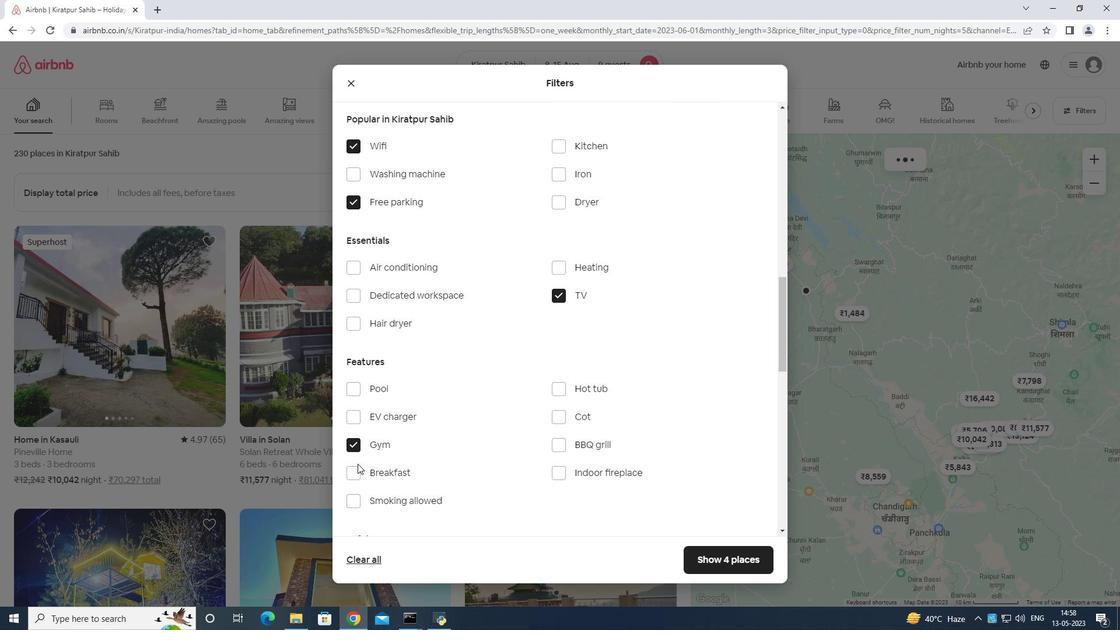 
Action: Mouse moved to (369, 454)
Screenshot: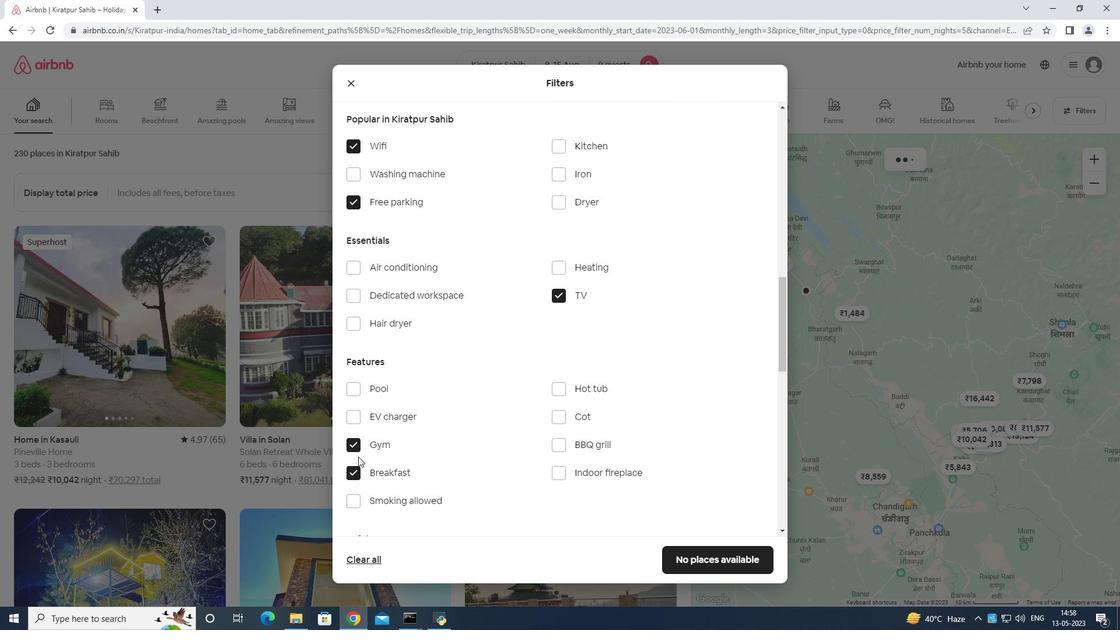 
Action: Mouse scrolled (369, 454) with delta (0, 0)
Screenshot: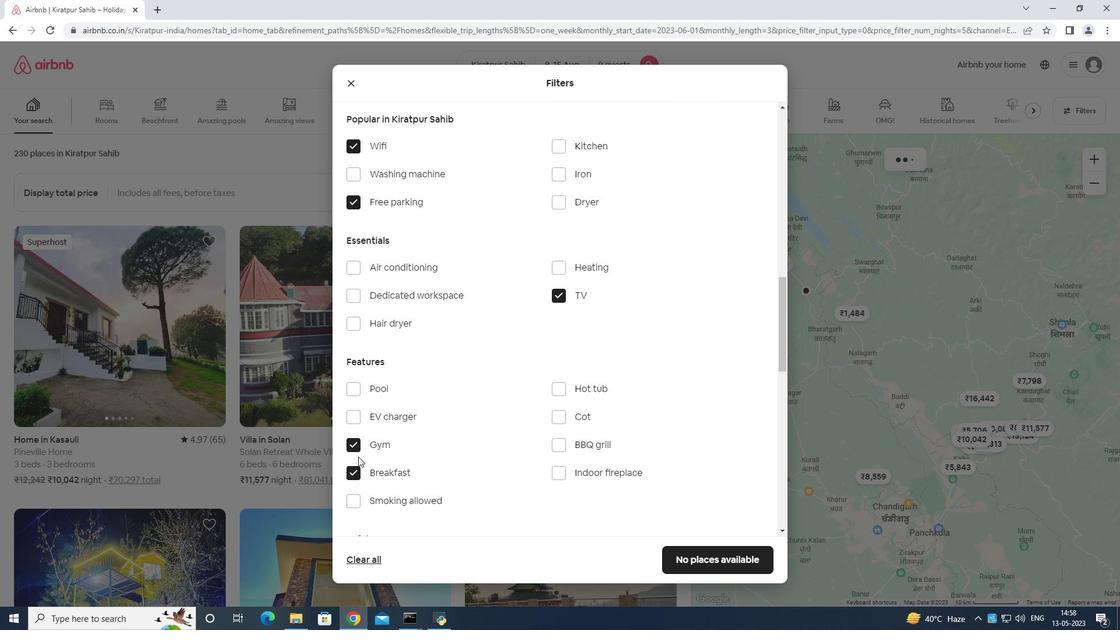 
Action: Mouse moved to (421, 462)
Screenshot: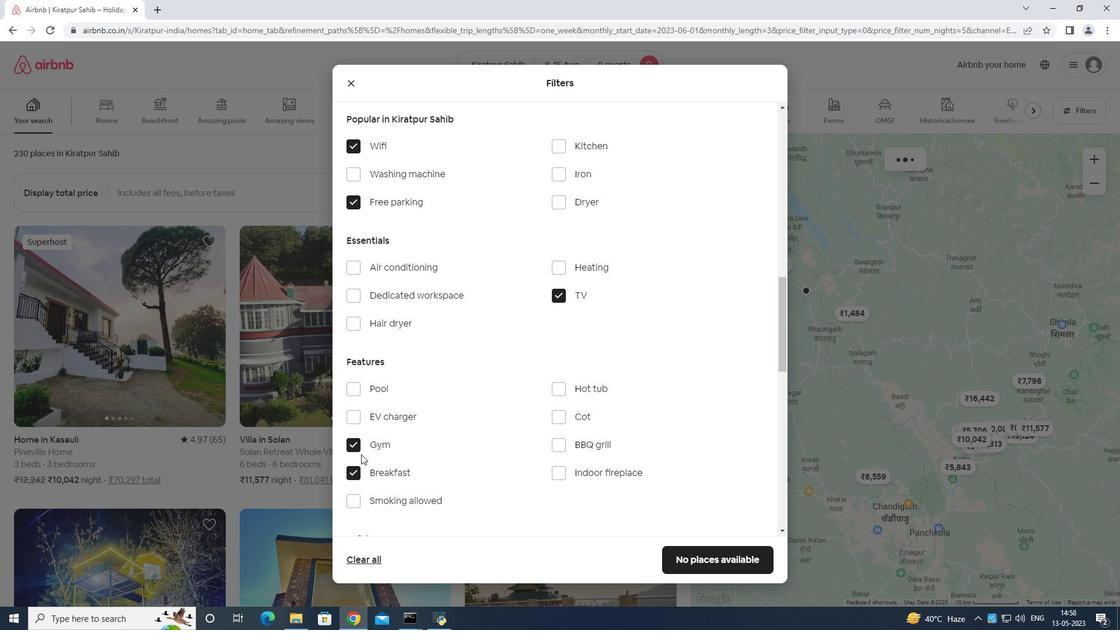 
Action: Mouse scrolled (421, 461) with delta (0, 0)
Screenshot: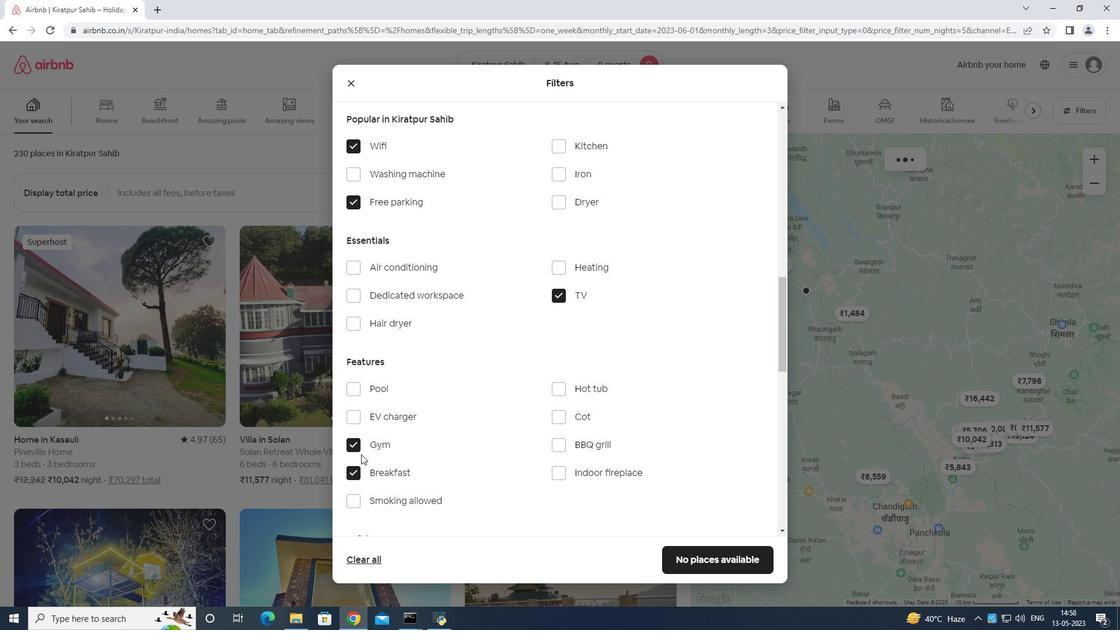 
Action: Mouse moved to (446, 464)
Screenshot: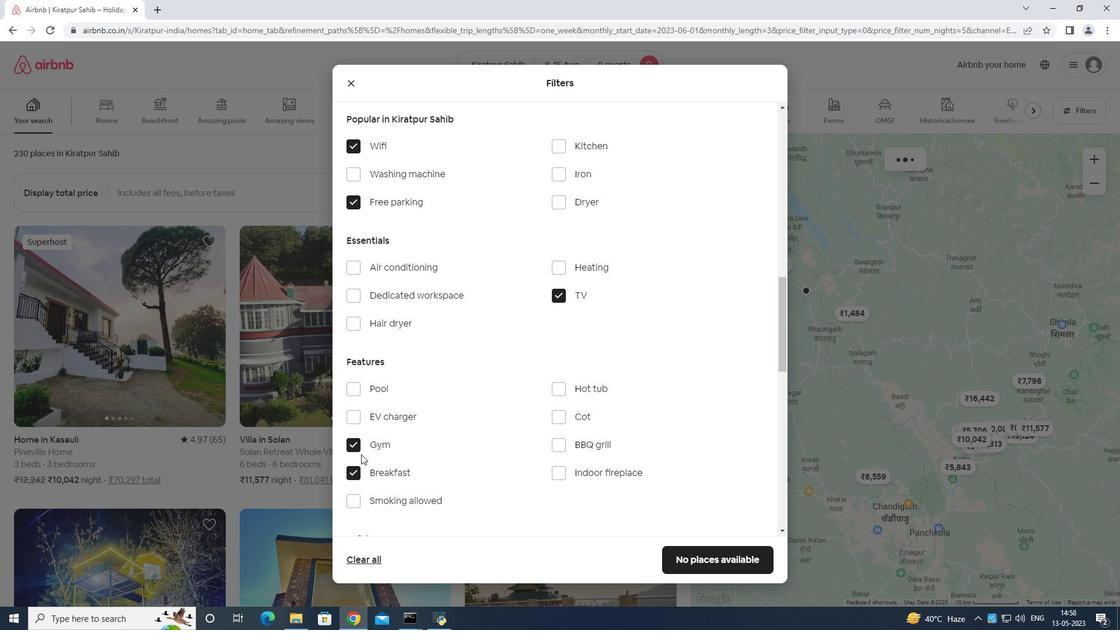 
Action: Mouse scrolled (446, 463) with delta (0, 0)
Screenshot: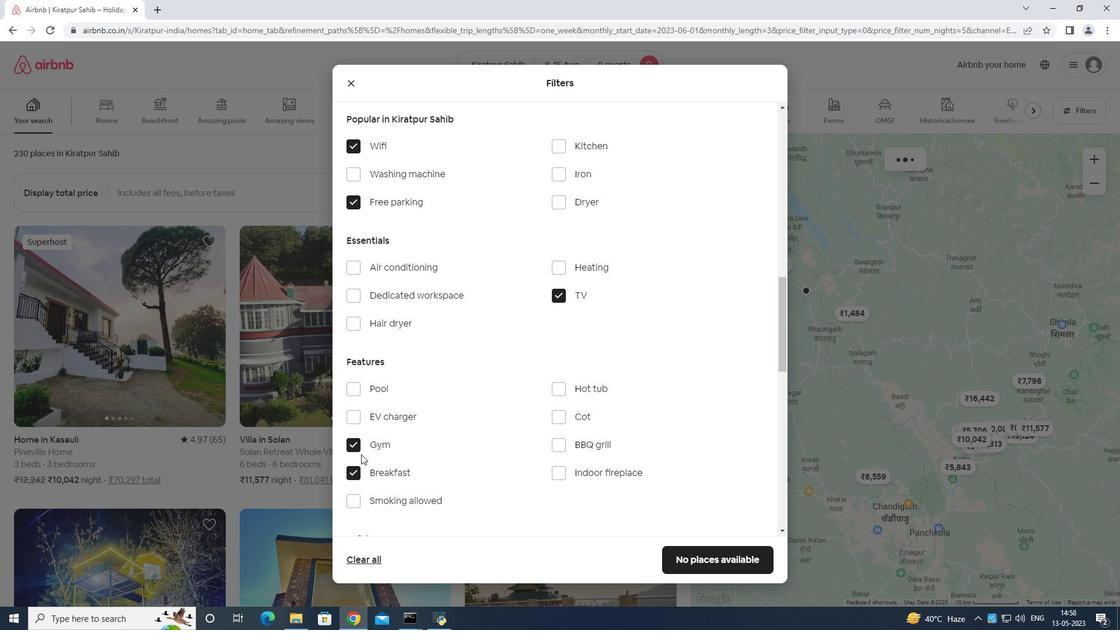 
Action: Mouse moved to (485, 456)
Screenshot: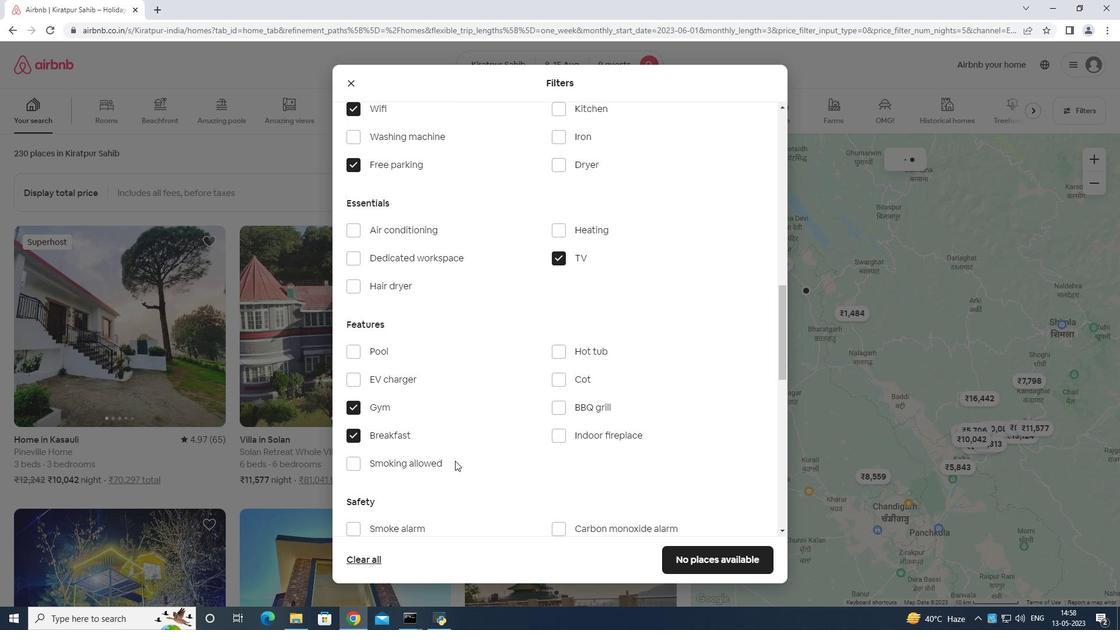 
Action: Mouse scrolled (485, 455) with delta (0, 0)
Screenshot: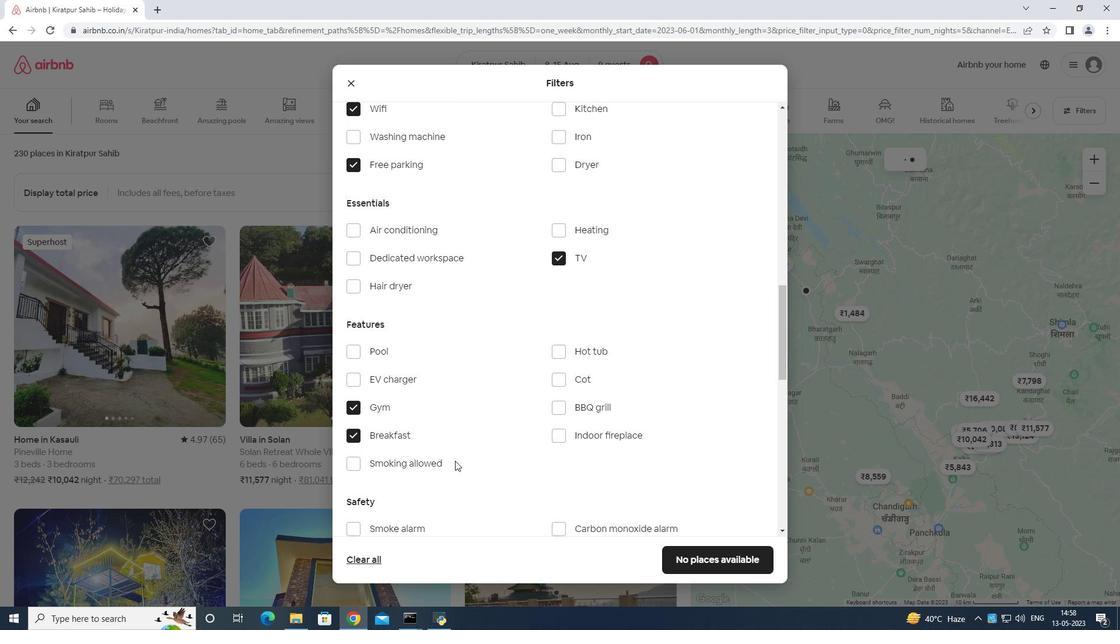 
Action: Mouse moved to (517, 439)
Screenshot: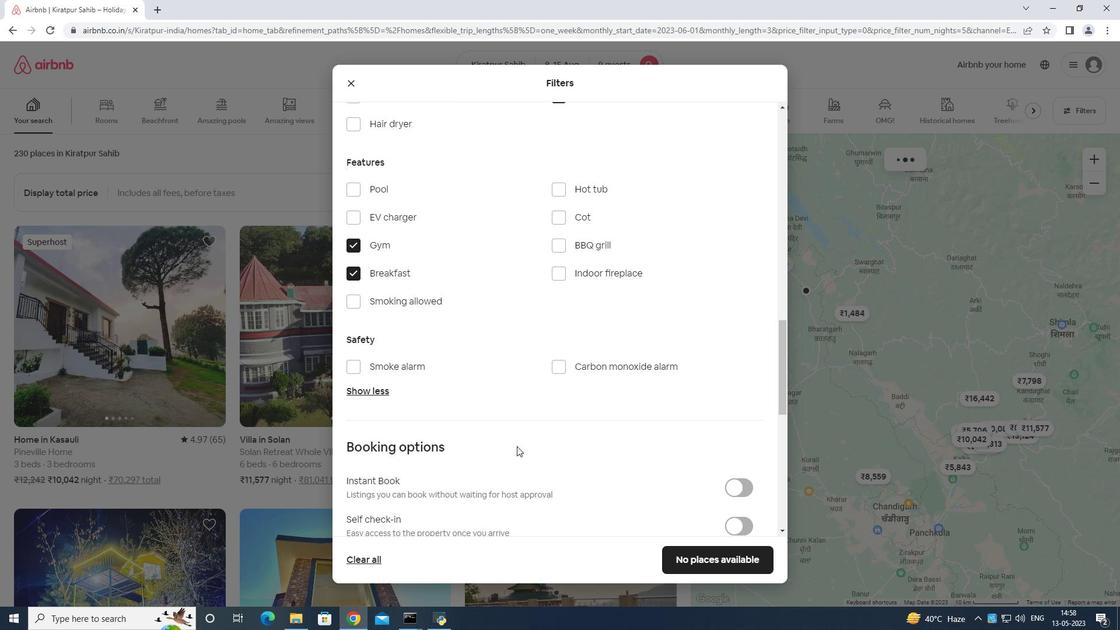 
Action: Mouse scrolled (517, 439) with delta (0, 0)
Screenshot: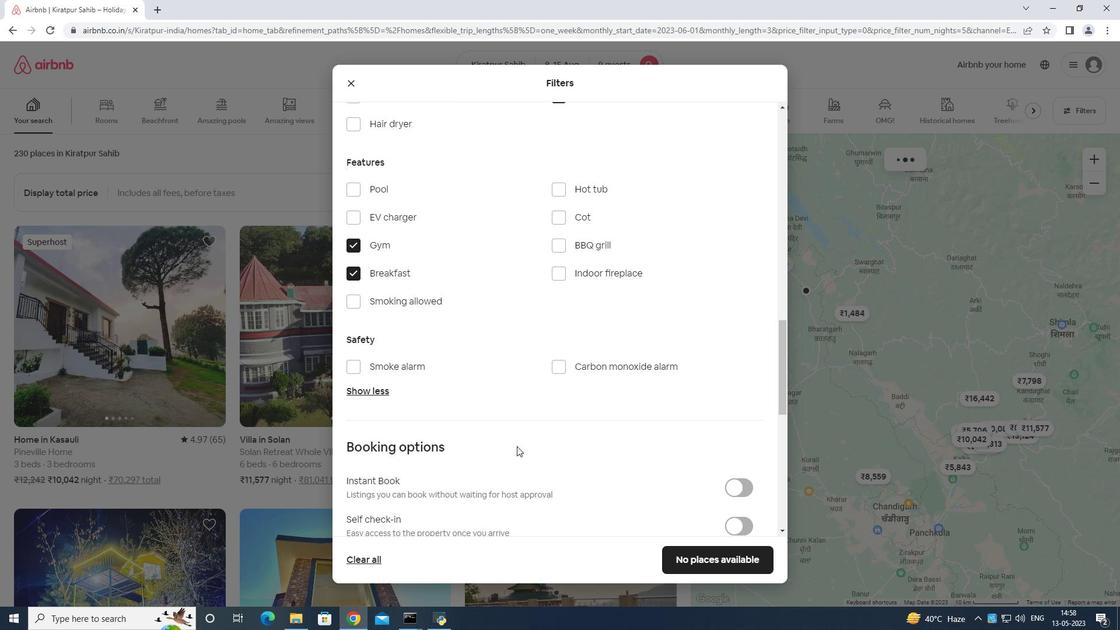 
Action: Mouse moved to (520, 433)
Screenshot: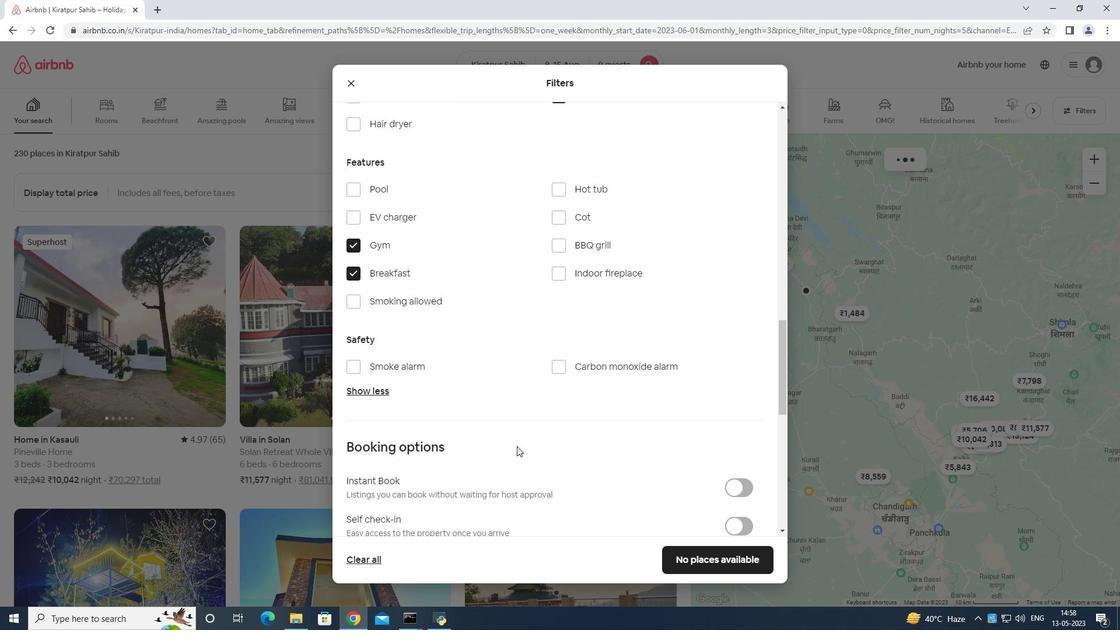 
Action: Mouse scrolled (520, 433) with delta (0, 0)
Screenshot: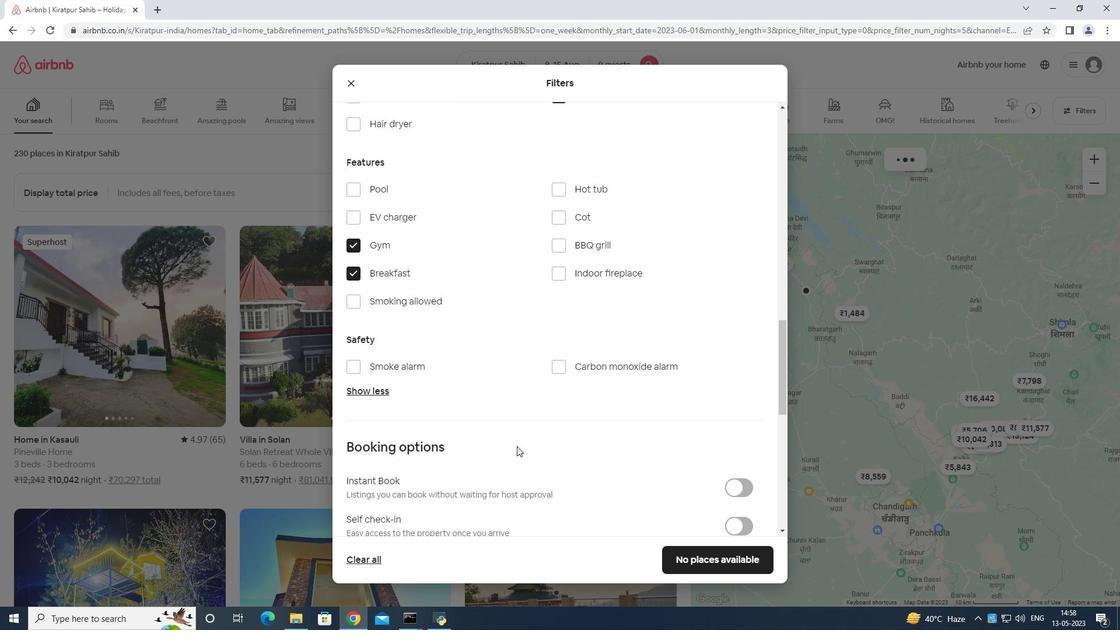 
Action: Mouse moved to (524, 425)
Screenshot: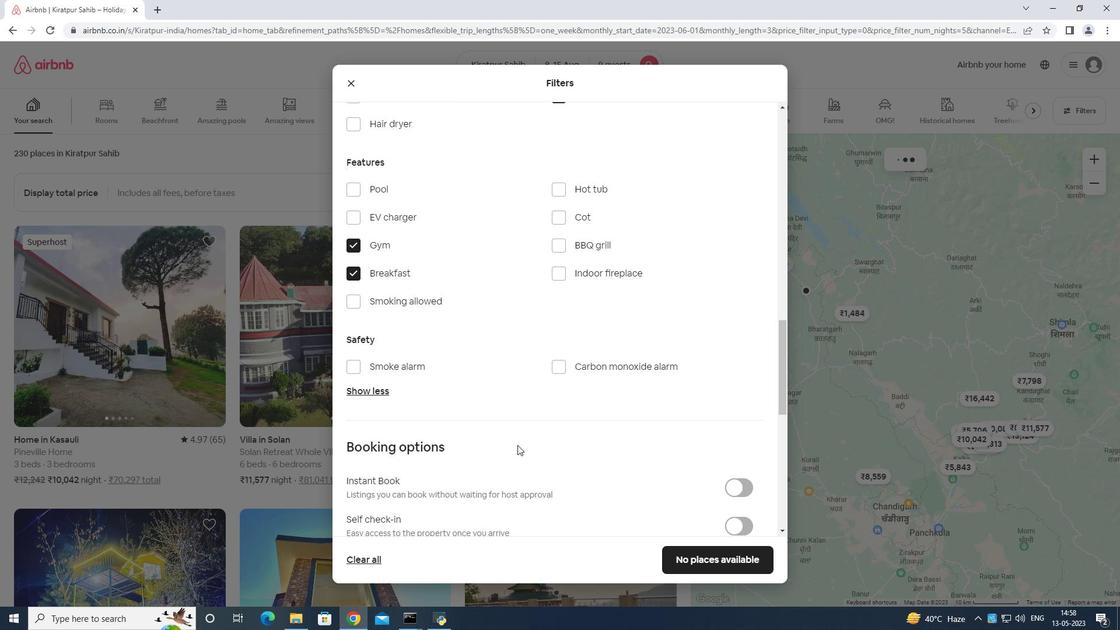 
Action: Mouse scrolled (524, 425) with delta (0, 0)
Screenshot: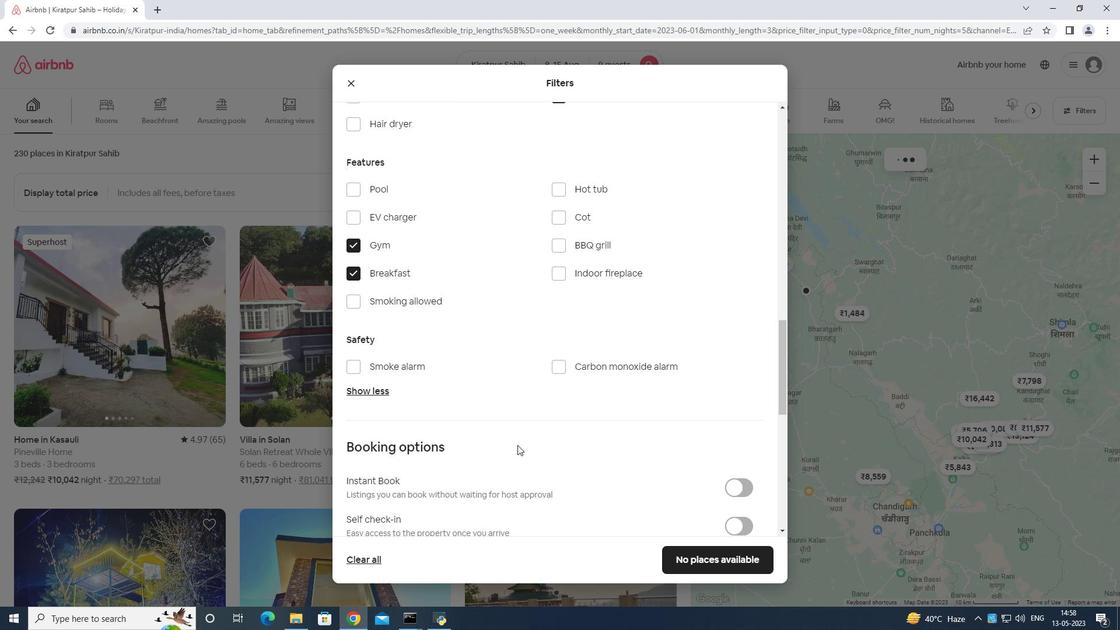 
Action: Mouse moved to (527, 423)
Screenshot: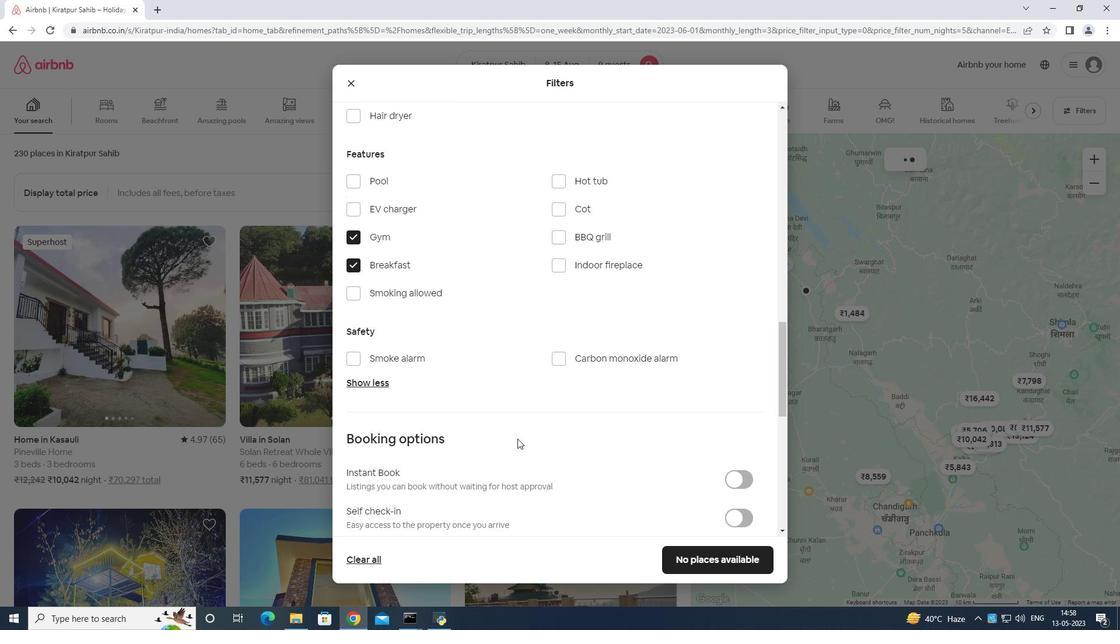 
Action: Mouse scrolled (527, 424) with delta (0, 0)
Screenshot: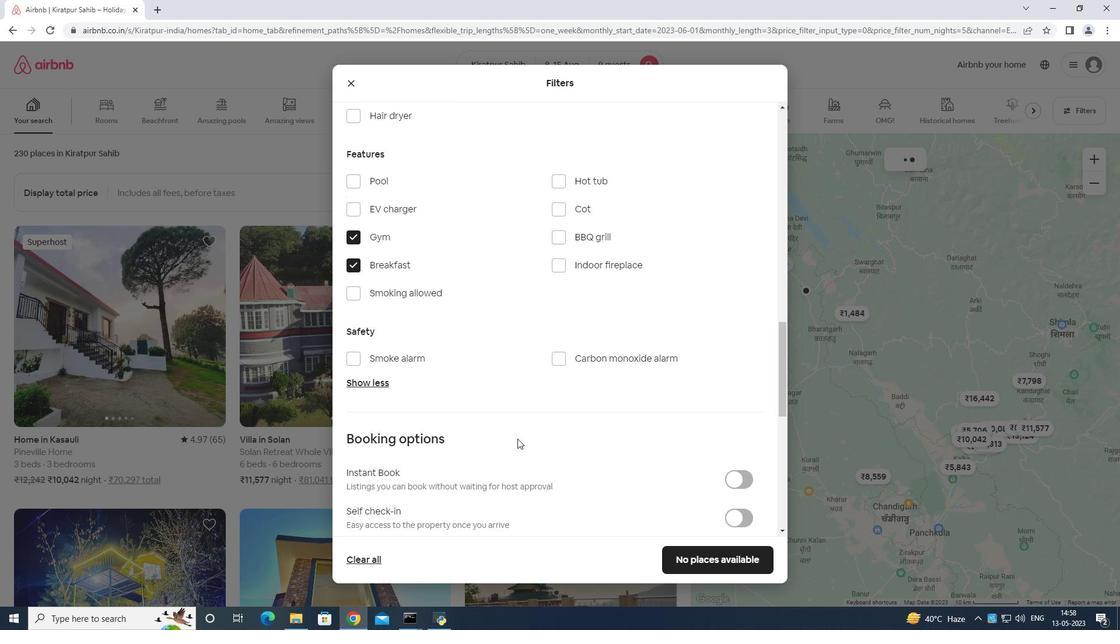 
Action: Mouse moved to (536, 427)
Screenshot: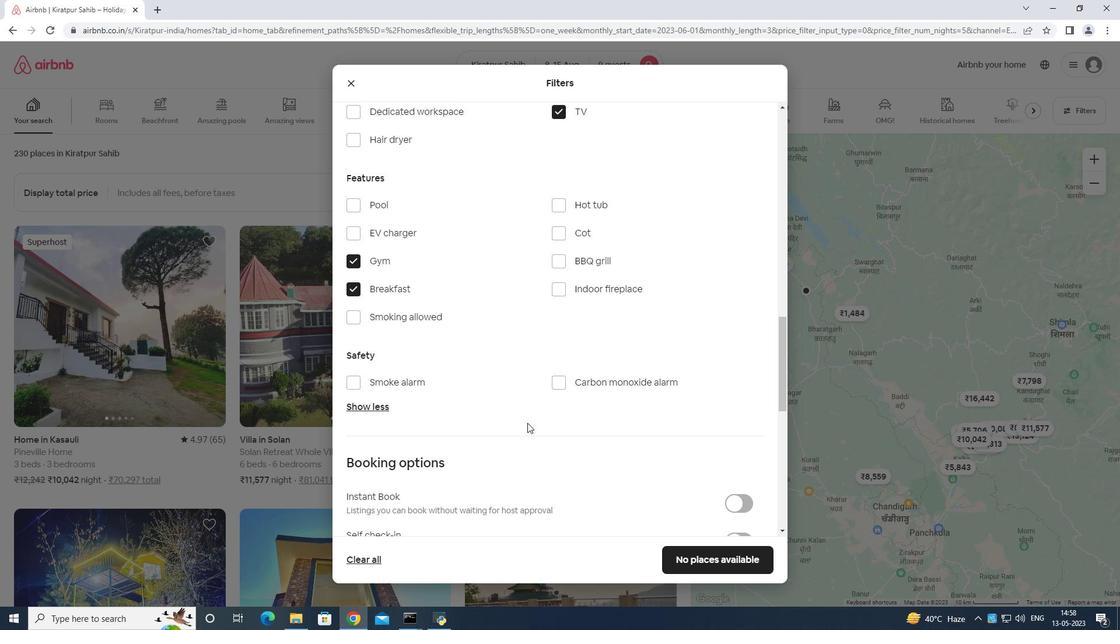 
Action: Mouse scrolled (536, 427) with delta (0, 0)
Screenshot: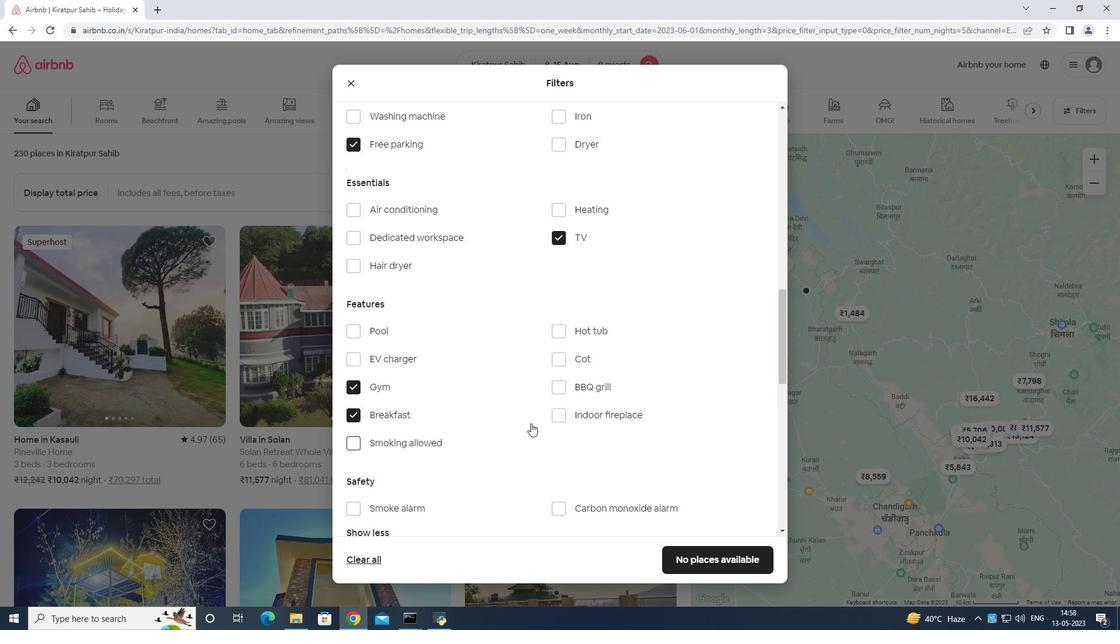 
Action: Mouse moved to (539, 430)
Screenshot: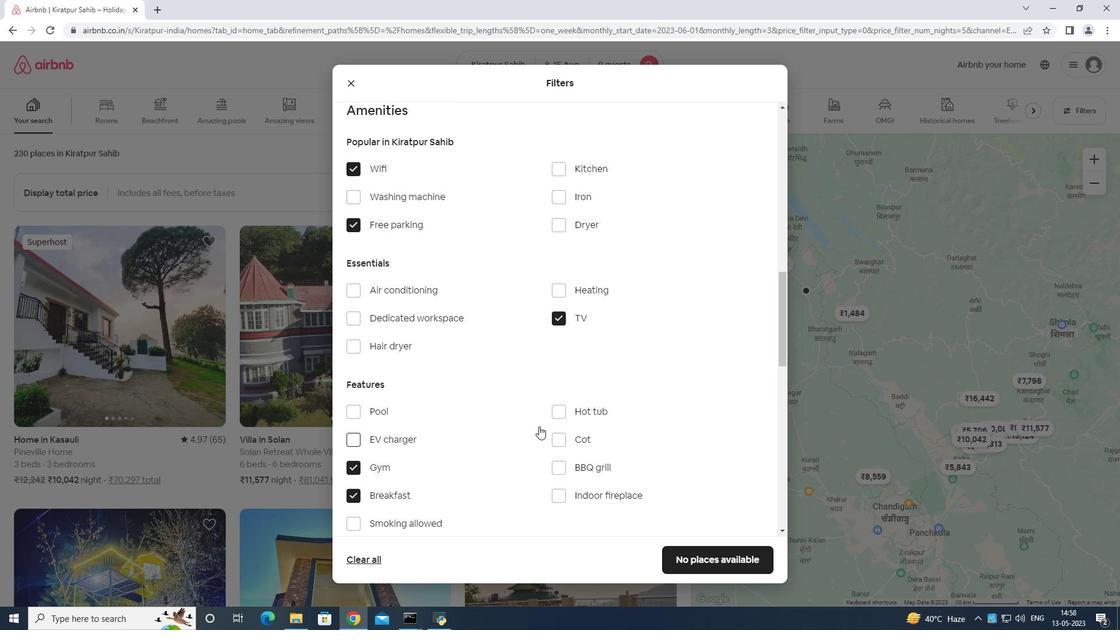 
Action: Mouse scrolled (539, 430) with delta (0, 0)
Screenshot: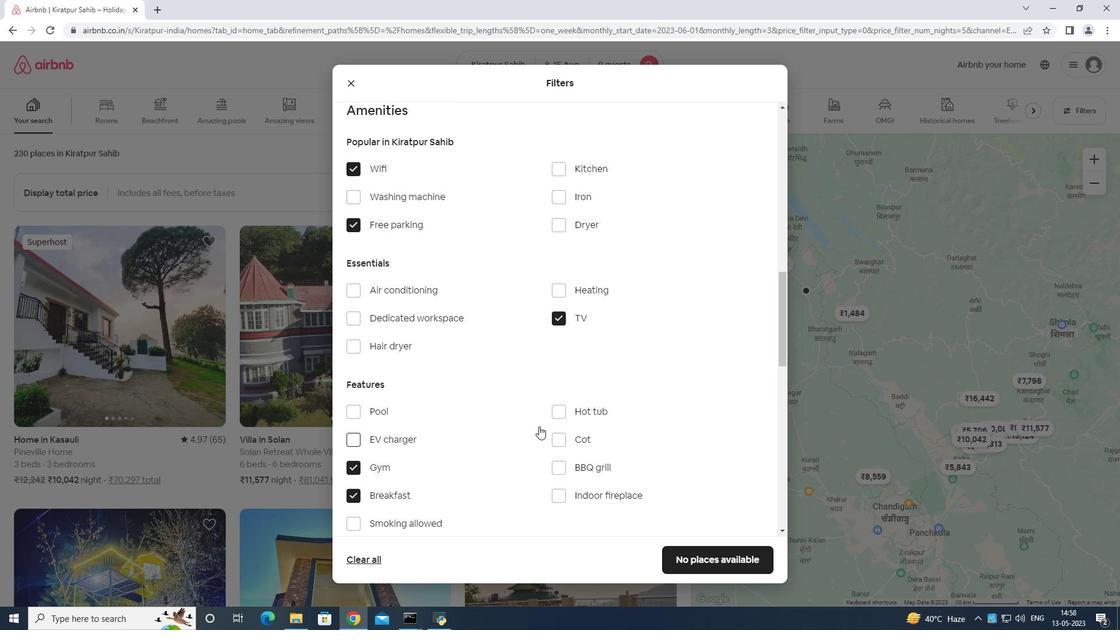 
Action: Mouse moved to (539, 432)
Screenshot: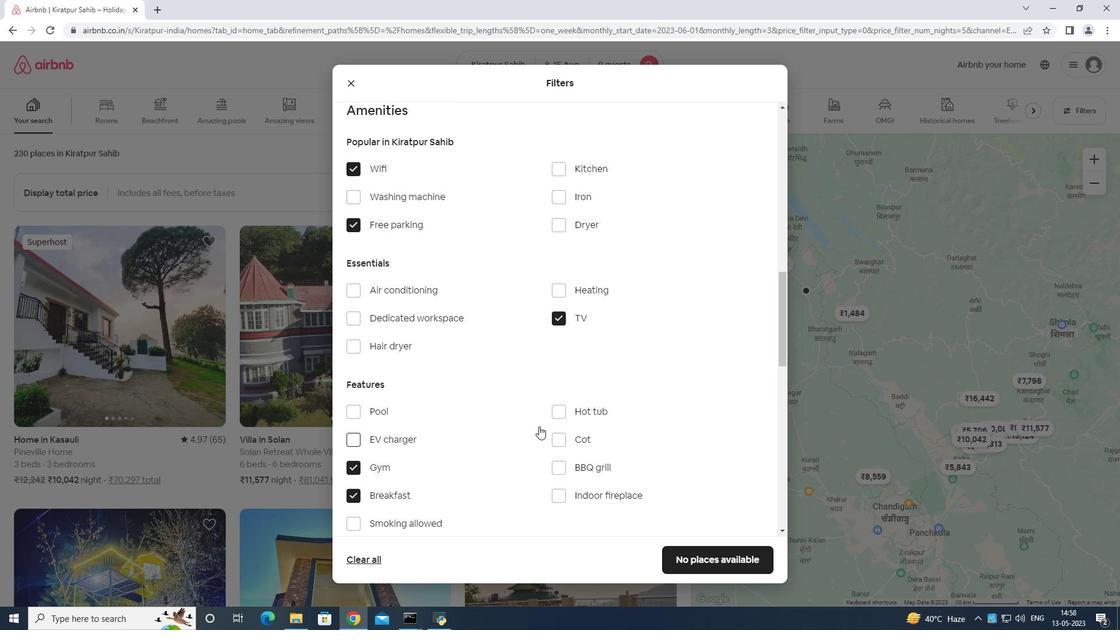 
Action: Mouse scrolled (539, 431) with delta (0, 0)
Screenshot: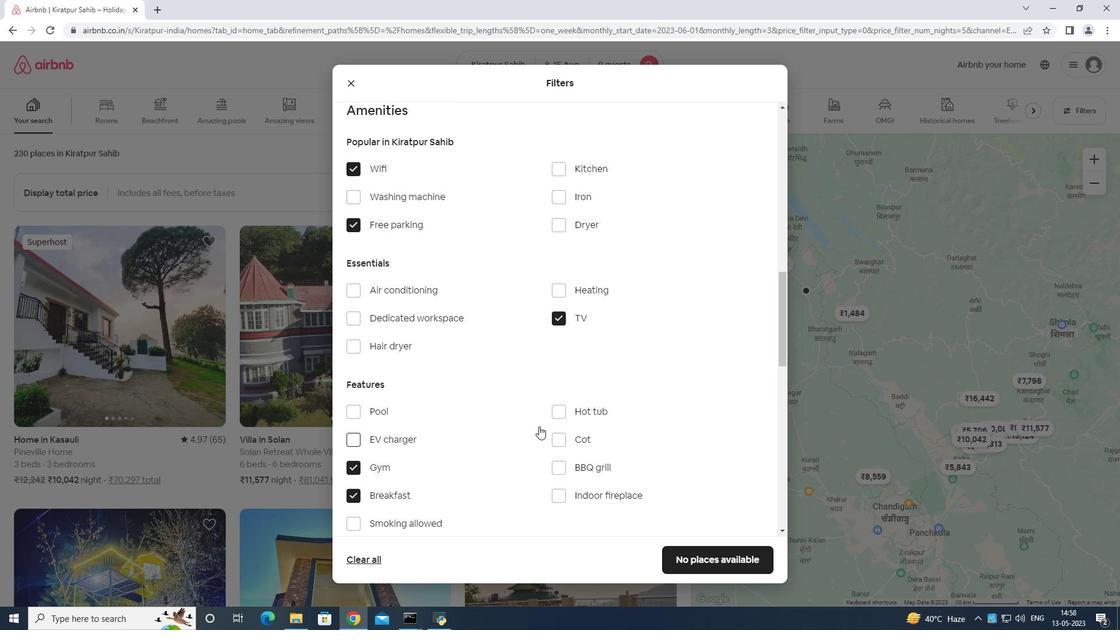 
Action: Mouse moved to (539, 432)
Screenshot: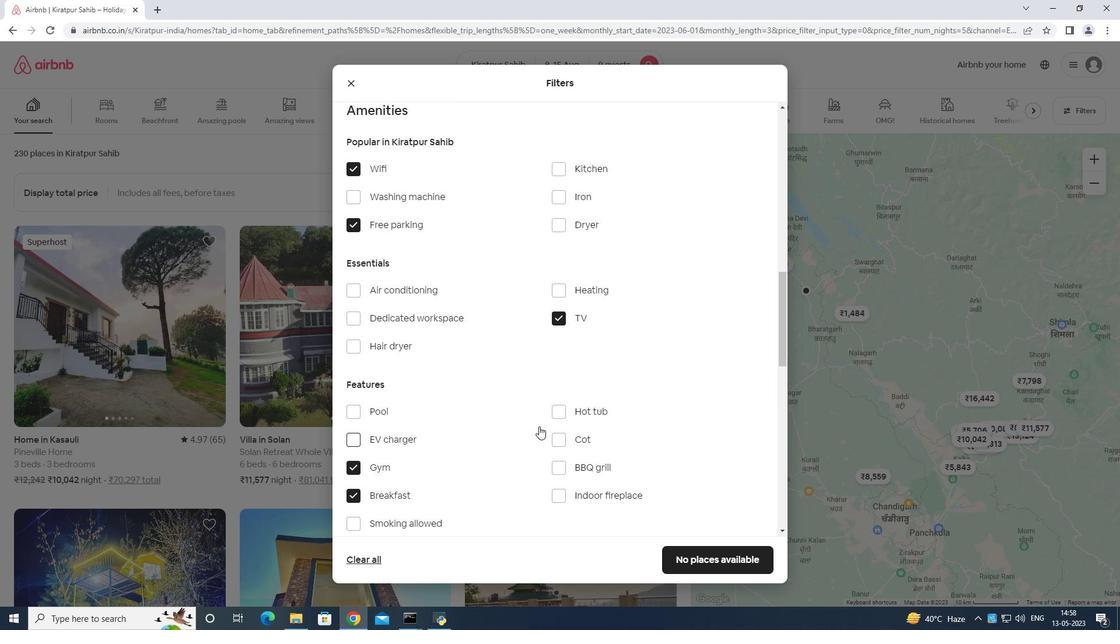 
Action: Mouse scrolled (539, 432) with delta (0, 0)
Screenshot: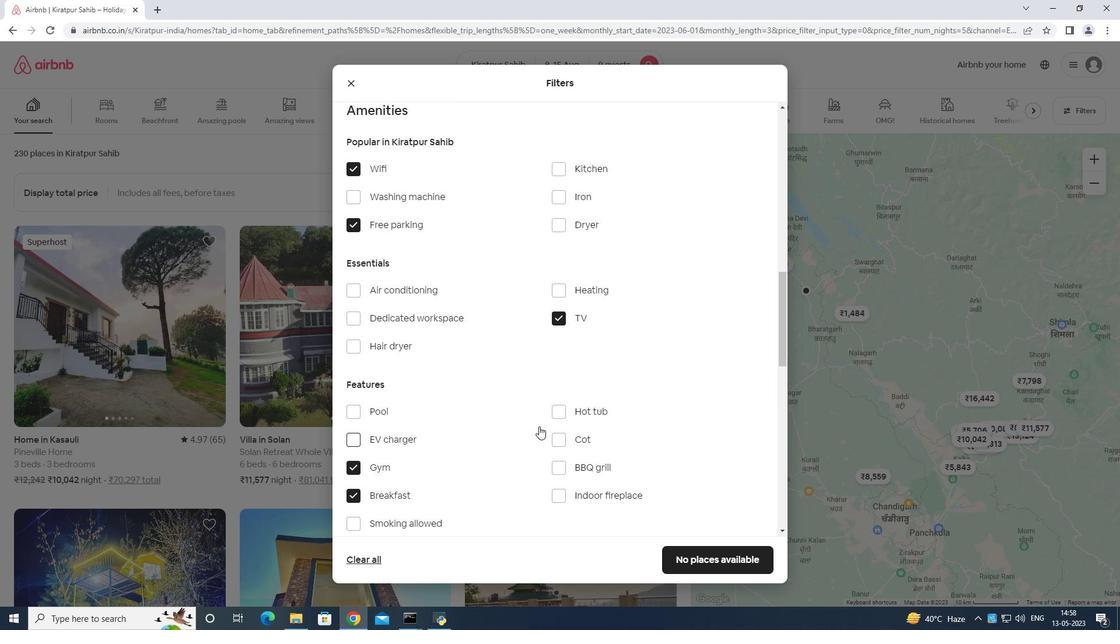 
Action: Mouse scrolled (539, 432) with delta (0, 0)
Screenshot: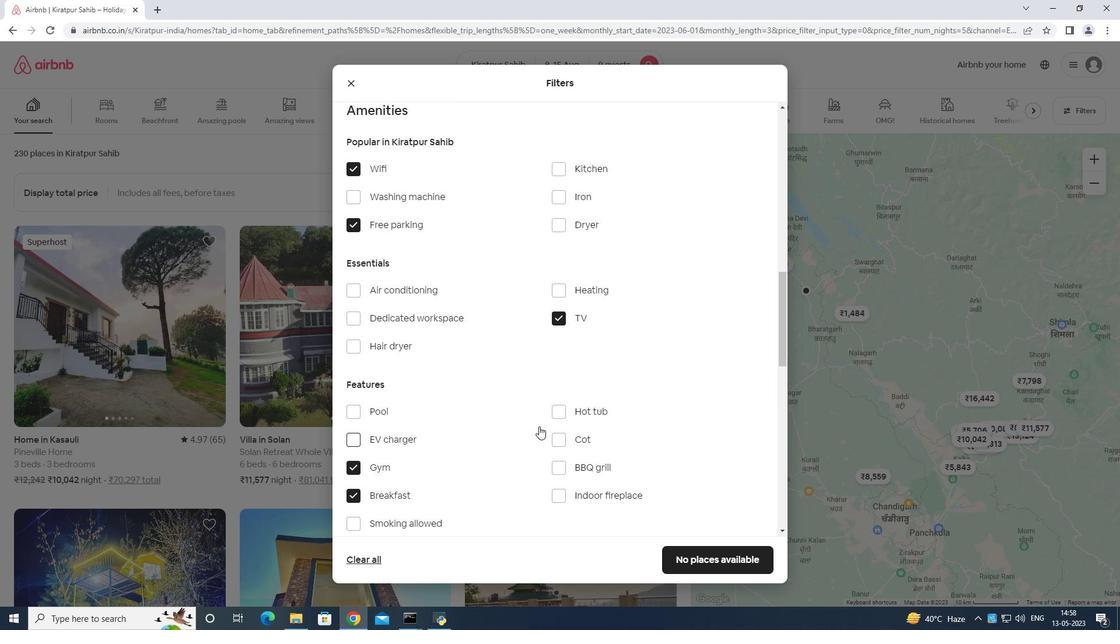 
Action: Mouse moved to (539, 433)
Screenshot: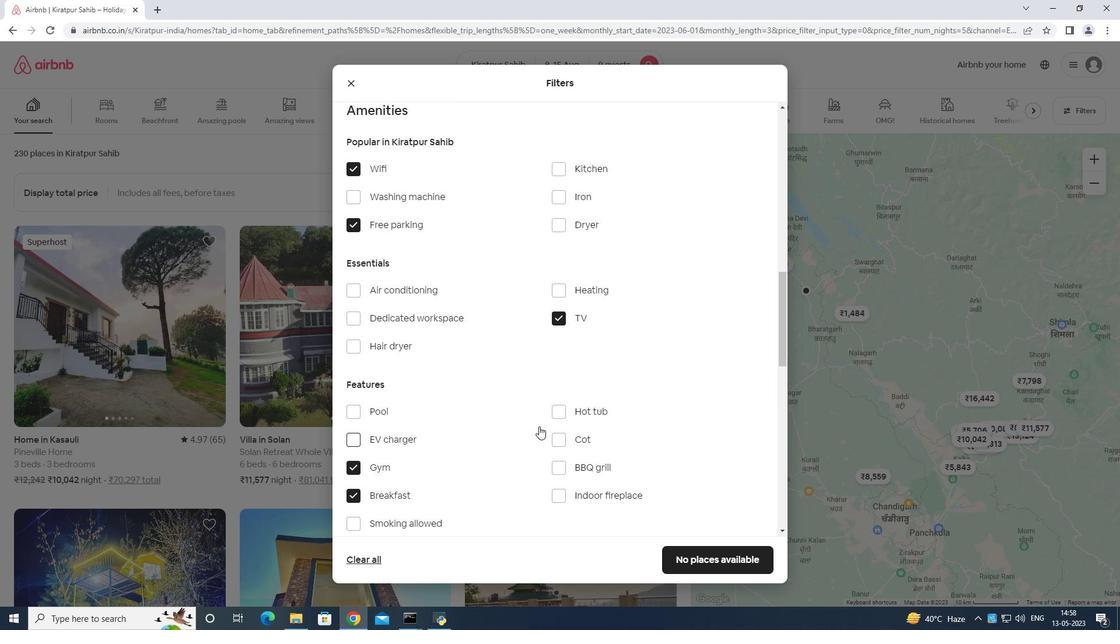 
Action: Mouse scrolled (539, 432) with delta (0, 0)
Screenshot: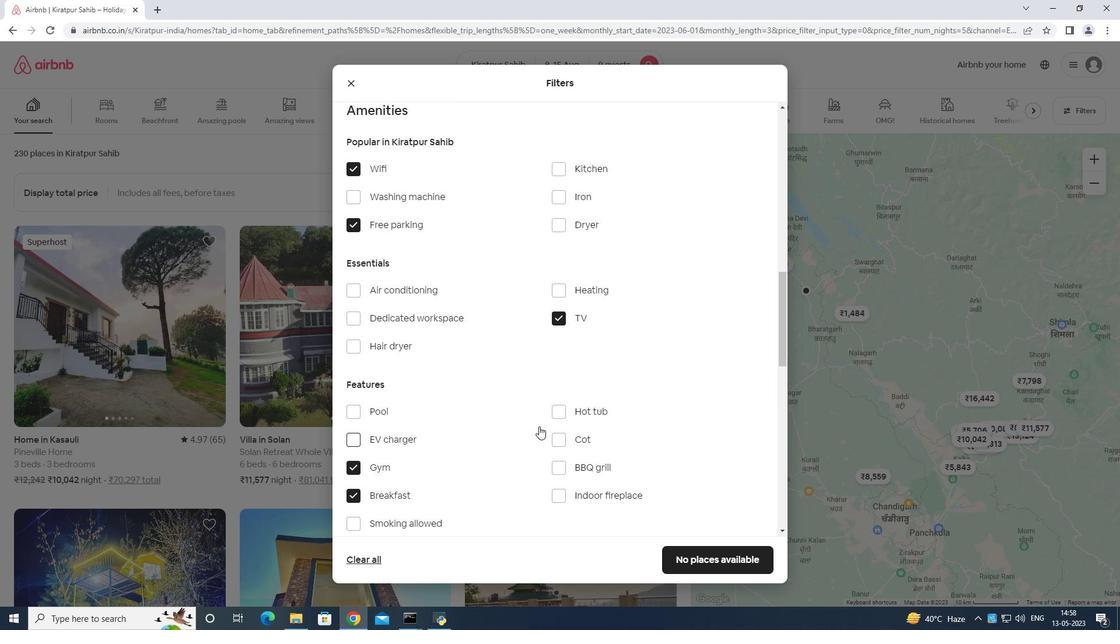 
Action: Mouse moved to (540, 434)
Screenshot: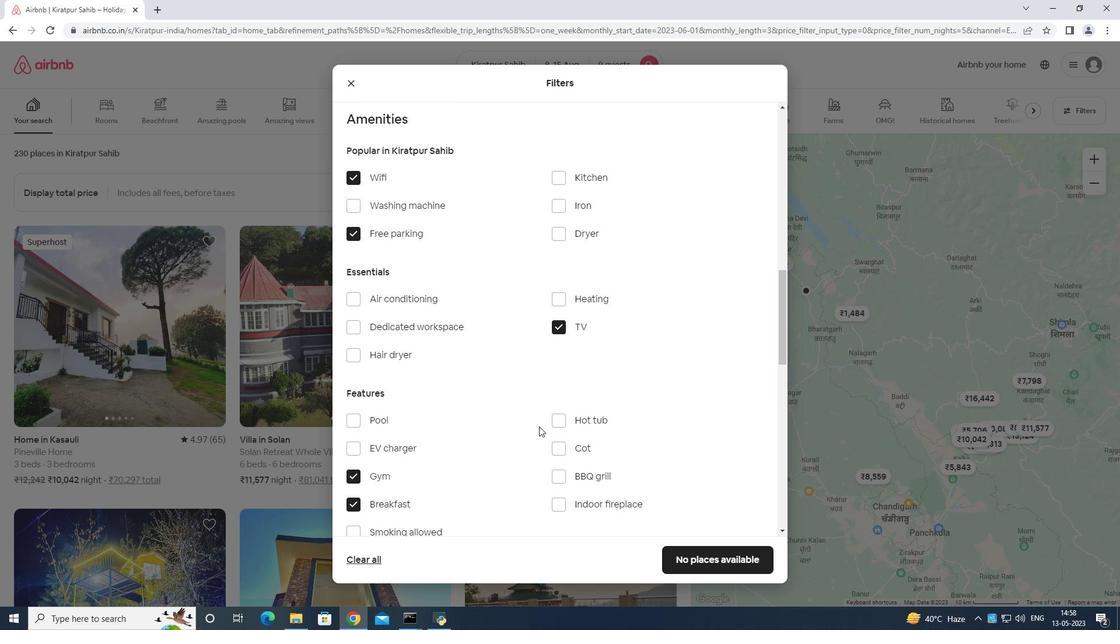 
Action: Mouse scrolled (540, 433) with delta (0, 0)
Screenshot: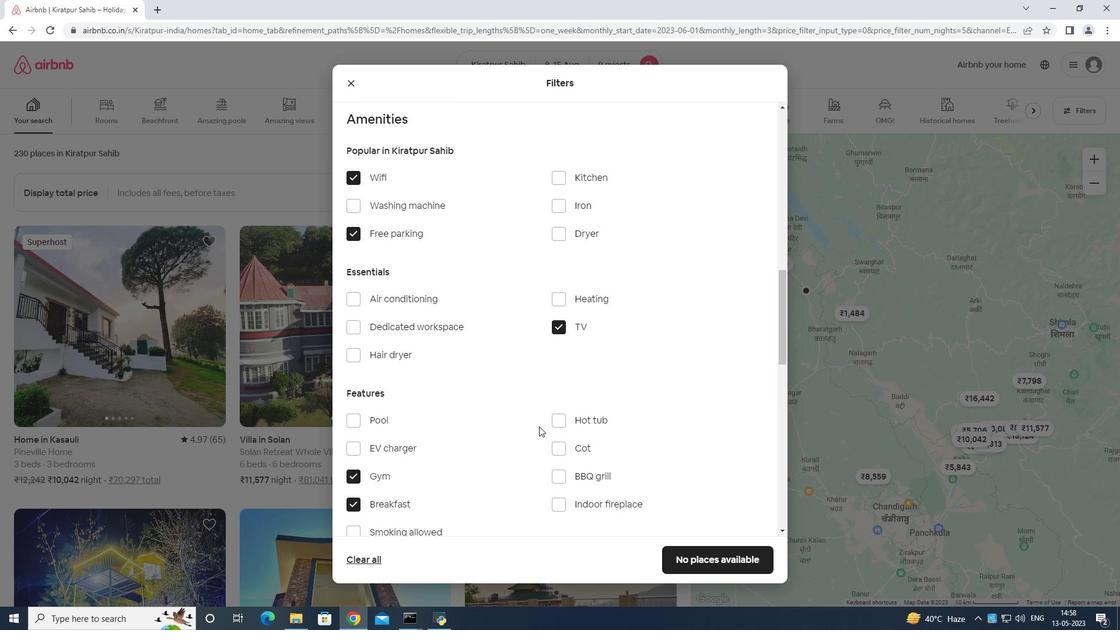 
Action: Mouse moved to (543, 434)
Screenshot: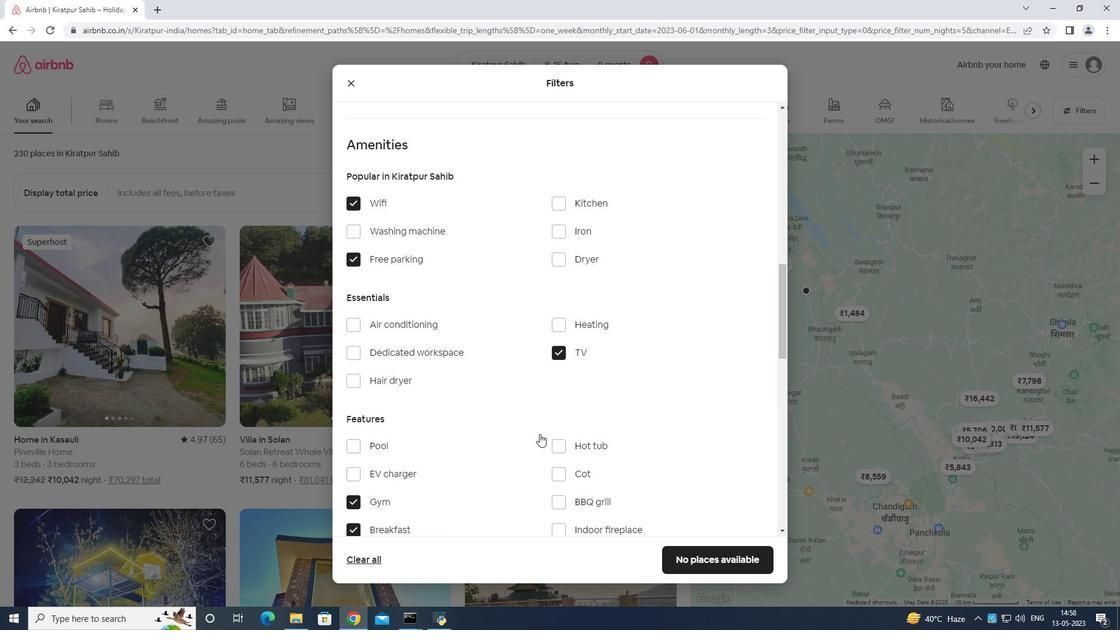 
Action: Mouse scrolled (543, 433) with delta (0, 0)
Screenshot: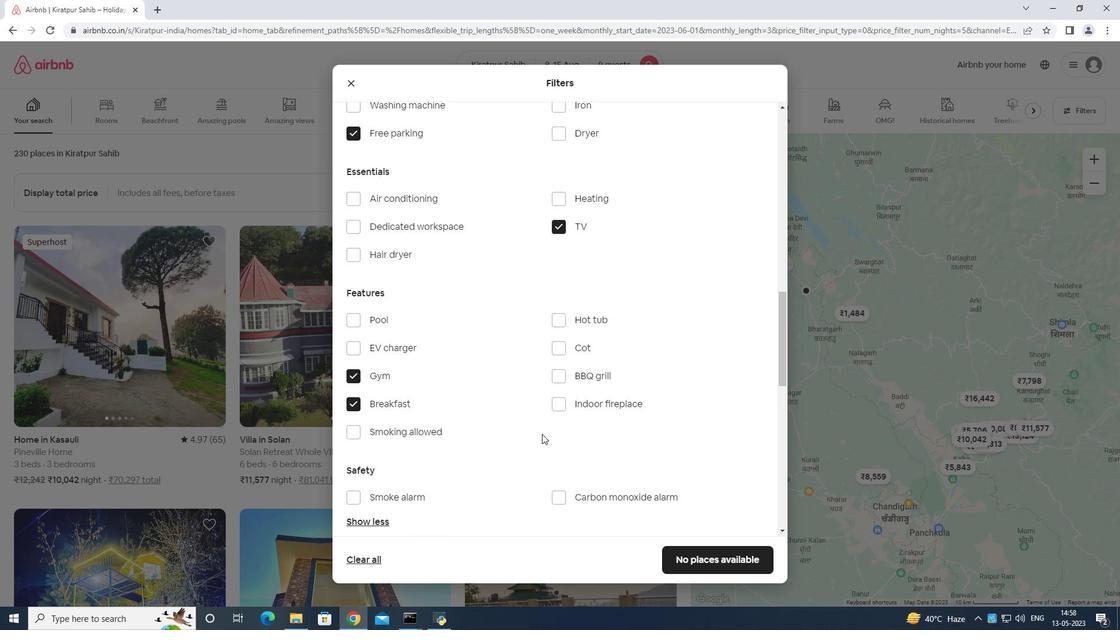 
Action: Mouse scrolled (543, 433) with delta (0, 0)
Screenshot: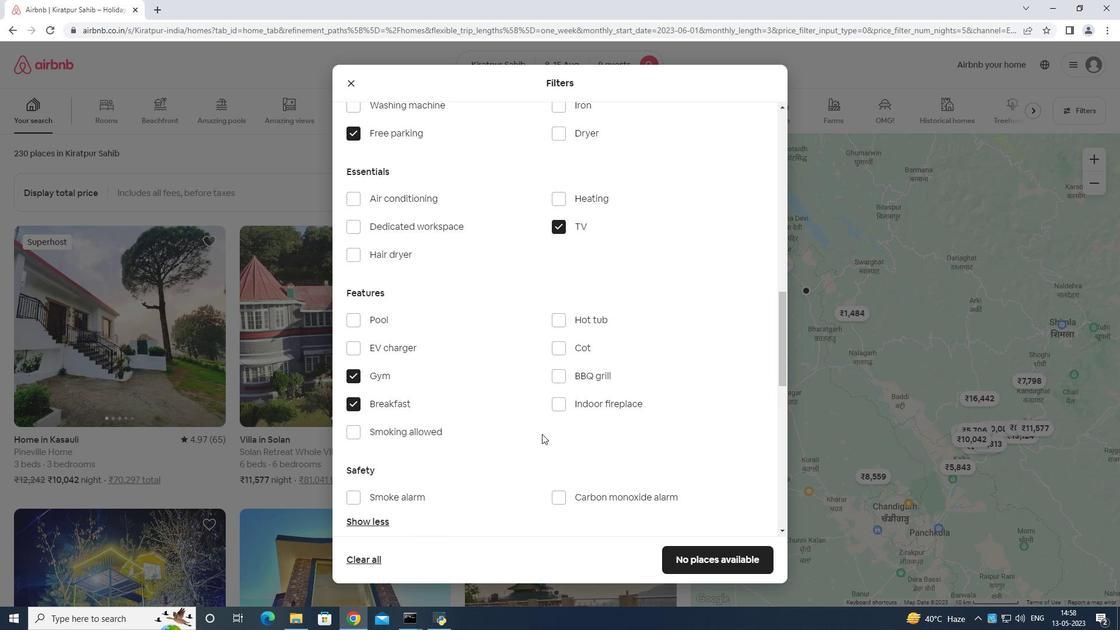 
Action: Mouse scrolled (543, 433) with delta (0, 0)
Screenshot: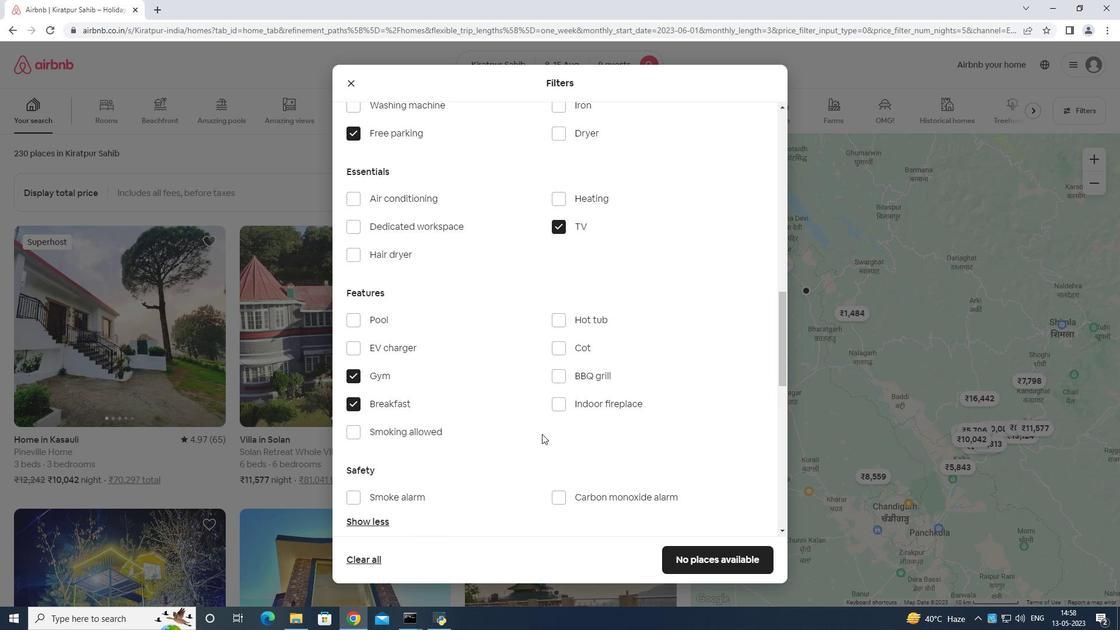 
Action: Mouse moved to (547, 433)
Screenshot: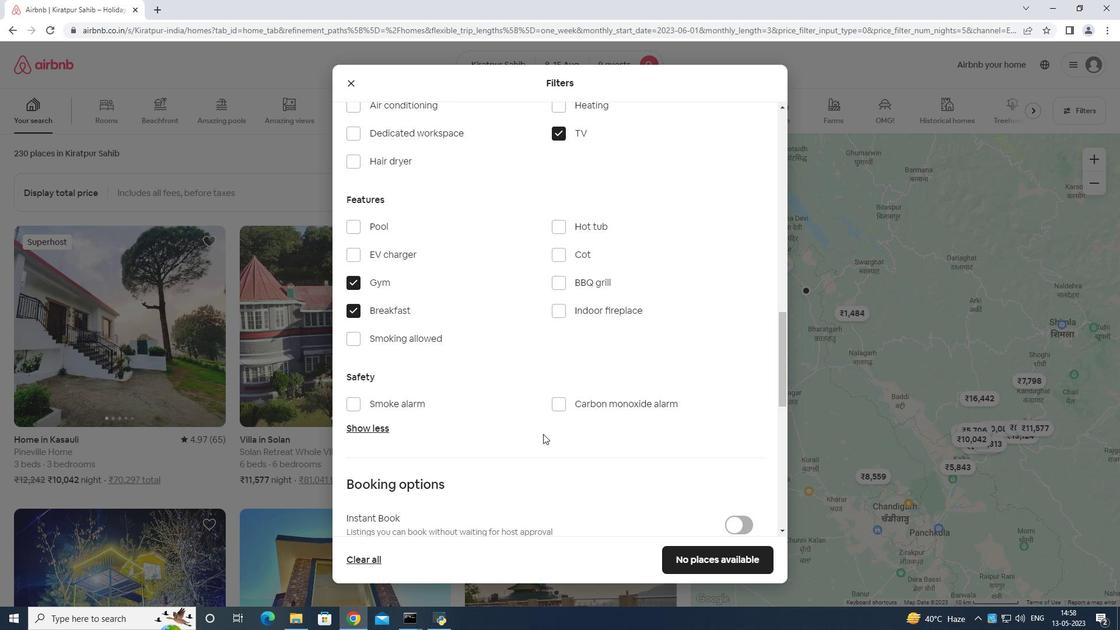 
Action: Mouse scrolled (547, 432) with delta (0, 0)
Screenshot: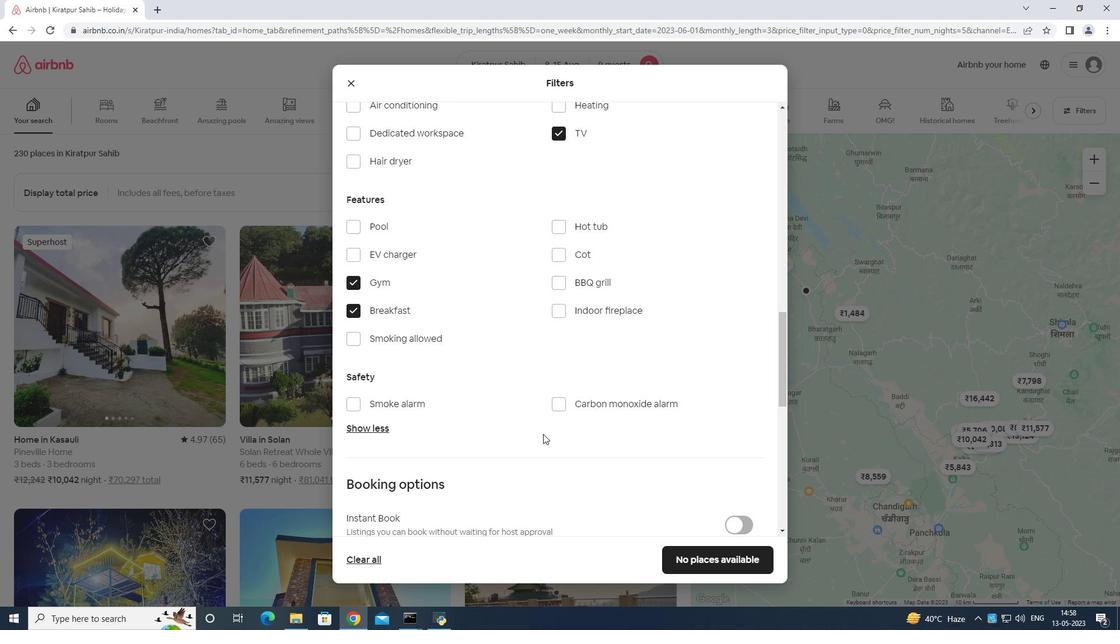 
Action: Mouse moved to (729, 202)
Screenshot: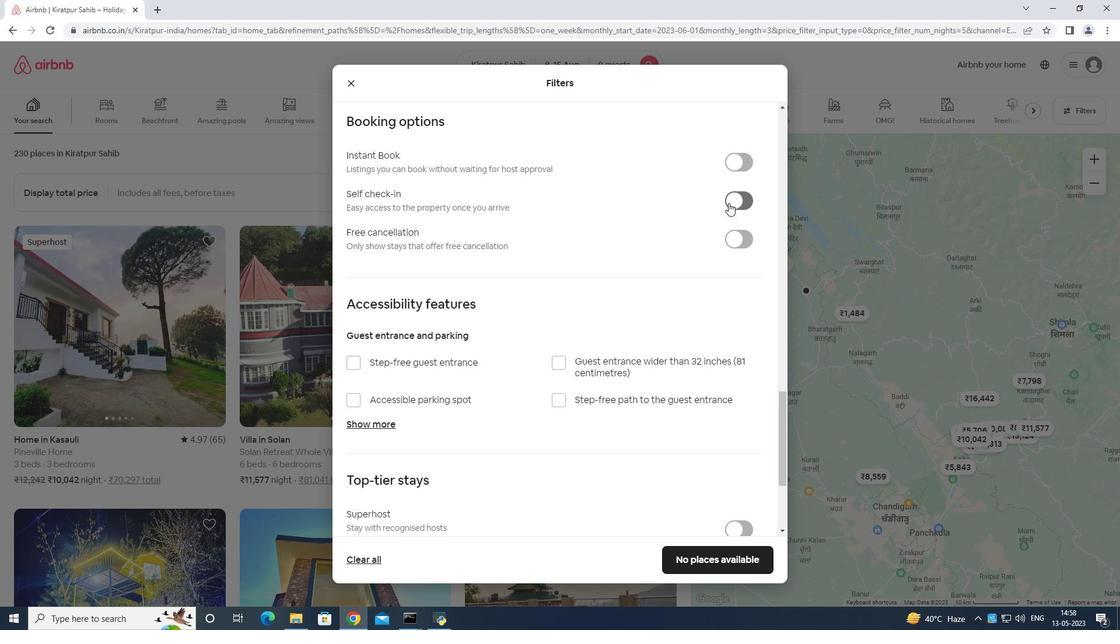 
Action: Mouse pressed left at (729, 202)
Screenshot: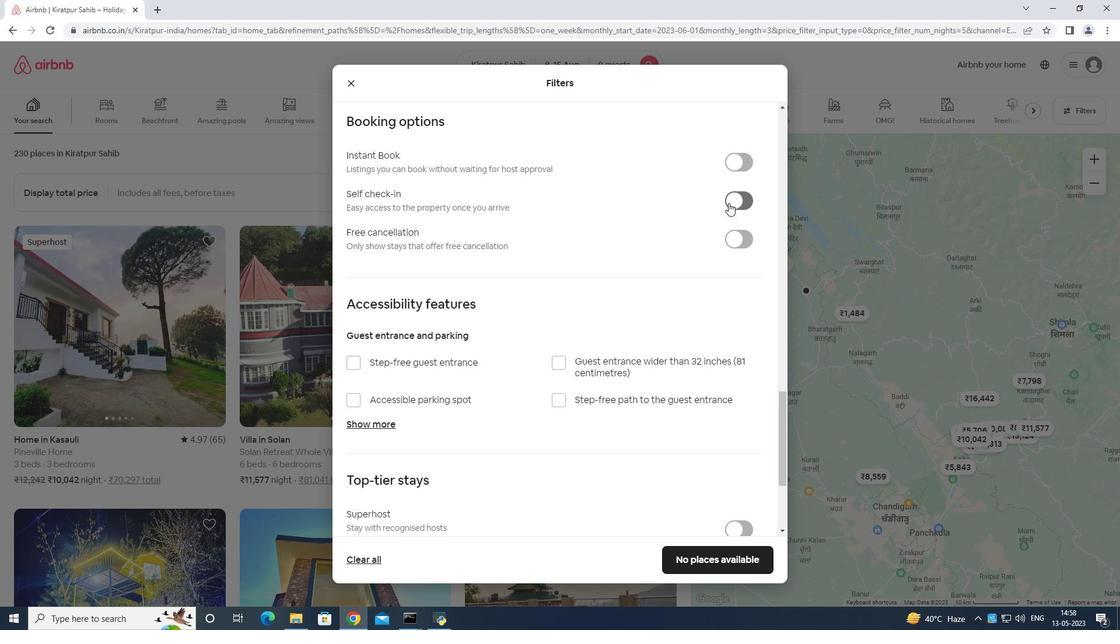 
Action: Mouse moved to (681, 257)
Screenshot: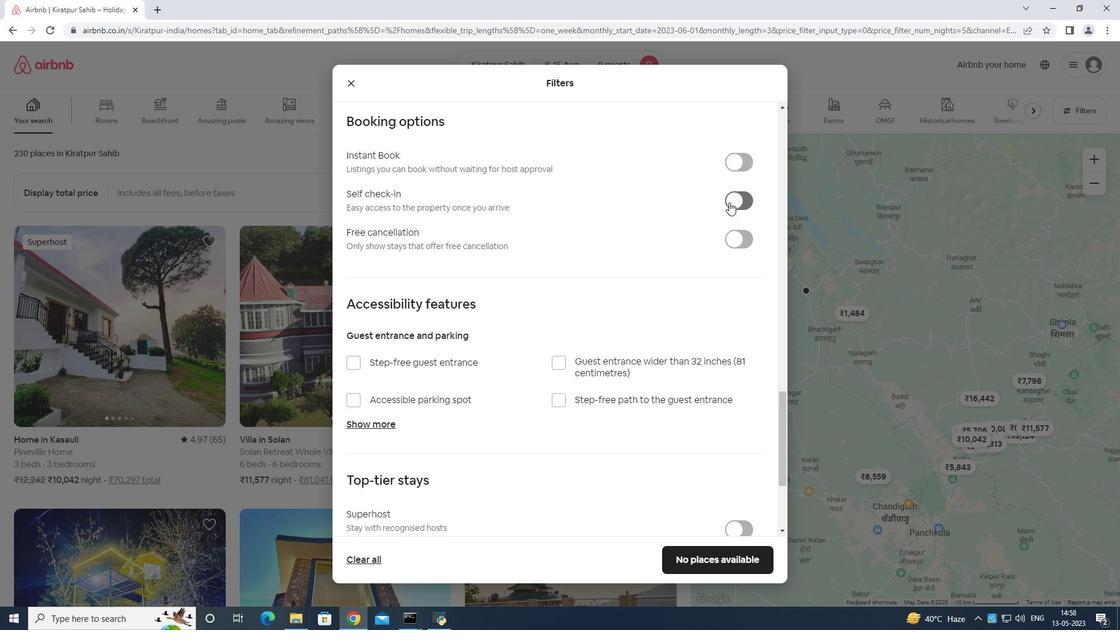 
Action: Mouse scrolled (681, 256) with delta (0, 0)
Screenshot: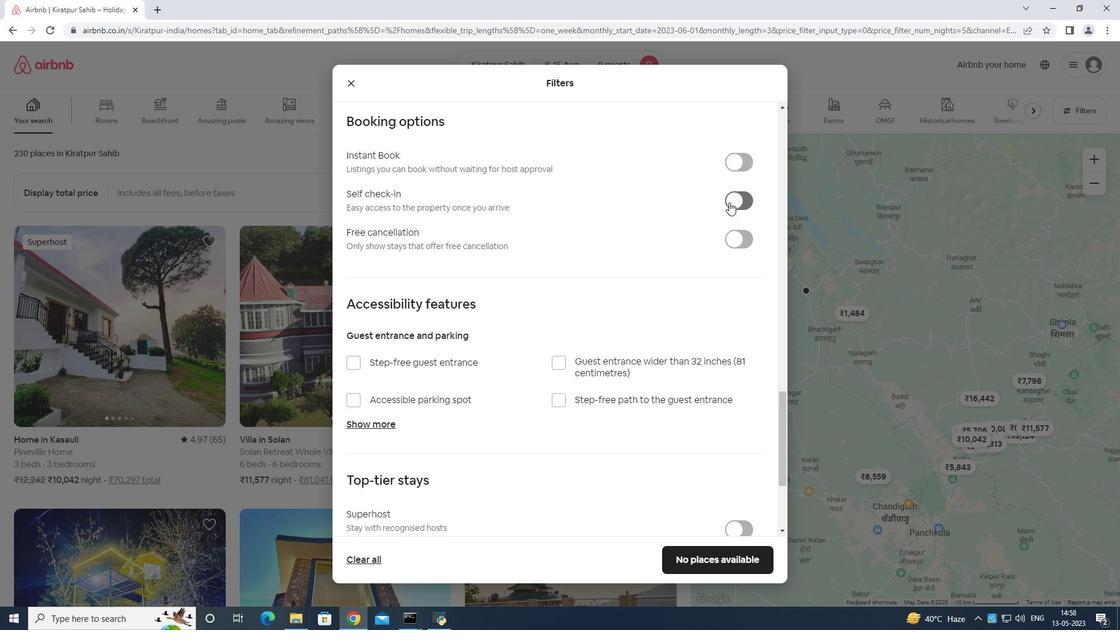 
Action: Mouse moved to (671, 280)
Screenshot: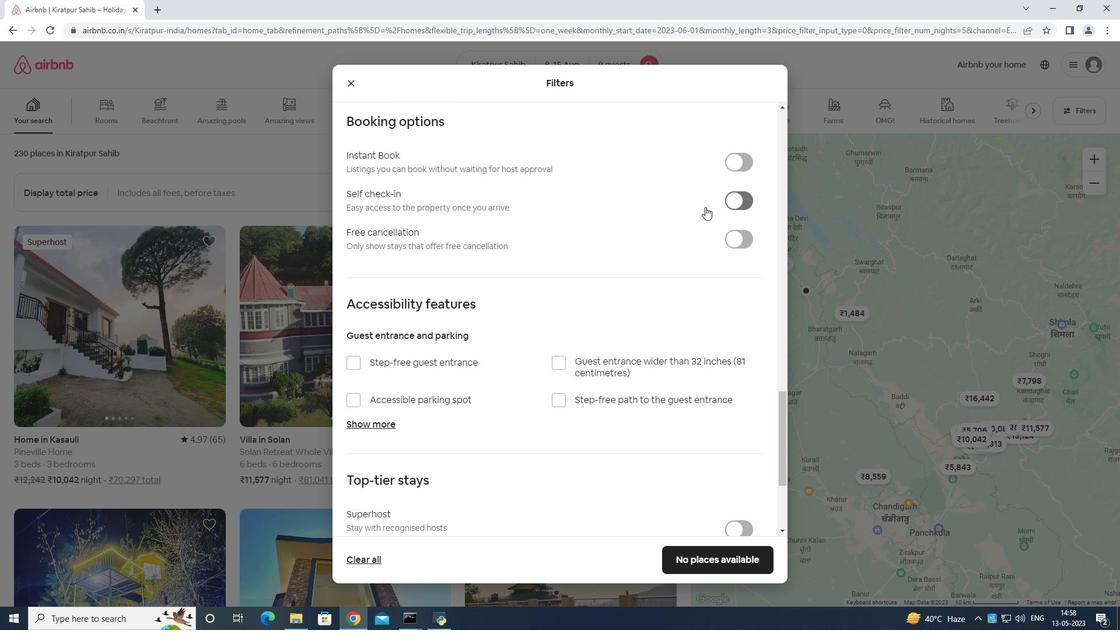 
Action: Mouse scrolled (671, 280) with delta (0, 0)
Screenshot: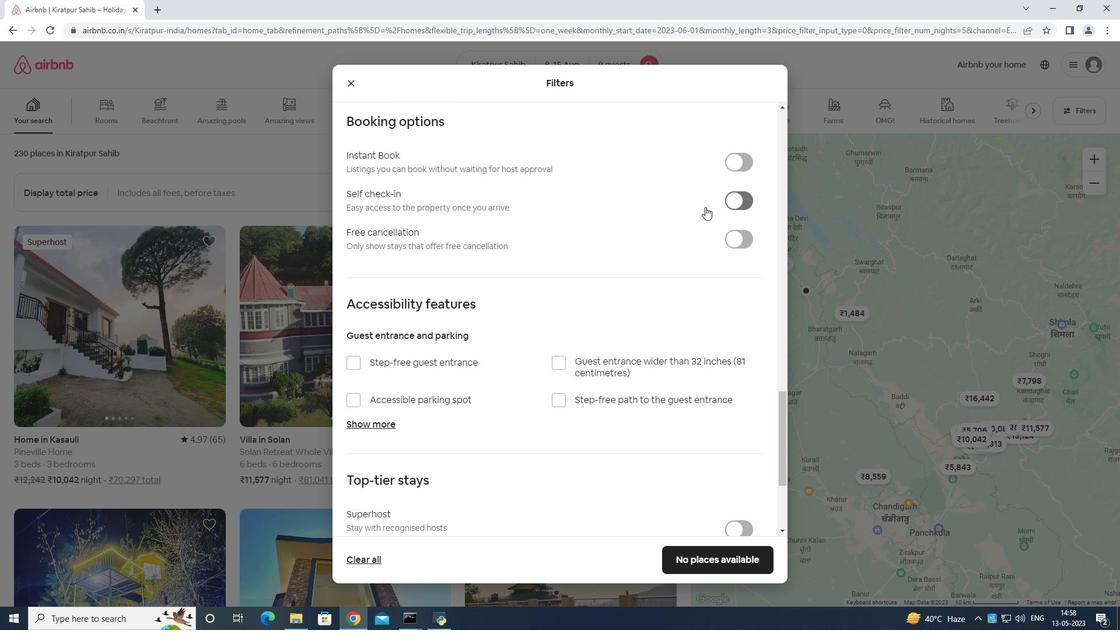 
Action: Mouse moved to (653, 286)
Screenshot: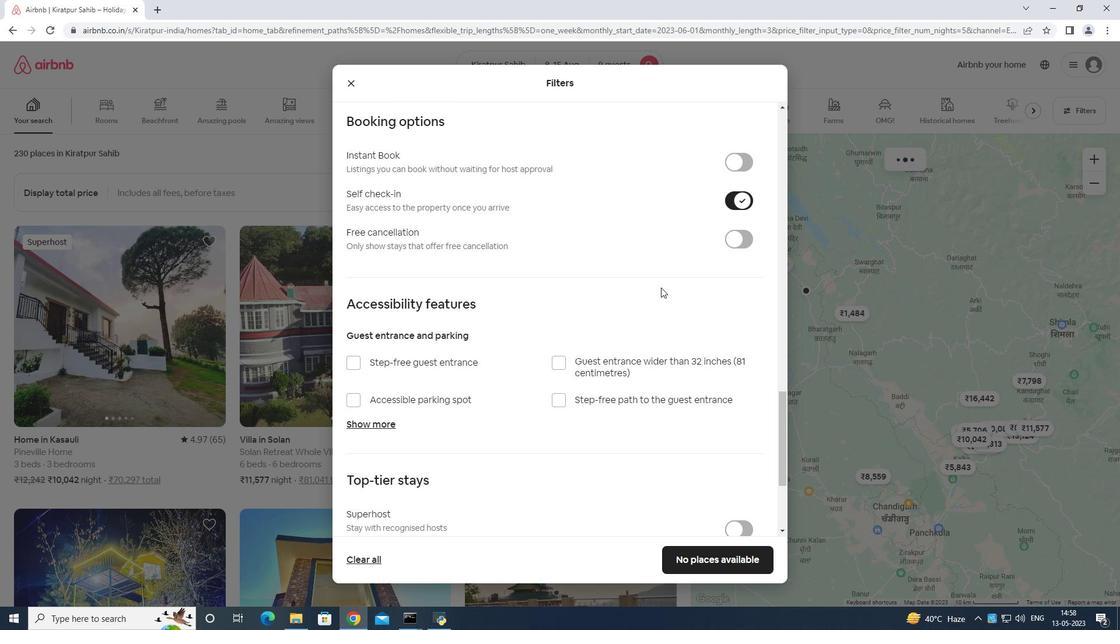 
Action: Mouse scrolled (653, 285) with delta (0, 0)
Screenshot: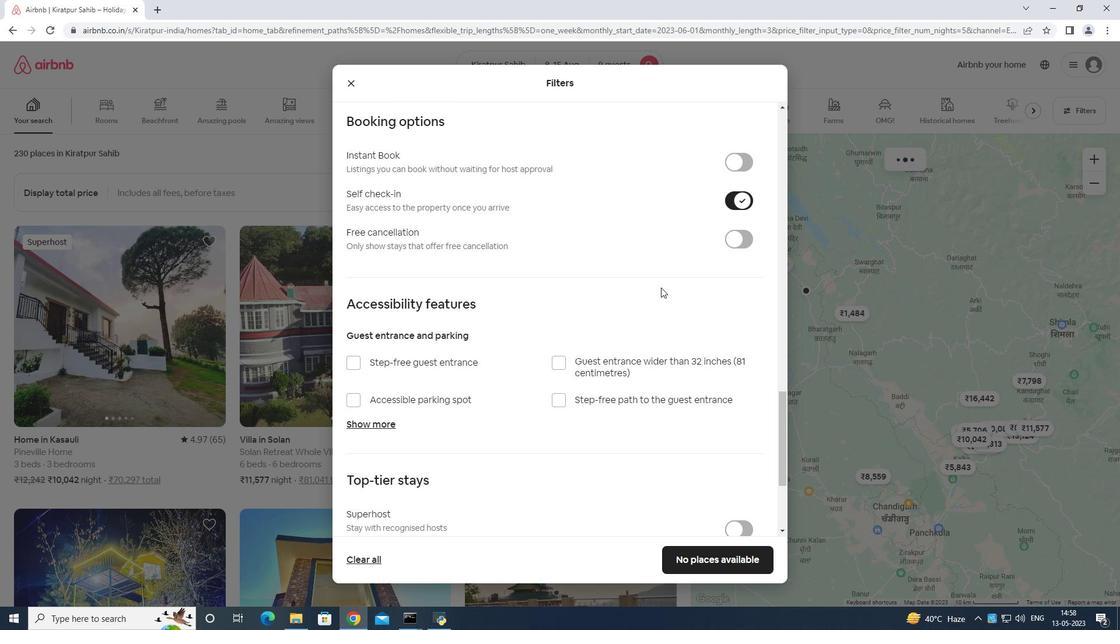 
Action: Mouse moved to (648, 290)
Screenshot: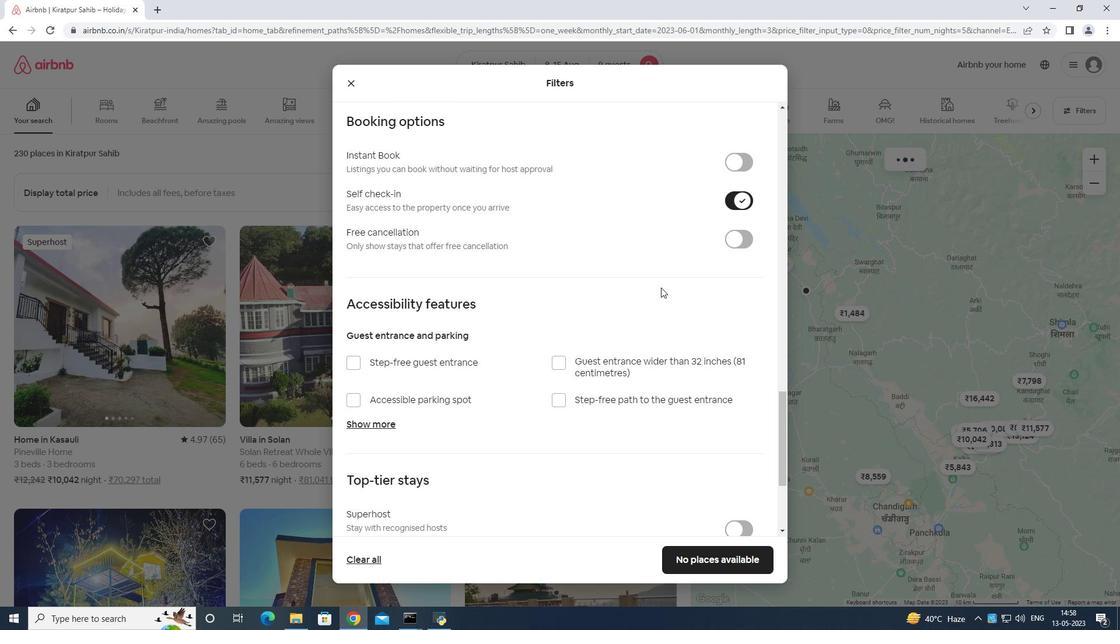 
Action: Mouse scrolled (648, 289) with delta (0, 0)
Screenshot: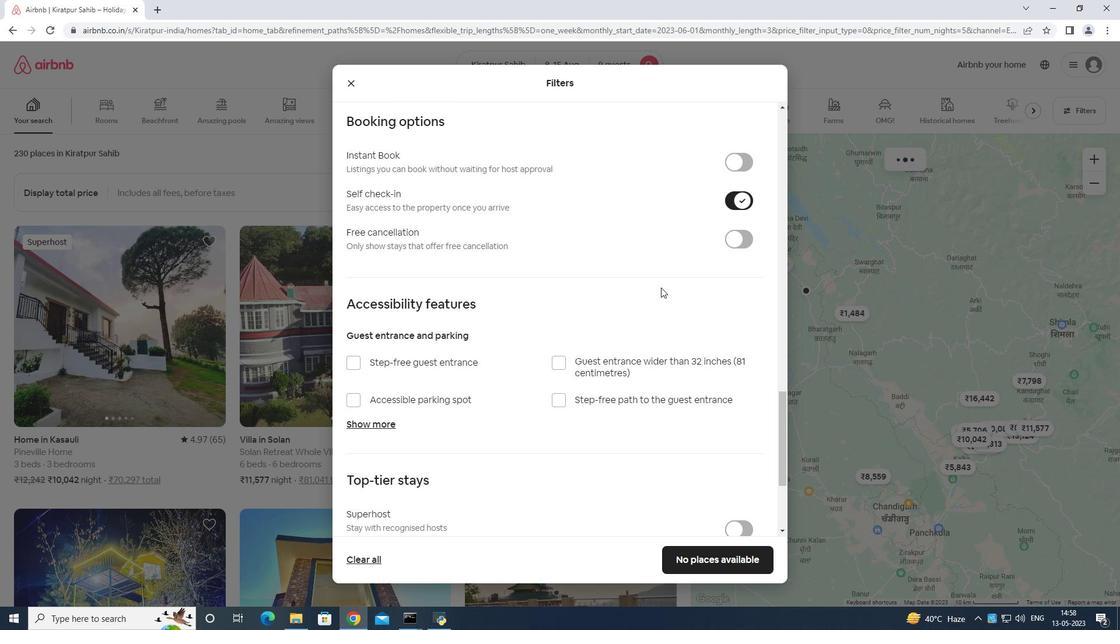 
Action: Mouse moved to (644, 293)
Screenshot: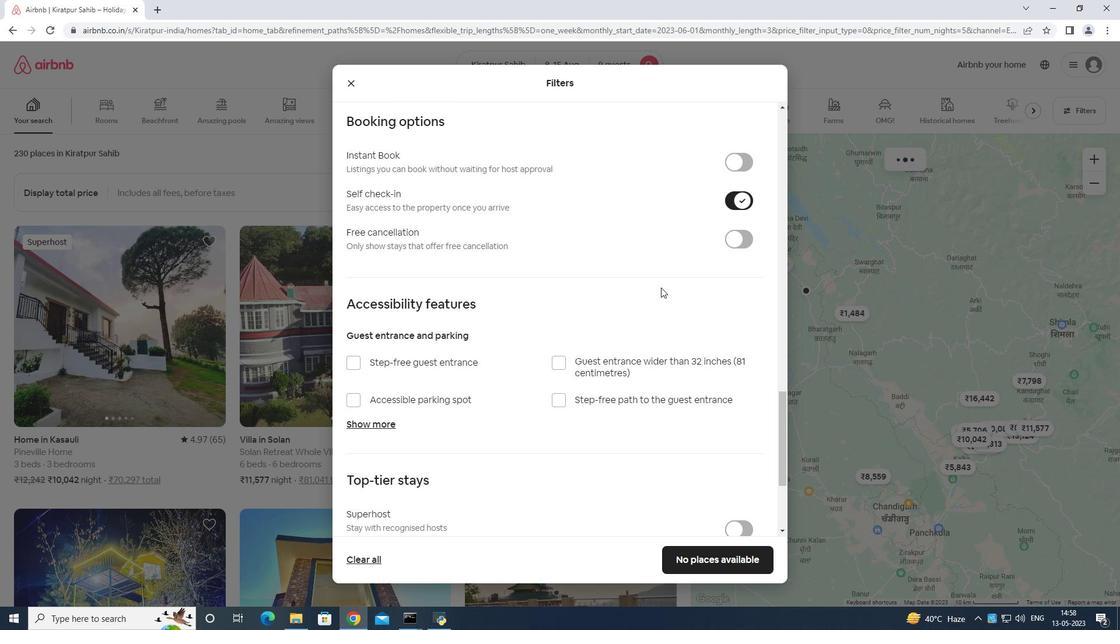 
Action: Mouse scrolled (644, 292) with delta (0, 0)
Screenshot: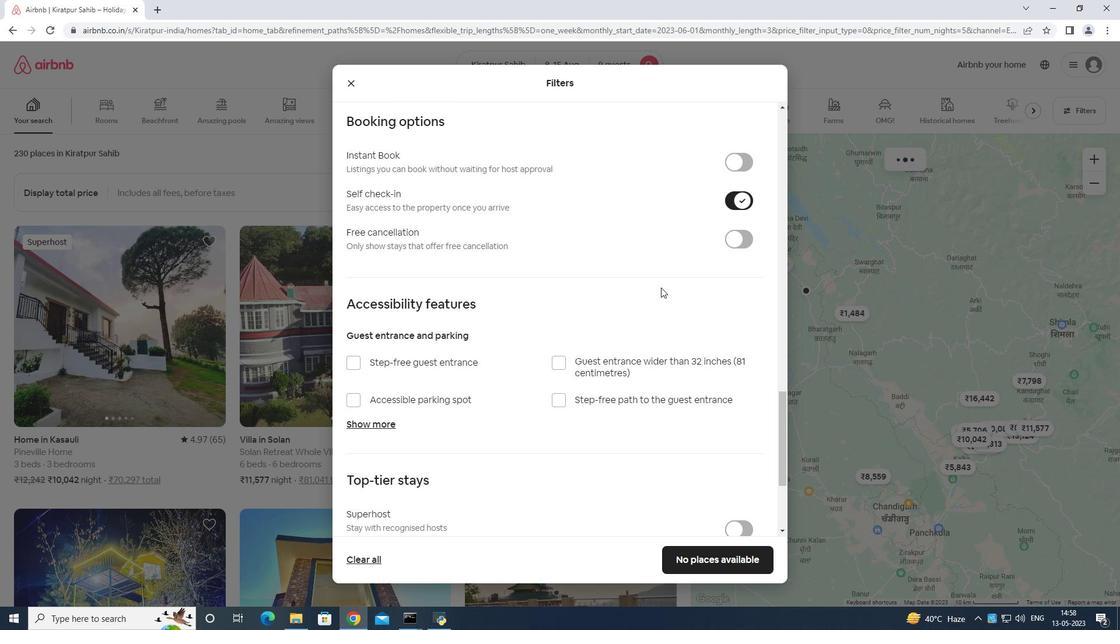 
Action: Mouse moved to (642, 295)
Screenshot: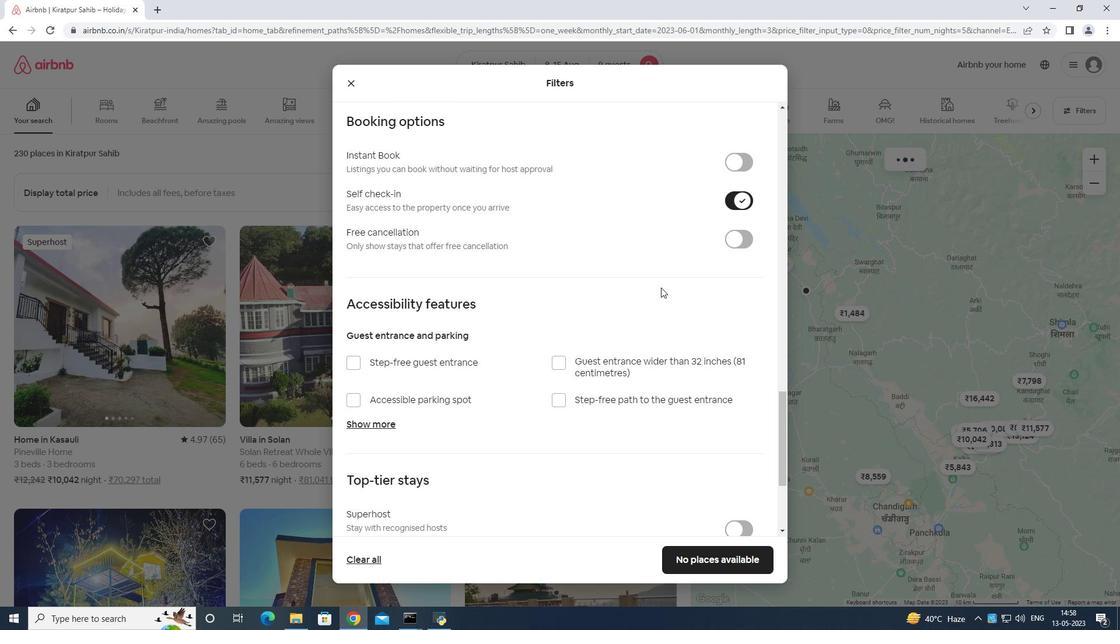 
Action: Mouse scrolled (642, 294) with delta (0, 0)
Screenshot: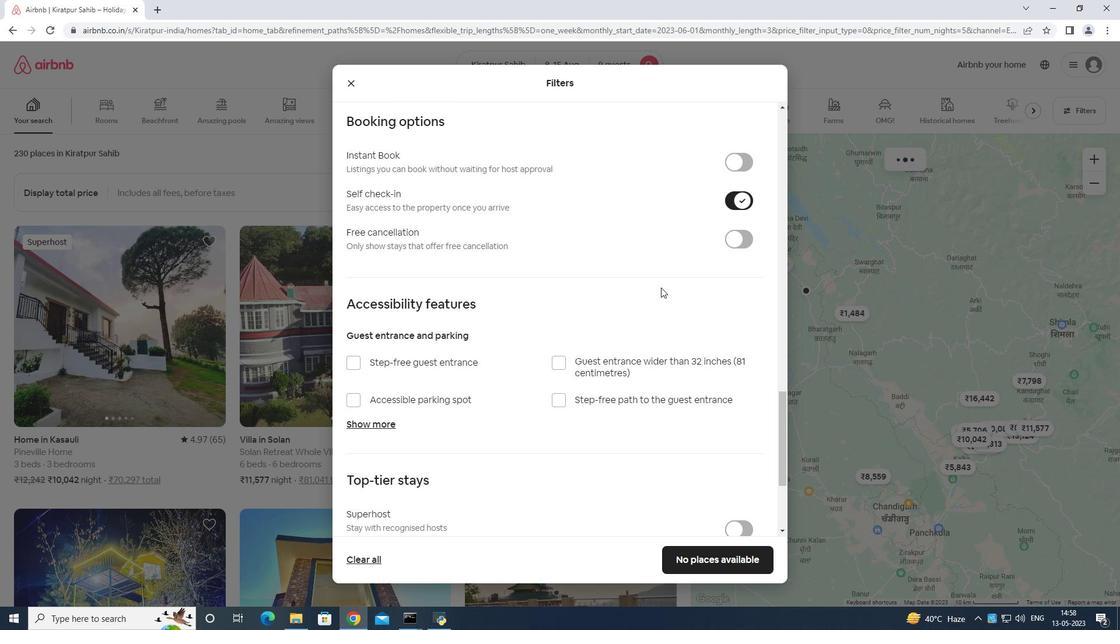 
Action: Mouse moved to (620, 308)
Screenshot: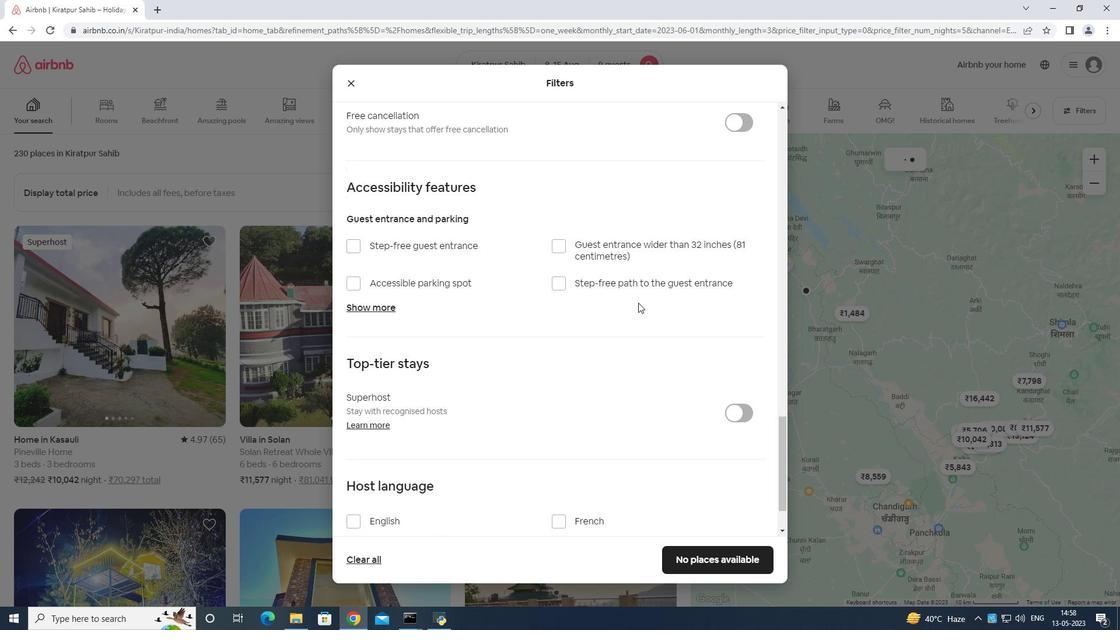 
Action: Mouse scrolled (623, 305) with delta (0, 0)
Screenshot: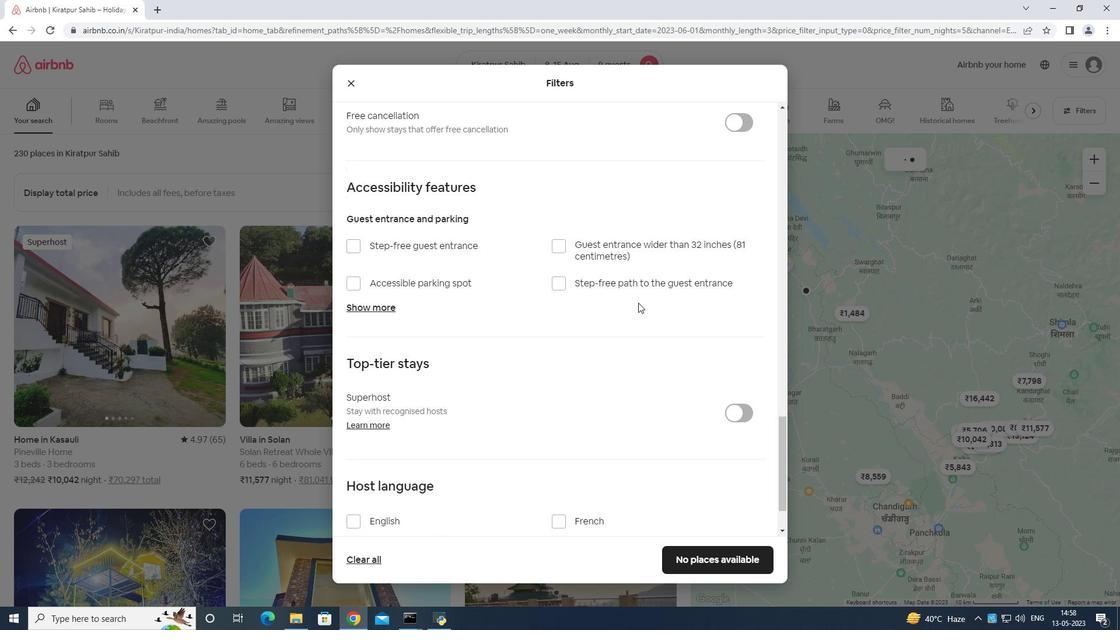 
Action: Mouse moved to (615, 311)
Screenshot: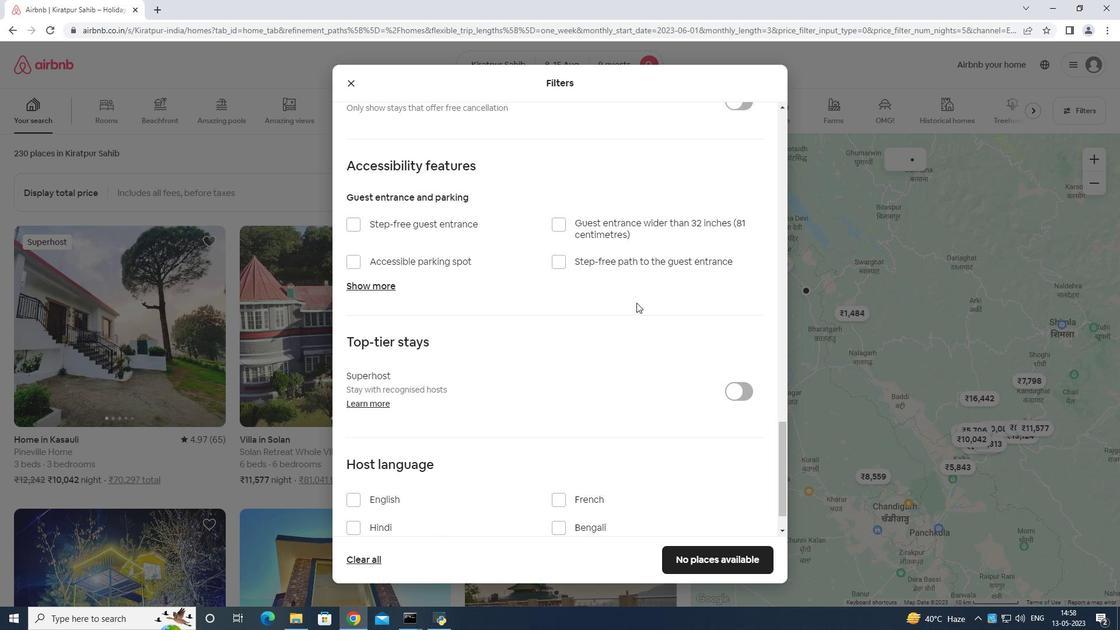 
Action: Mouse scrolled (617, 310) with delta (0, 0)
Screenshot: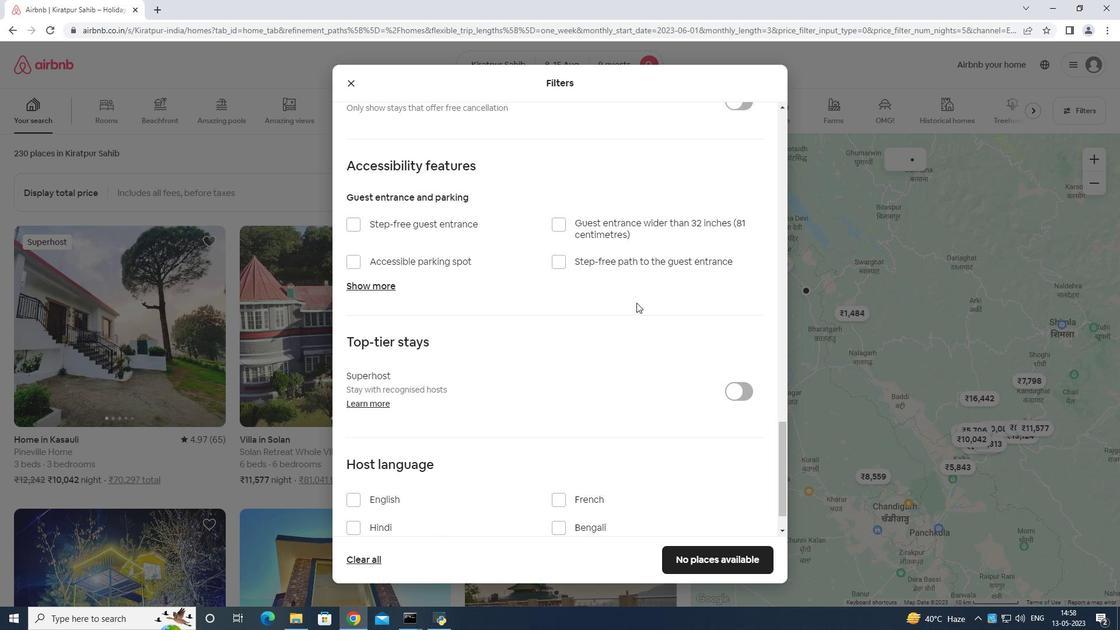 
Action: Mouse moved to (612, 313)
Screenshot: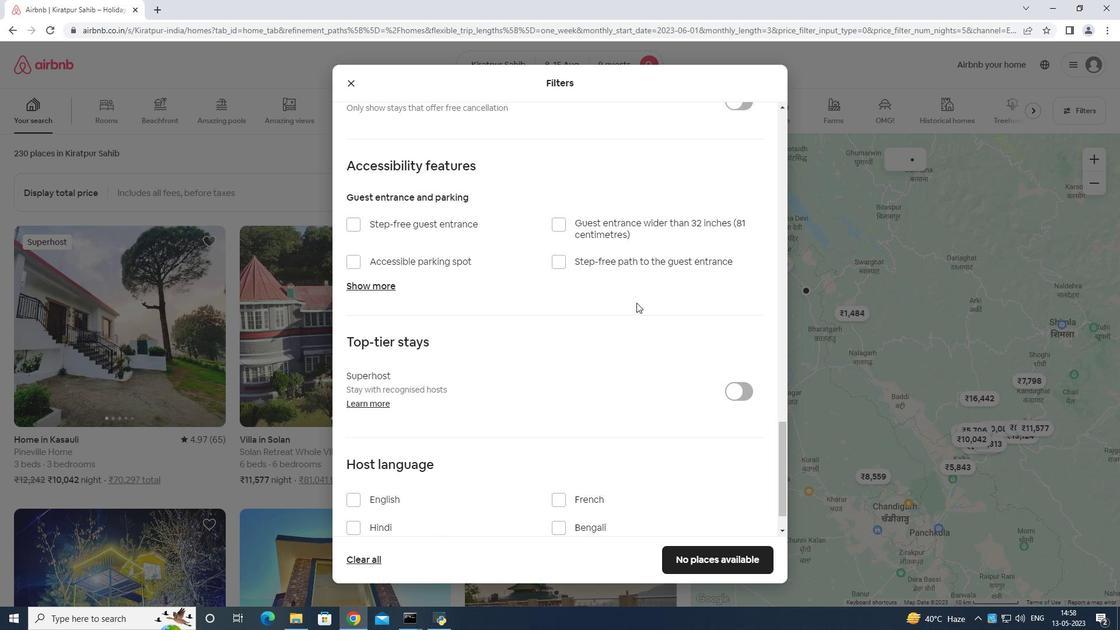 
Action: Mouse scrolled (613, 312) with delta (0, 0)
Screenshot: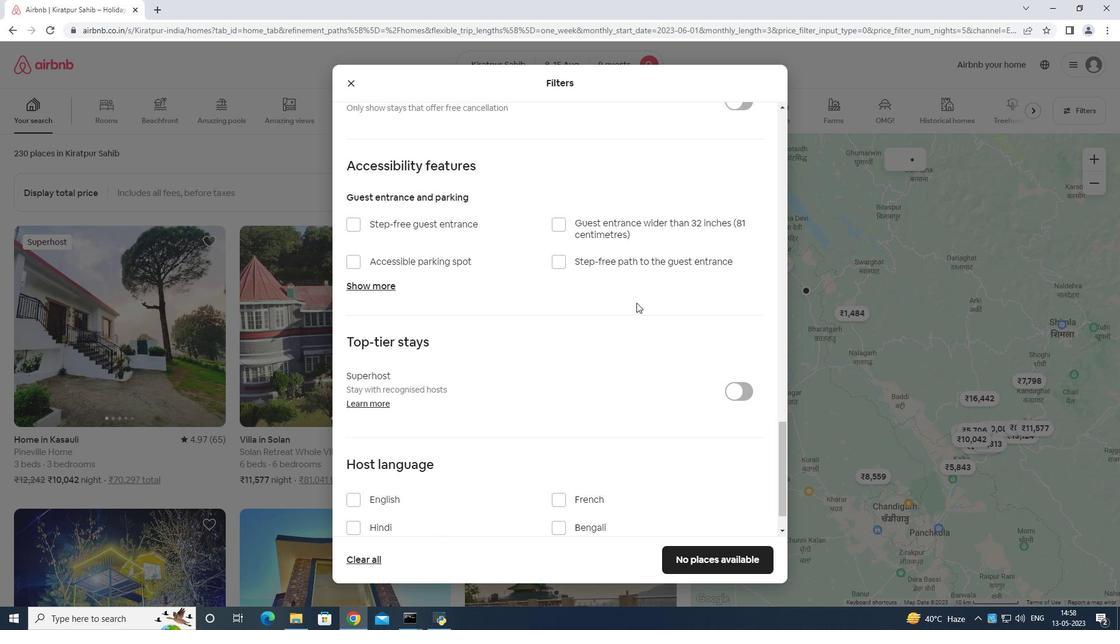 
Action: Mouse moved to (500, 366)
Screenshot: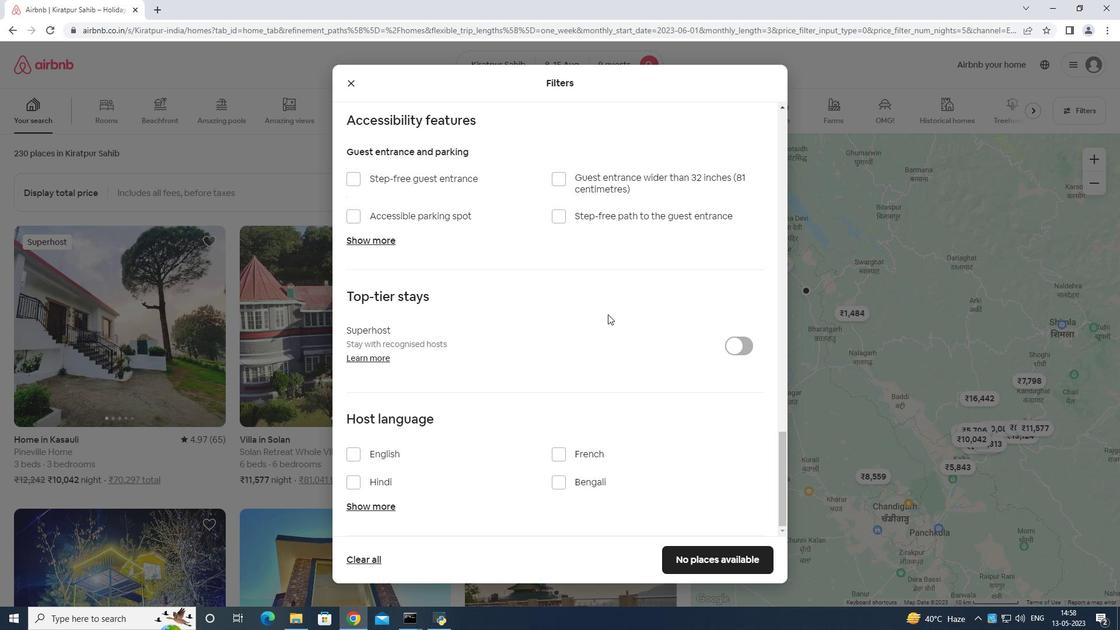 
Action: Mouse scrolled (500, 365) with delta (0, 0)
Screenshot: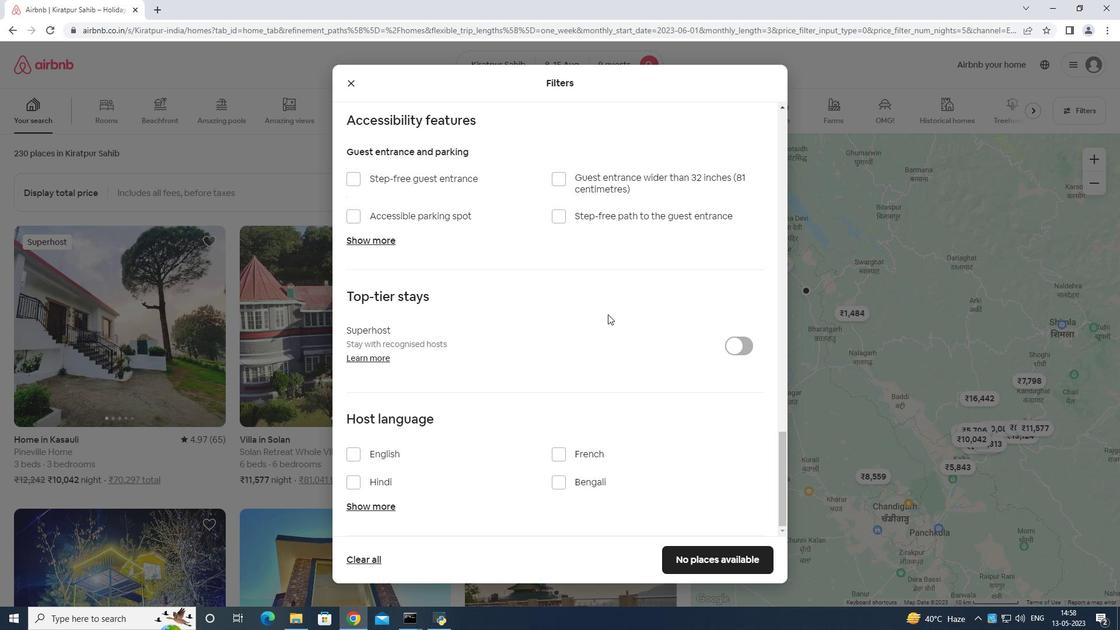 
Action: Mouse moved to (354, 454)
Screenshot: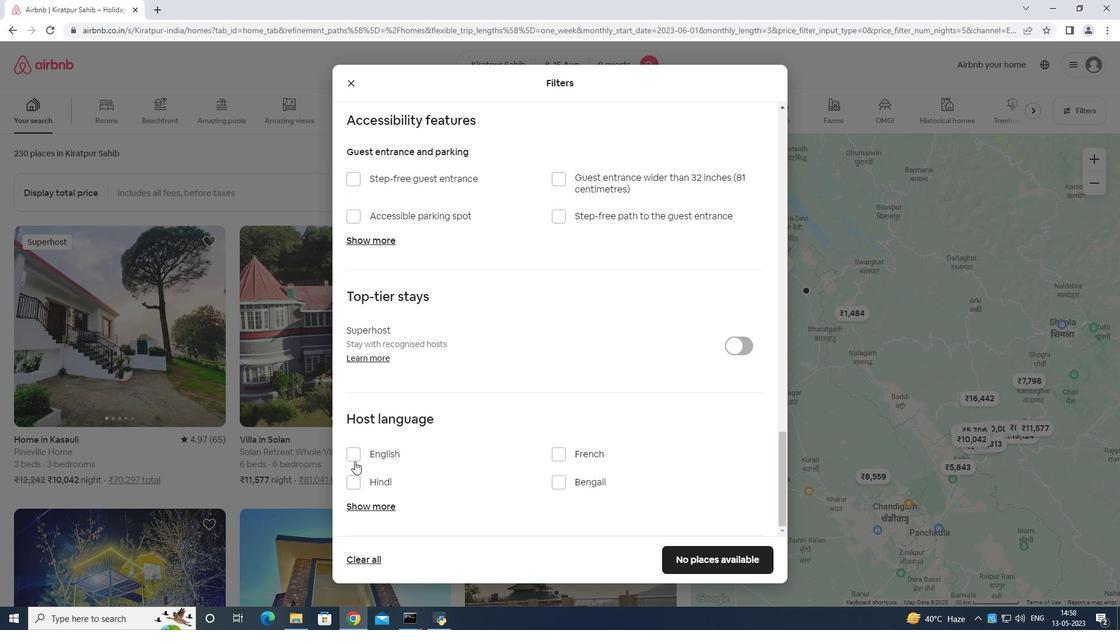 
Action: Mouse pressed left at (354, 454)
Screenshot: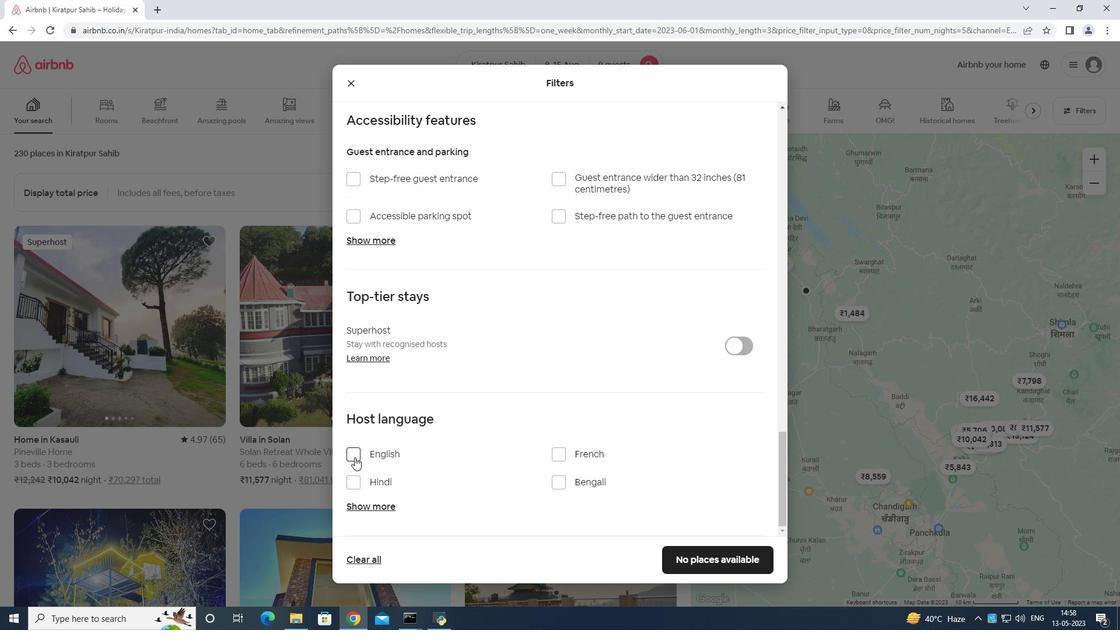 
Action: Mouse moved to (689, 557)
Screenshot: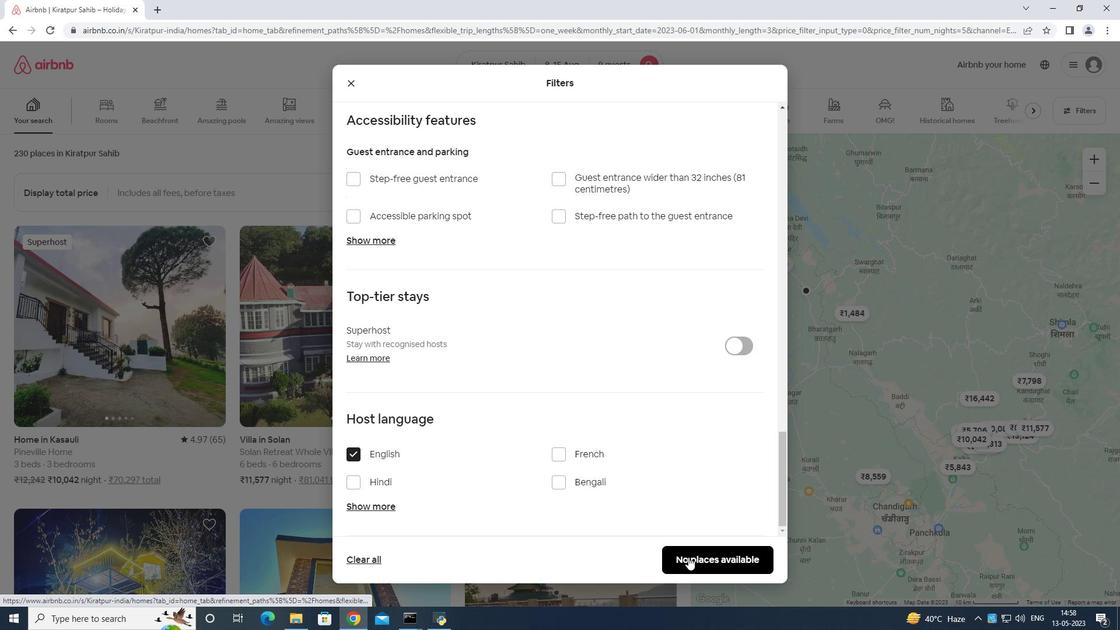 
Action: Mouse pressed left at (689, 557)
Screenshot: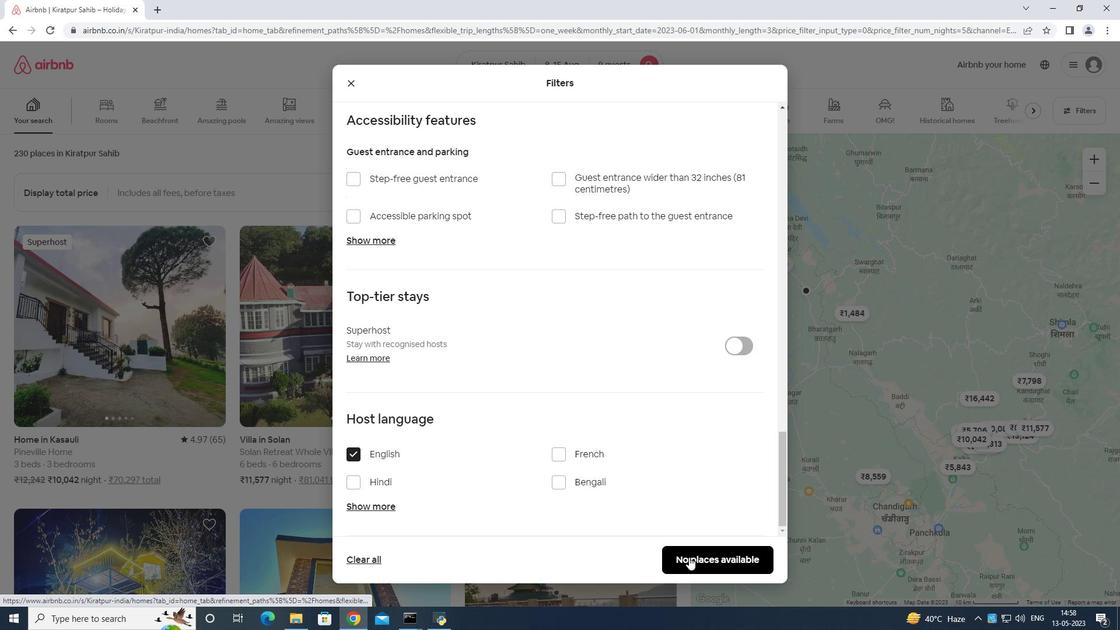 
